 Task: Look for space in Groesbeek, Netherlands from 11th June, 2023 to 15th June, 2023 for 2 adults in price range Rs.7000 to Rs.16000. Place can be private room with 1  bedroom having 2 beds and 1 bathroom. Property type can be house, flat, guest house, hotel. Amenities needed are: washing machine. Booking option can be shelf check-in. Required host language is English.
Action: Mouse moved to (493, 128)
Screenshot: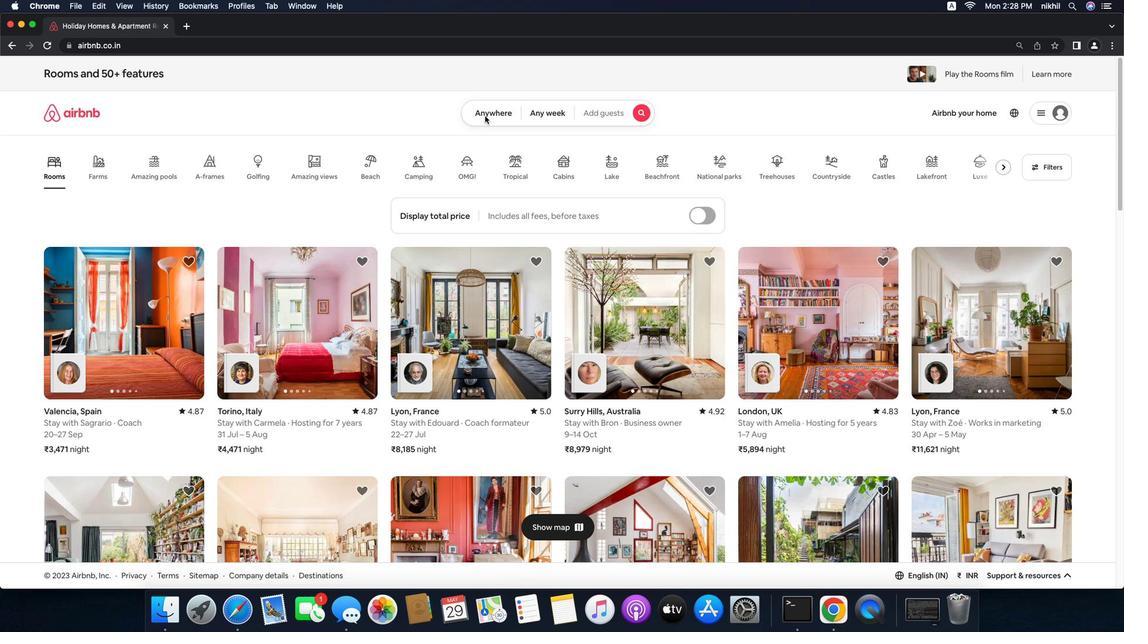 
Action: Mouse pressed left at (493, 128)
Screenshot: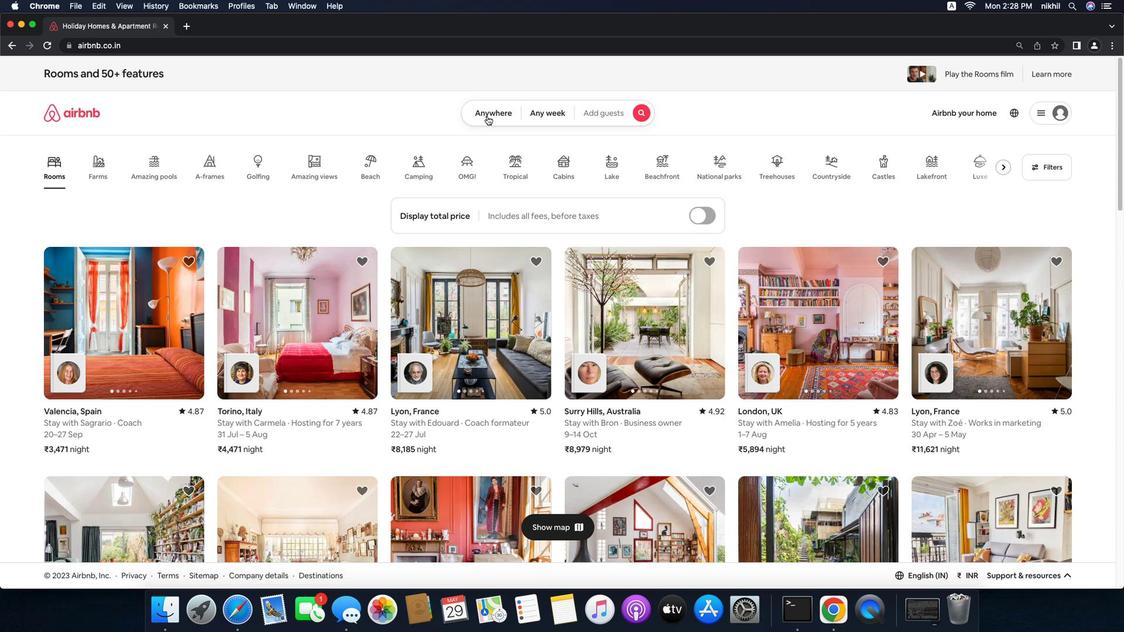 
Action: Mouse moved to (498, 127)
Screenshot: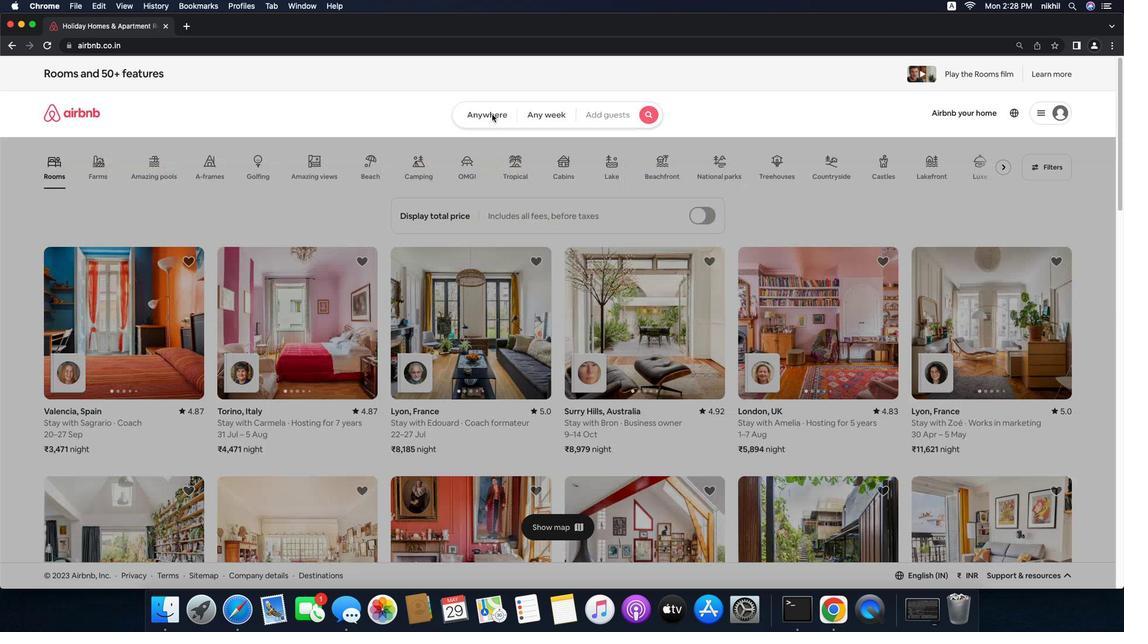 
Action: Mouse pressed left at (498, 127)
Screenshot: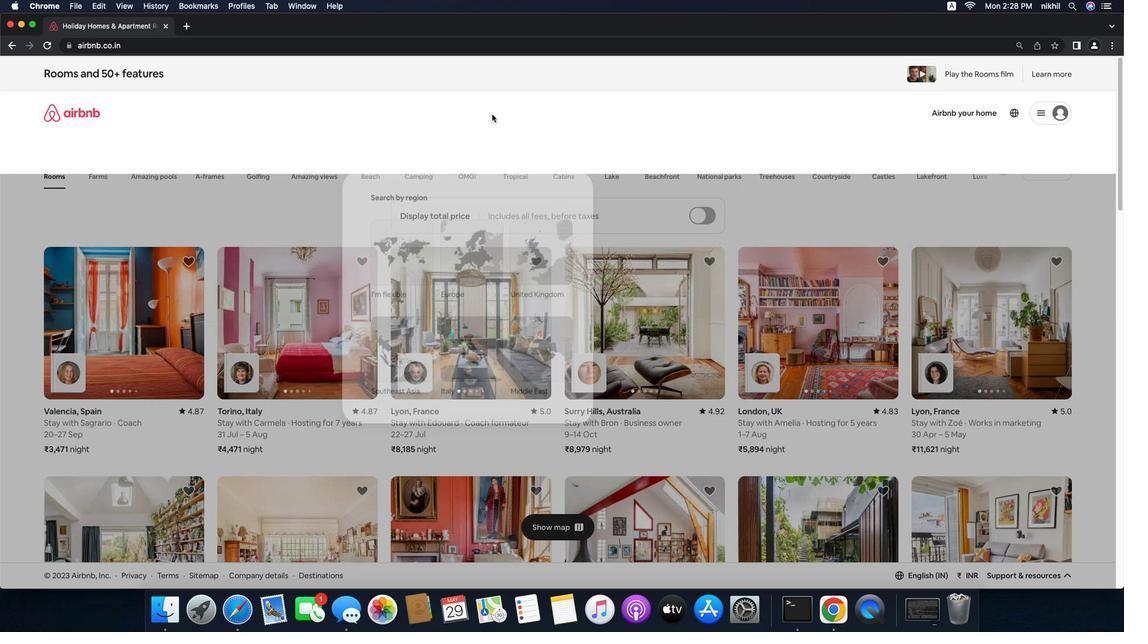 
Action: Mouse moved to (450, 166)
Screenshot: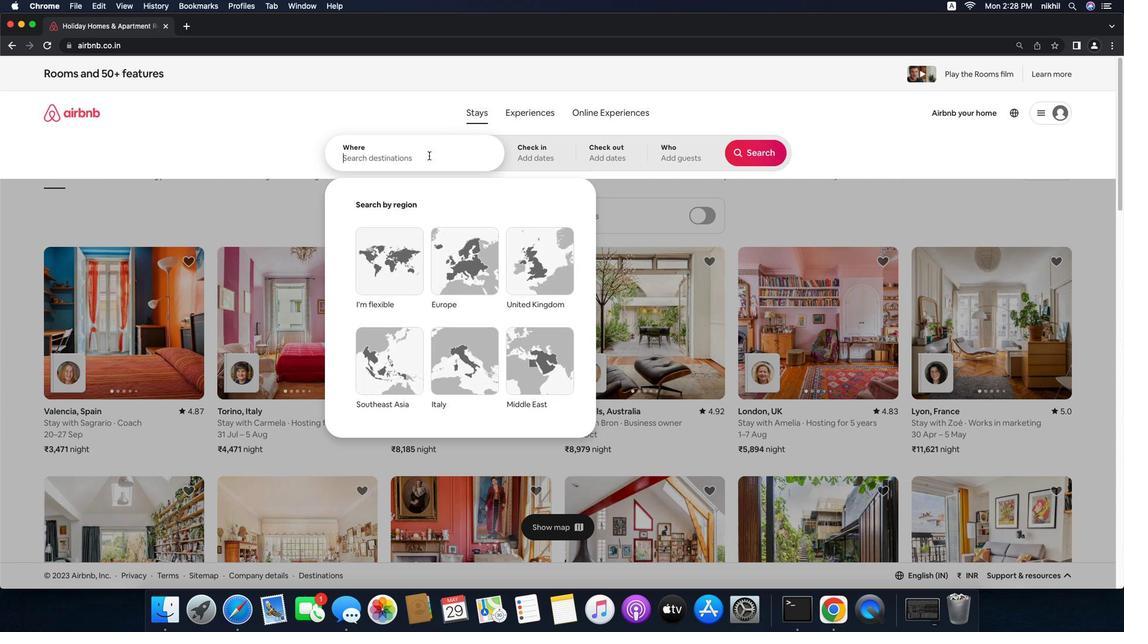 
Action: Mouse pressed left at (450, 166)
Screenshot: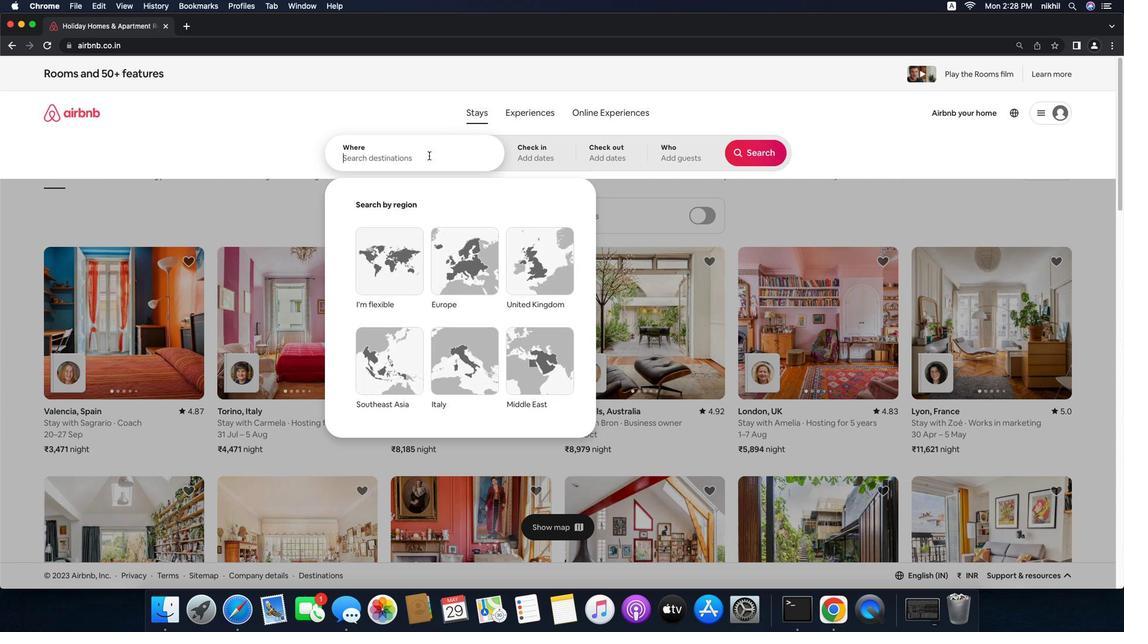 
Action: Key pressed 'G'Key.caps_lock'r''o''e''s''b''e''e''k'','Key.spaceKey.caps_lock'N'Key.caps_lock'e''t''h''e''r''l''a''n''d''s'
Screenshot: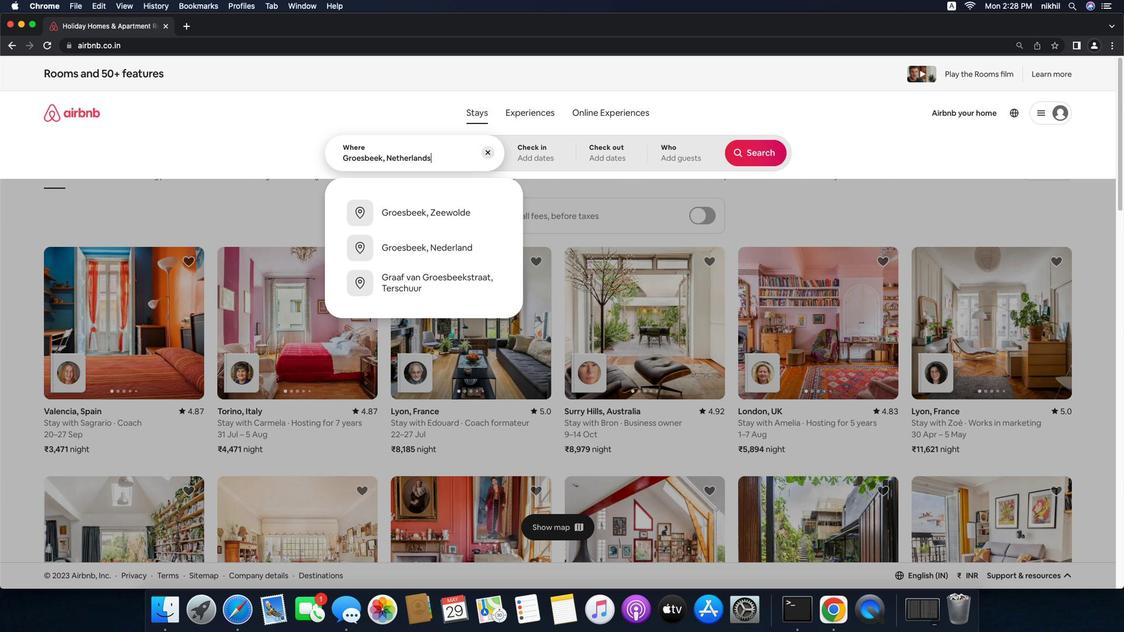 
Action: Mouse moved to (469, 218)
Screenshot: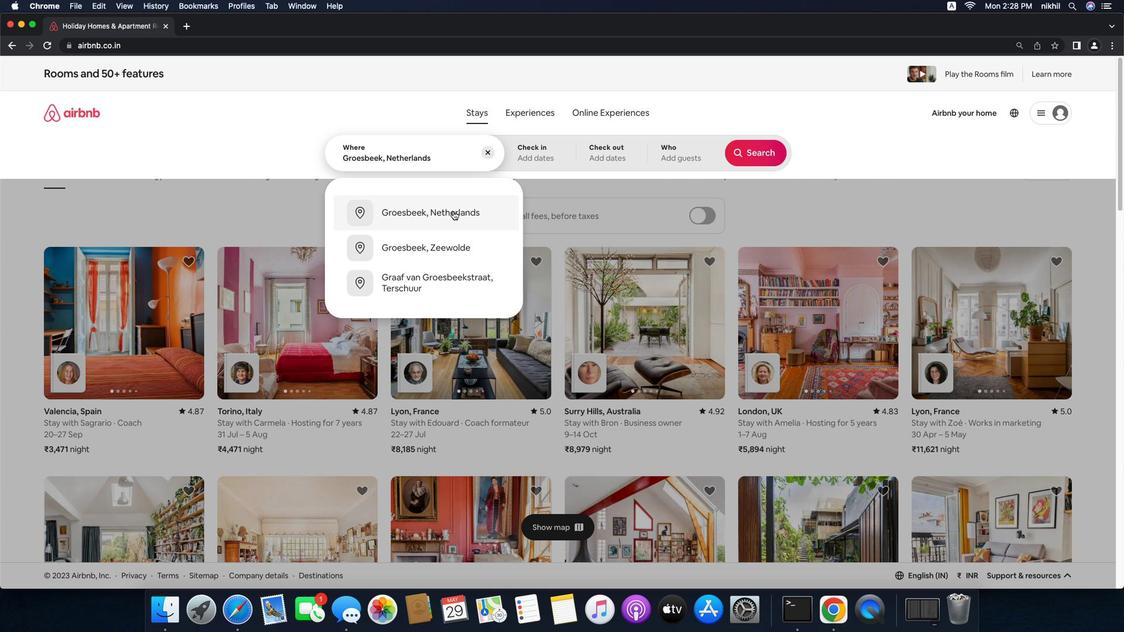 
Action: Mouse pressed left at (469, 218)
Screenshot: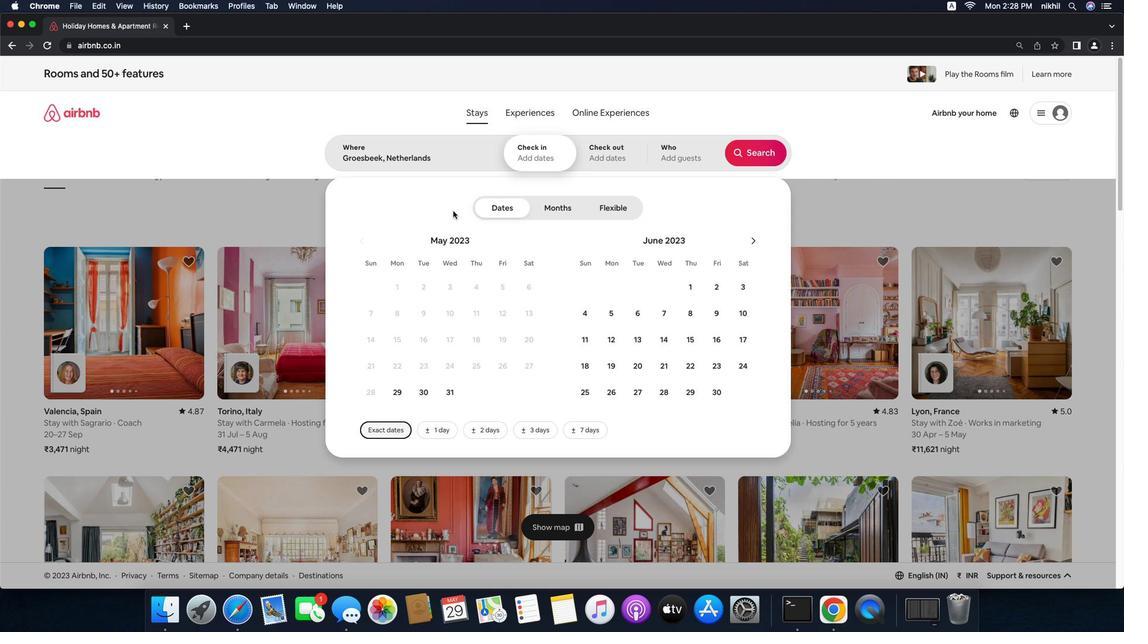 
Action: Mouse moved to (572, 339)
Screenshot: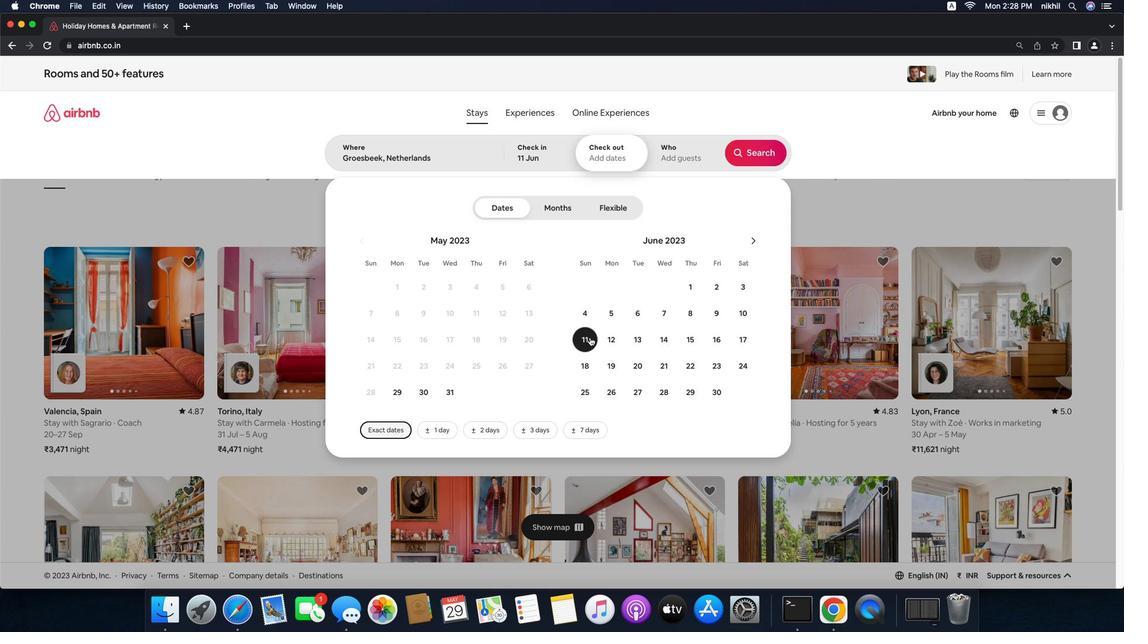 
Action: Mouse pressed left at (572, 339)
Screenshot: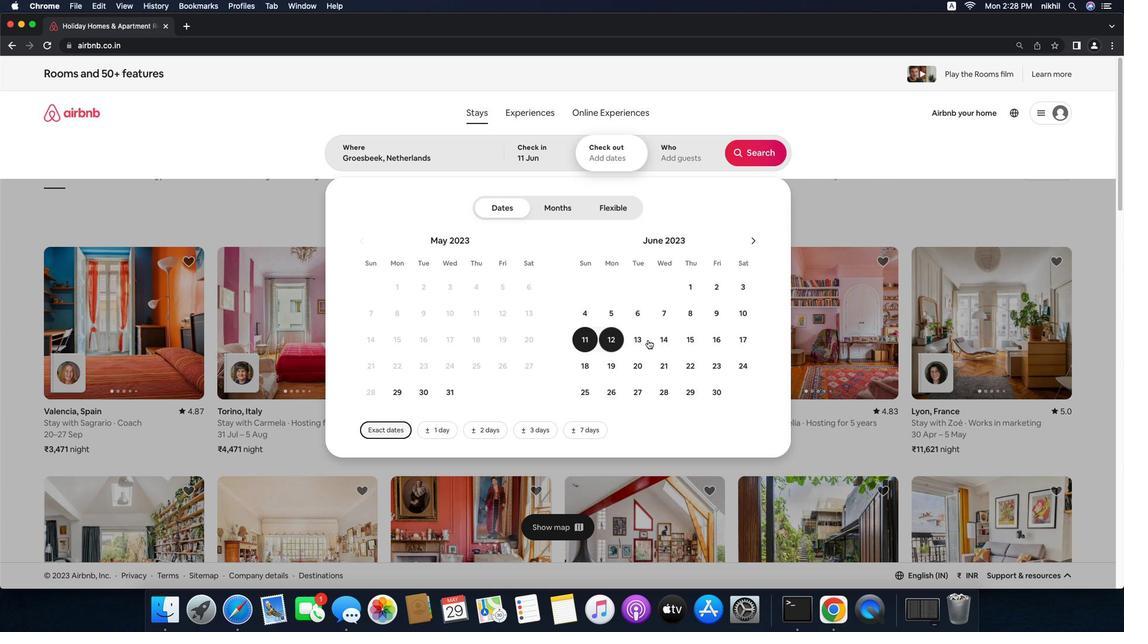 
Action: Mouse moved to (647, 341)
Screenshot: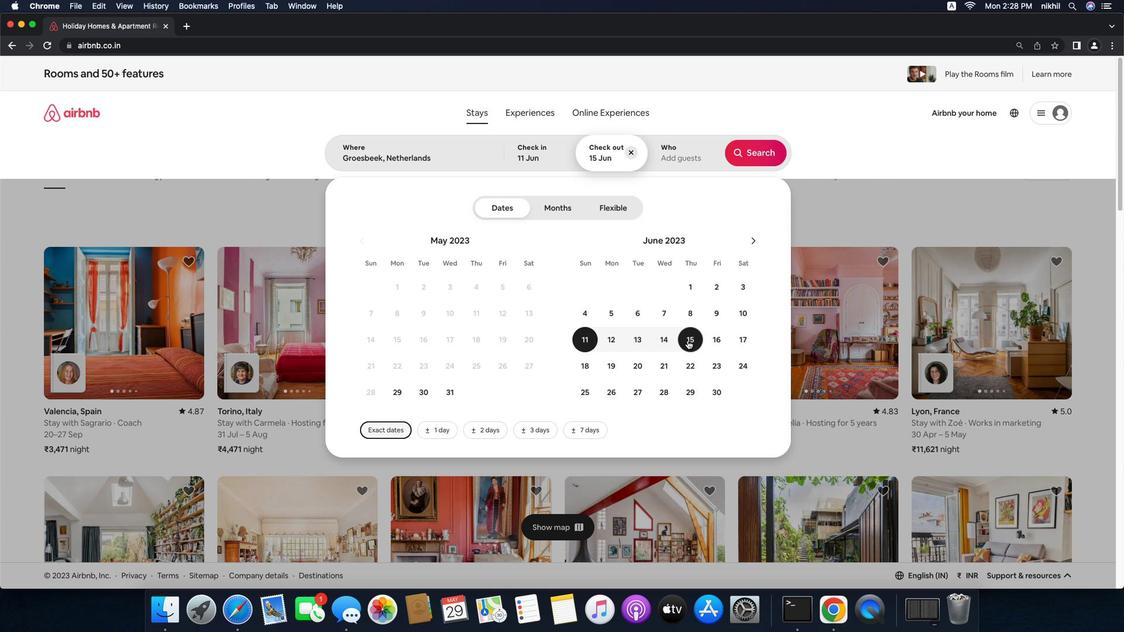 
Action: Mouse pressed left at (647, 341)
Screenshot: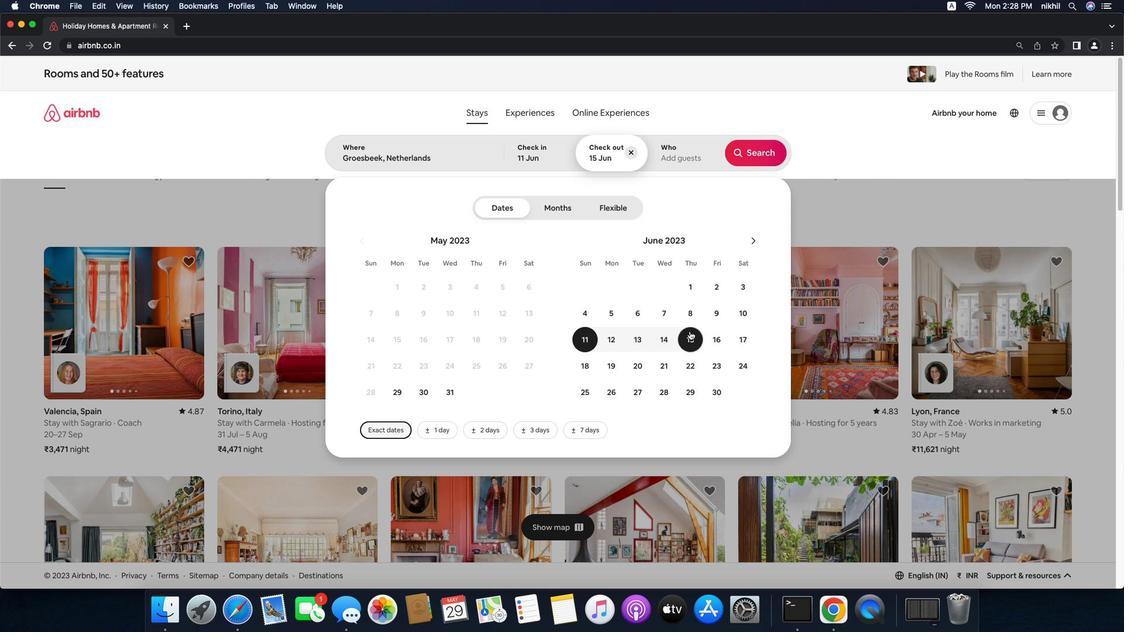 
Action: Mouse moved to (643, 168)
Screenshot: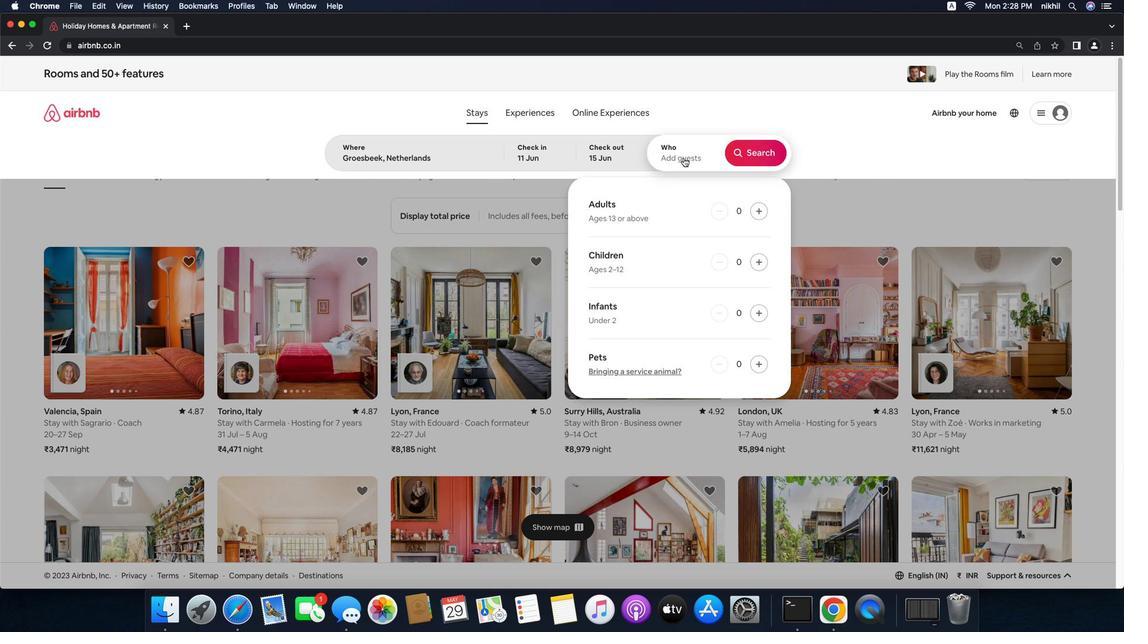 
Action: Mouse pressed left at (643, 168)
Screenshot: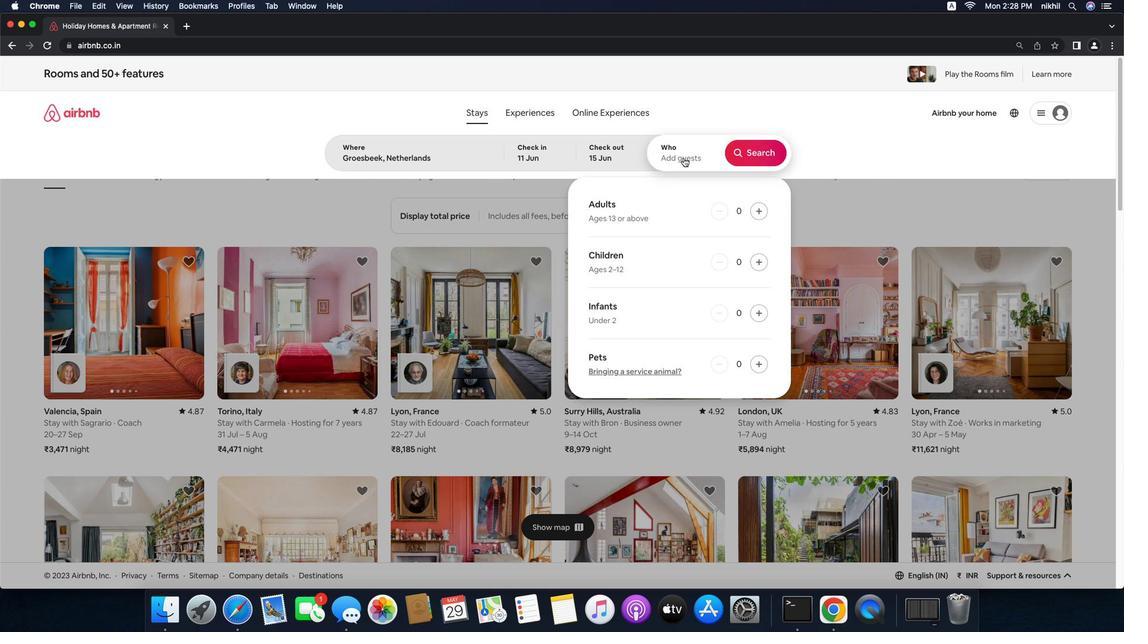 
Action: Mouse moved to (700, 220)
Screenshot: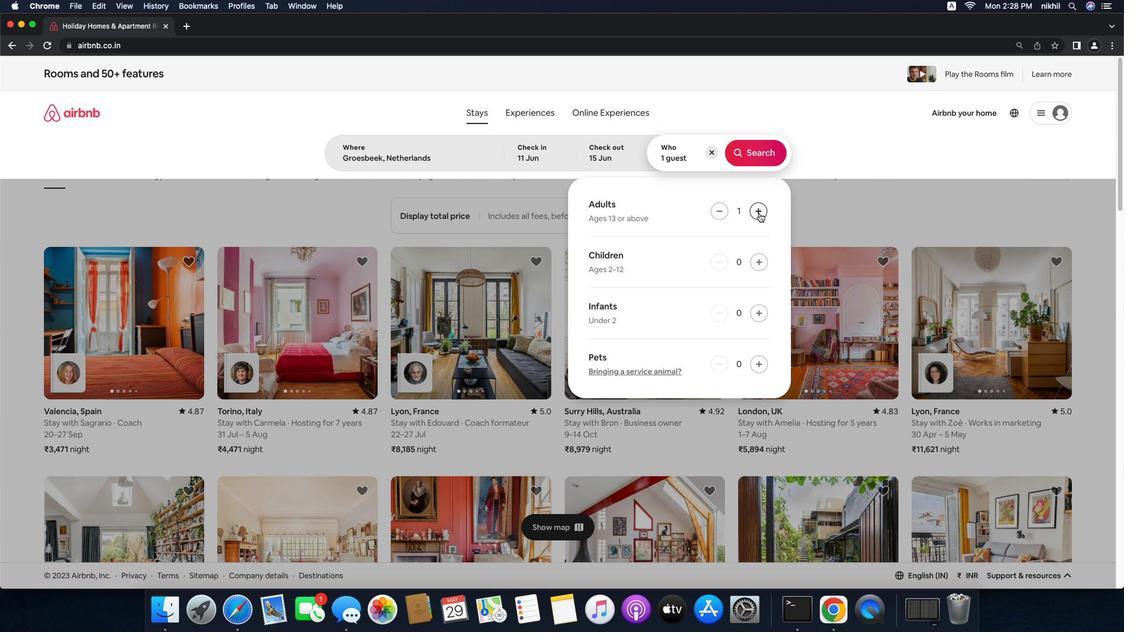 
Action: Mouse pressed left at (700, 220)
Screenshot: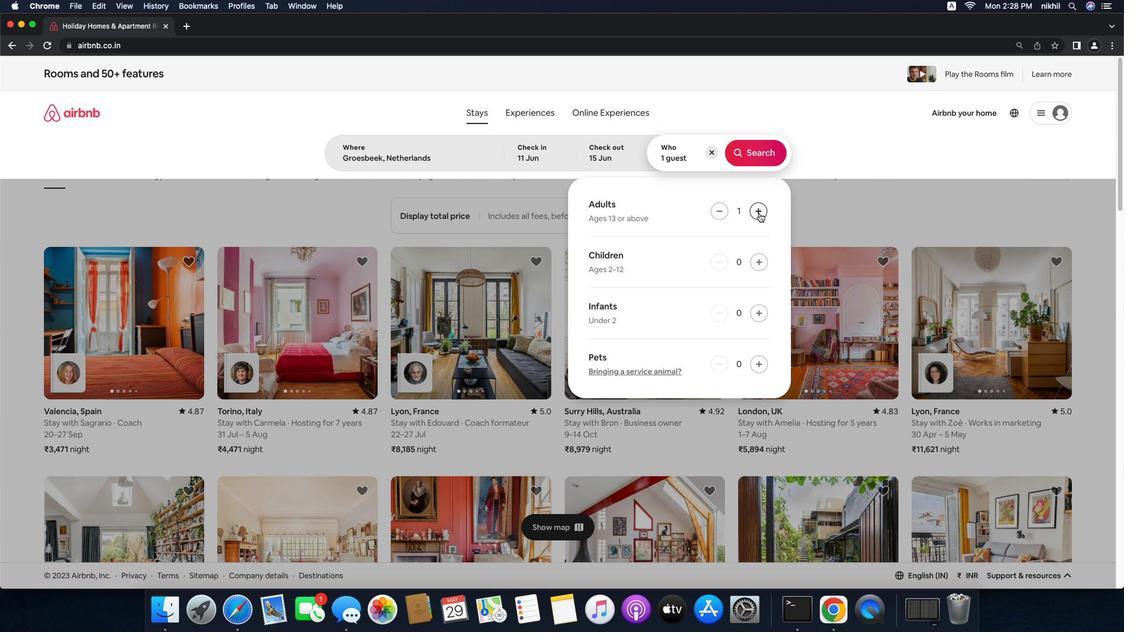 
Action: Mouse pressed left at (700, 220)
Screenshot: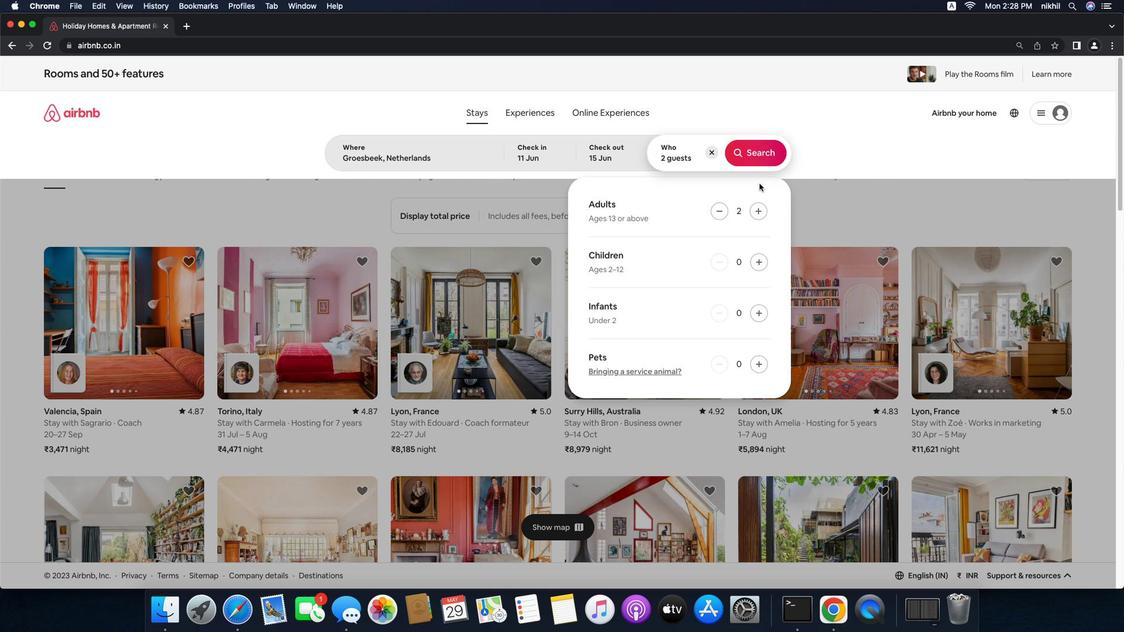 
Action: Mouse moved to (701, 168)
Screenshot: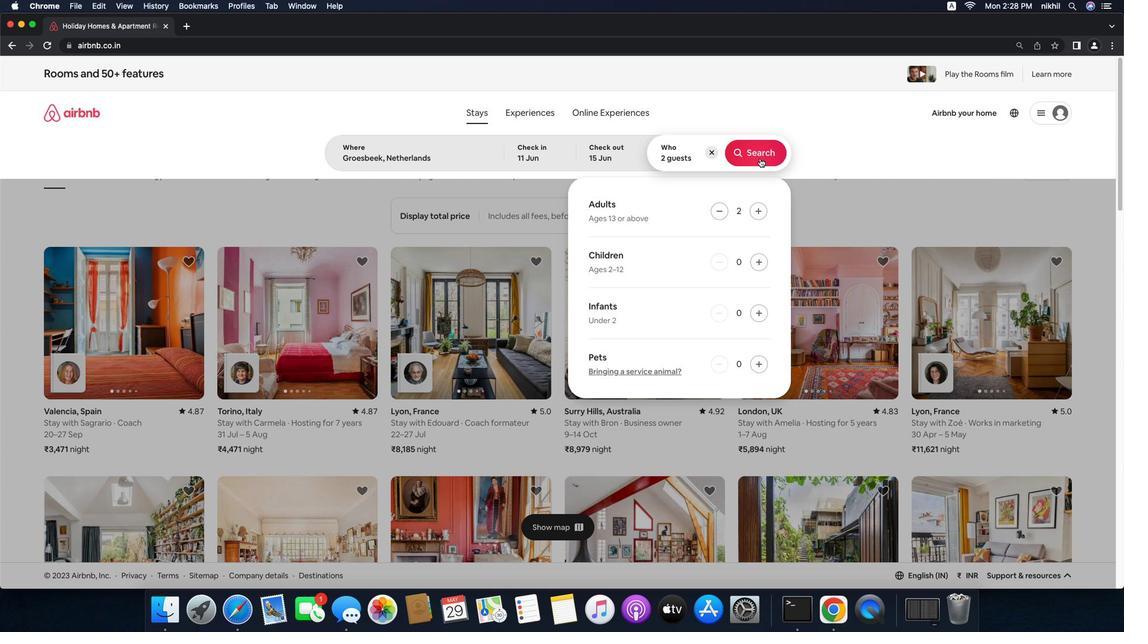 
Action: Mouse pressed left at (701, 168)
Screenshot: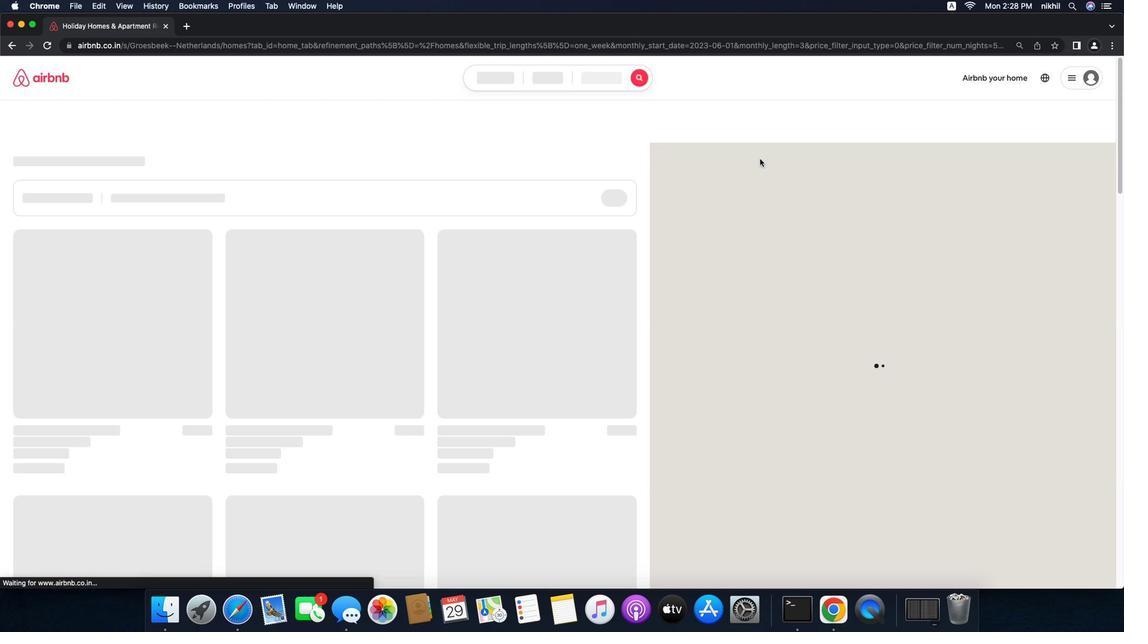 
Action: Mouse moved to (945, 136)
Screenshot: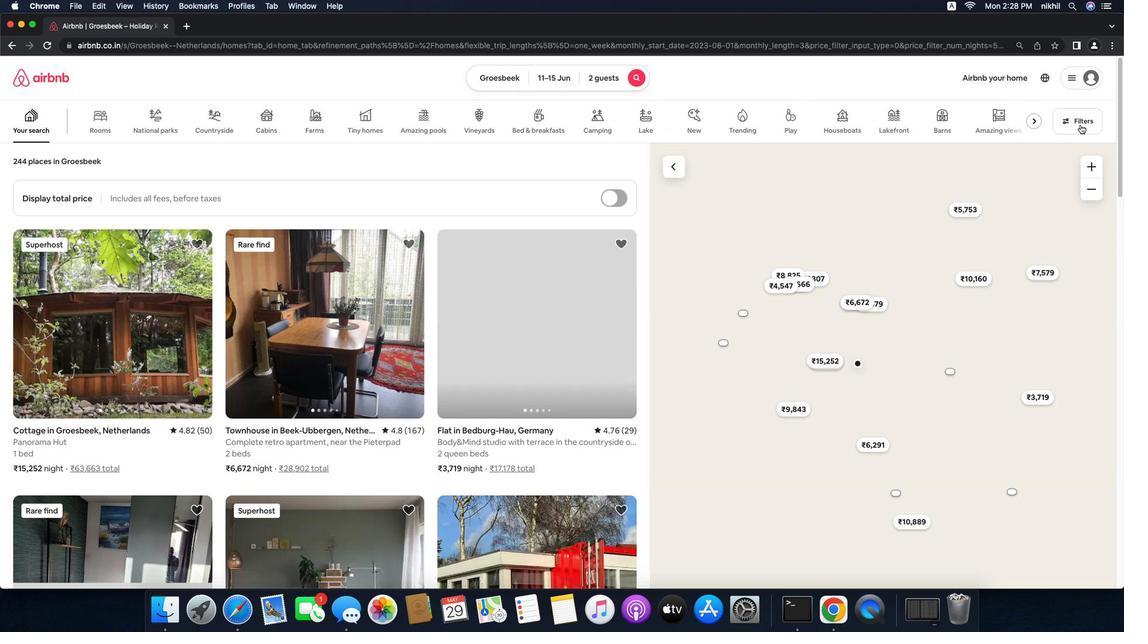 
Action: Mouse pressed left at (945, 136)
Screenshot: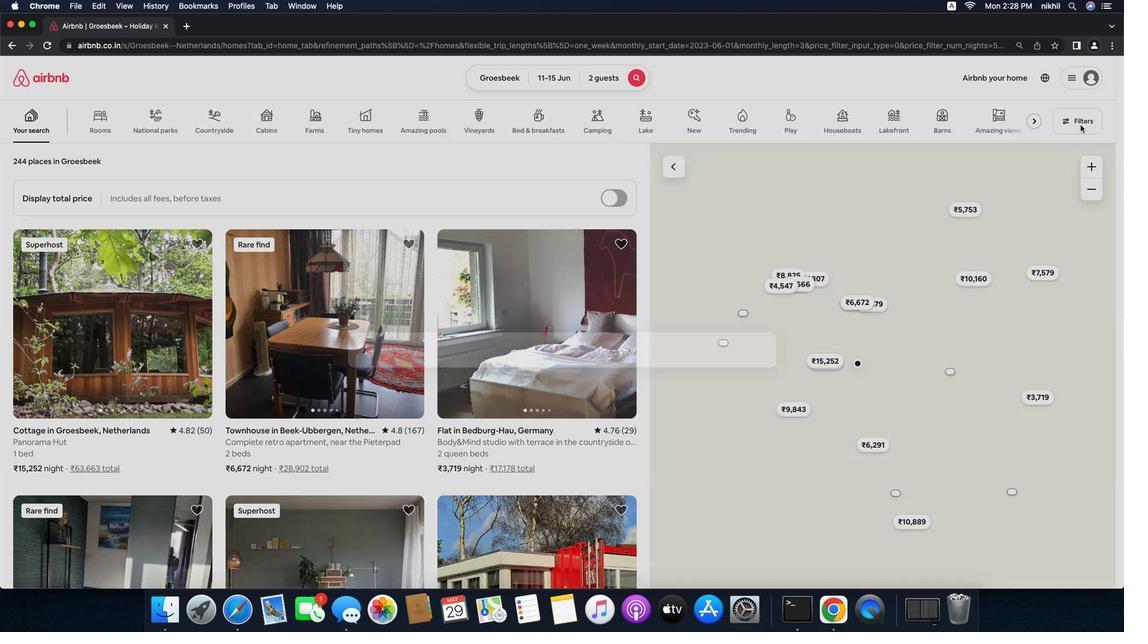 
Action: Mouse moved to (464, 395)
Screenshot: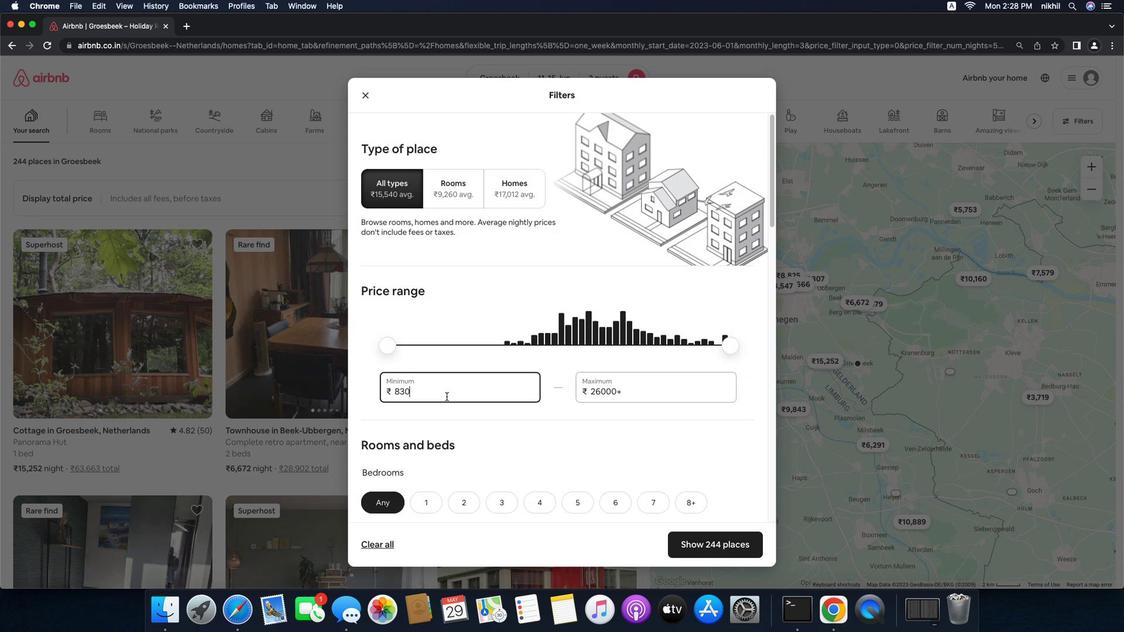 
Action: Mouse pressed left at (464, 395)
Screenshot: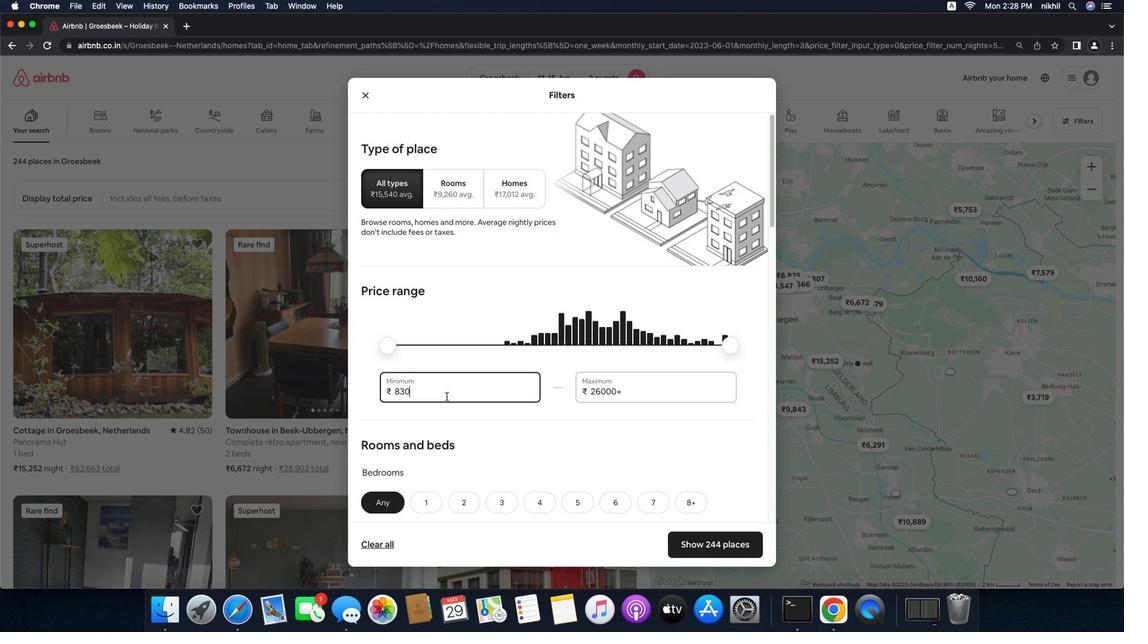 
Action: Key pressed Key.backspaceKey.backspaceKey.backspaceKey.backspace'7''0''0''0'
Screenshot: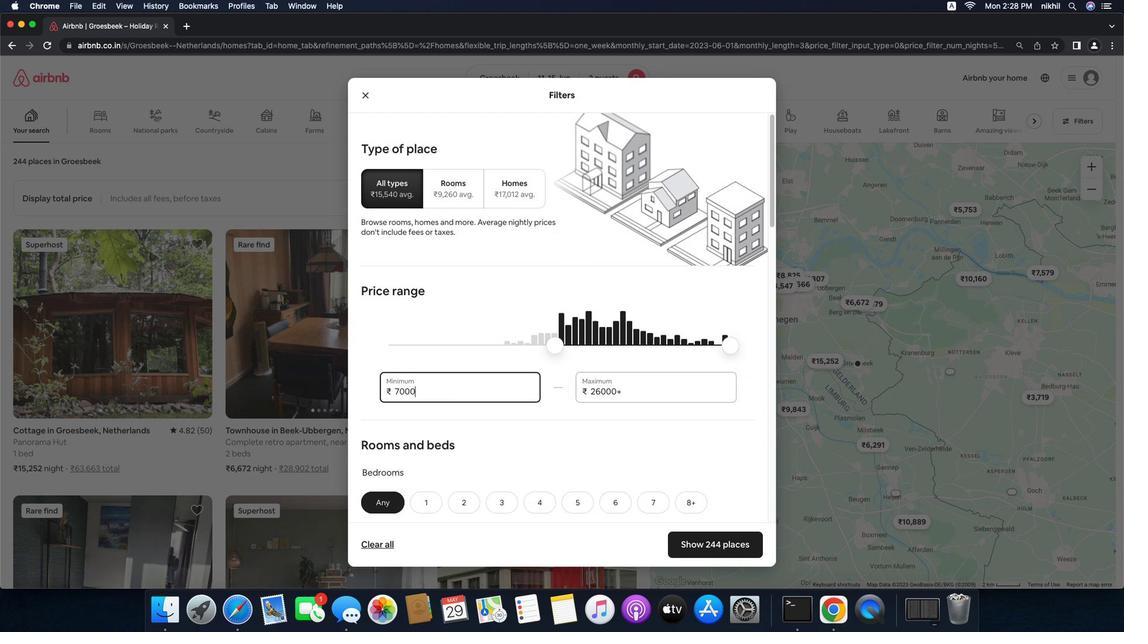 
Action: Mouse moved to (615, 396)
Screenshot: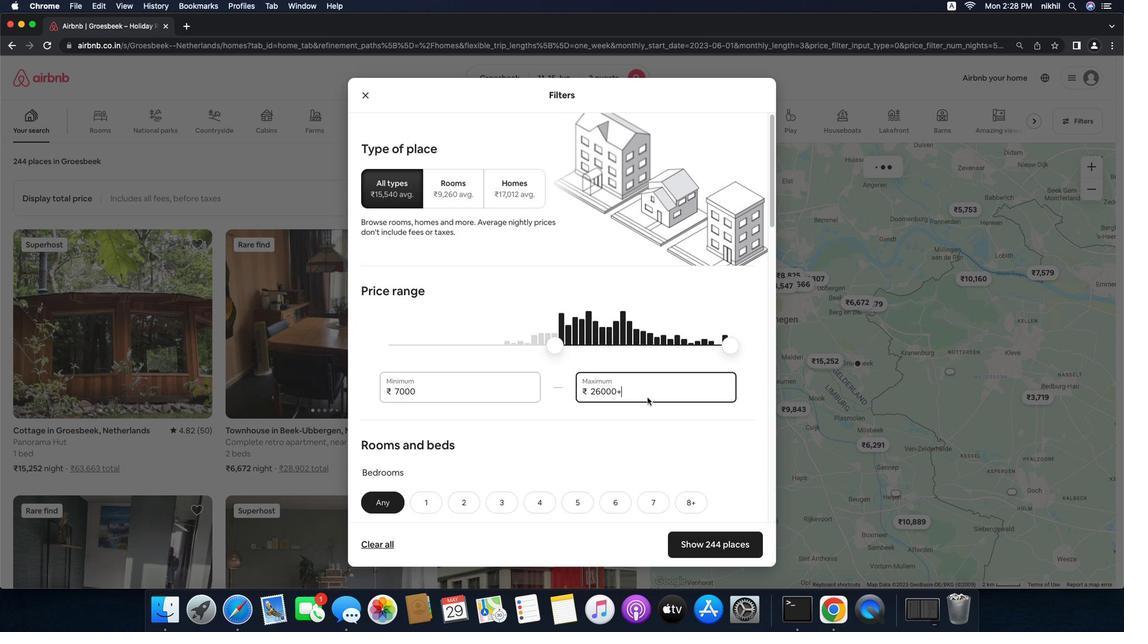 
Action: Mouse pressed left at (615, 396)
Screenshot: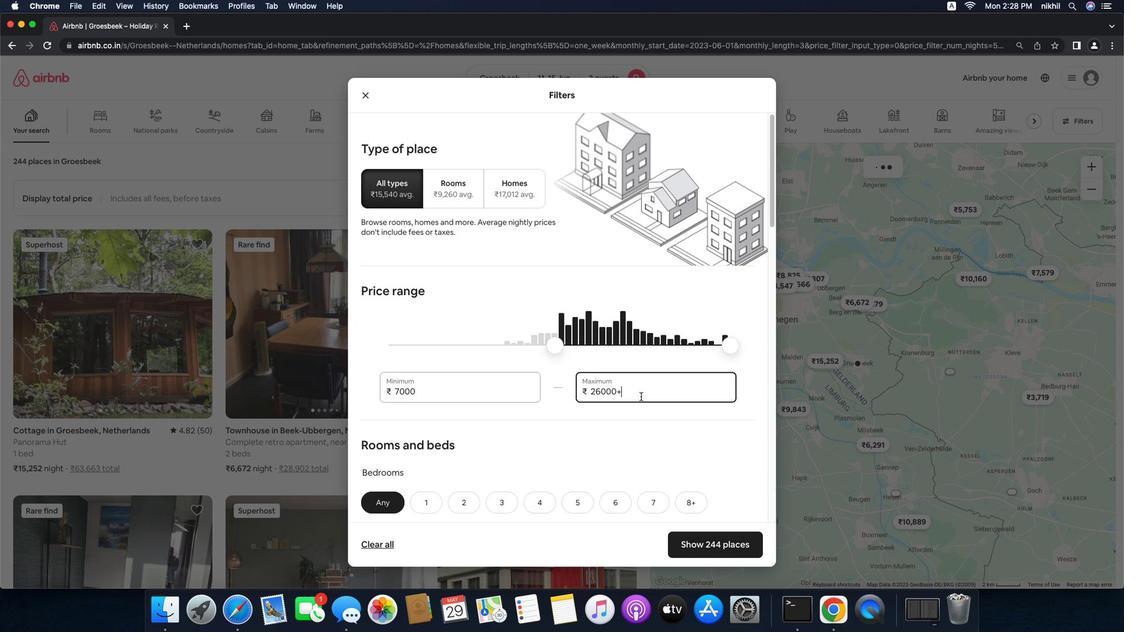 
Action: Mouse moved to (611, 395)
Screenshot: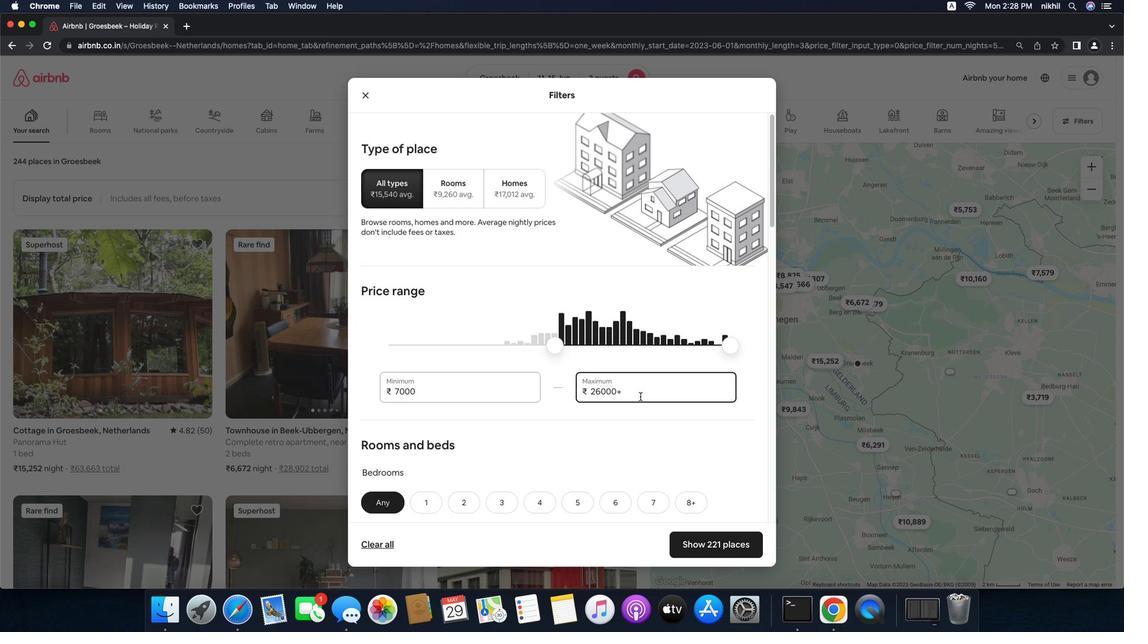 
Action: Key pressed Key.backspaceKey.backspaceKey.backspaceKey.backspaceKey.backspaceKey.backspace'1''6''0''0''0'
Screenshot: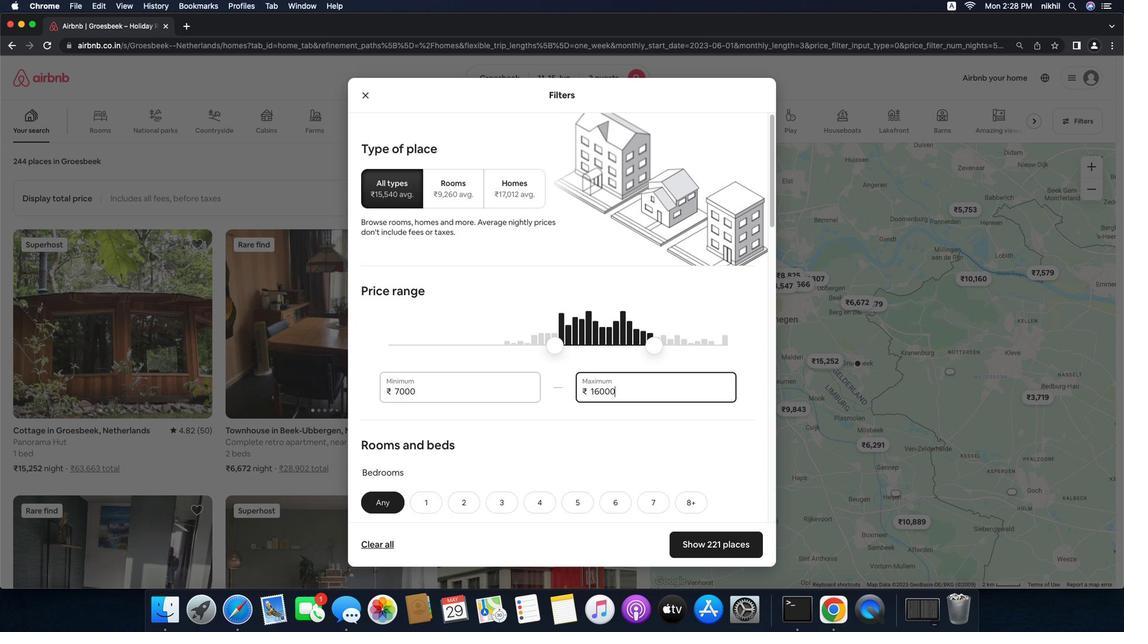 
Action: Mouse moved to (560, 433)
Screenshot: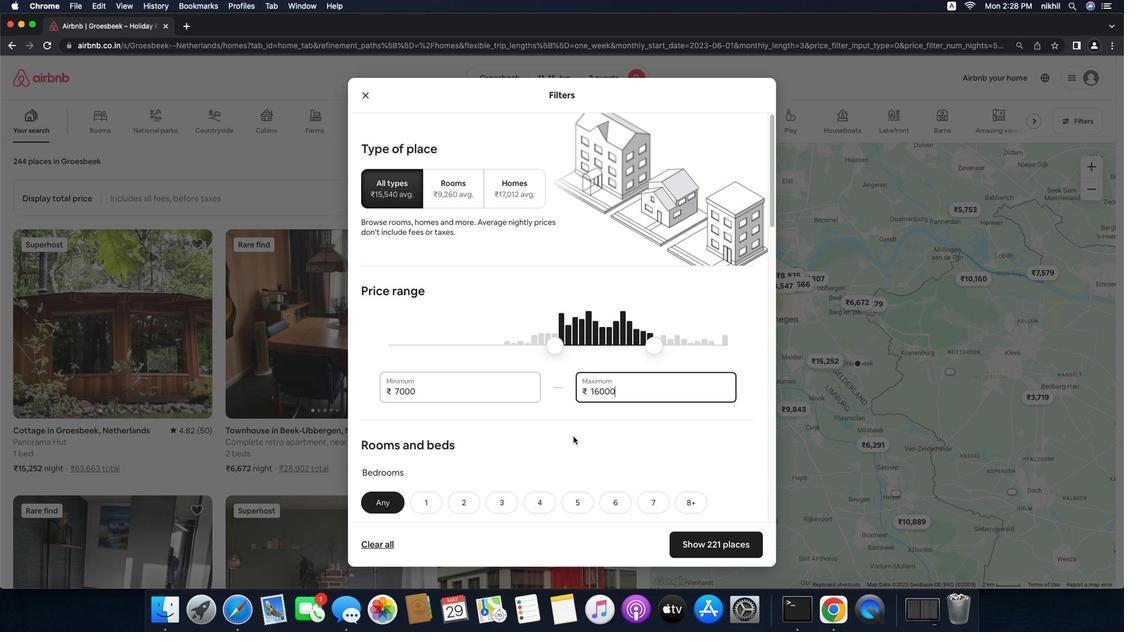 
Action: Mouse scrolled (560, 433) with delta (125, 16)
Screenshot: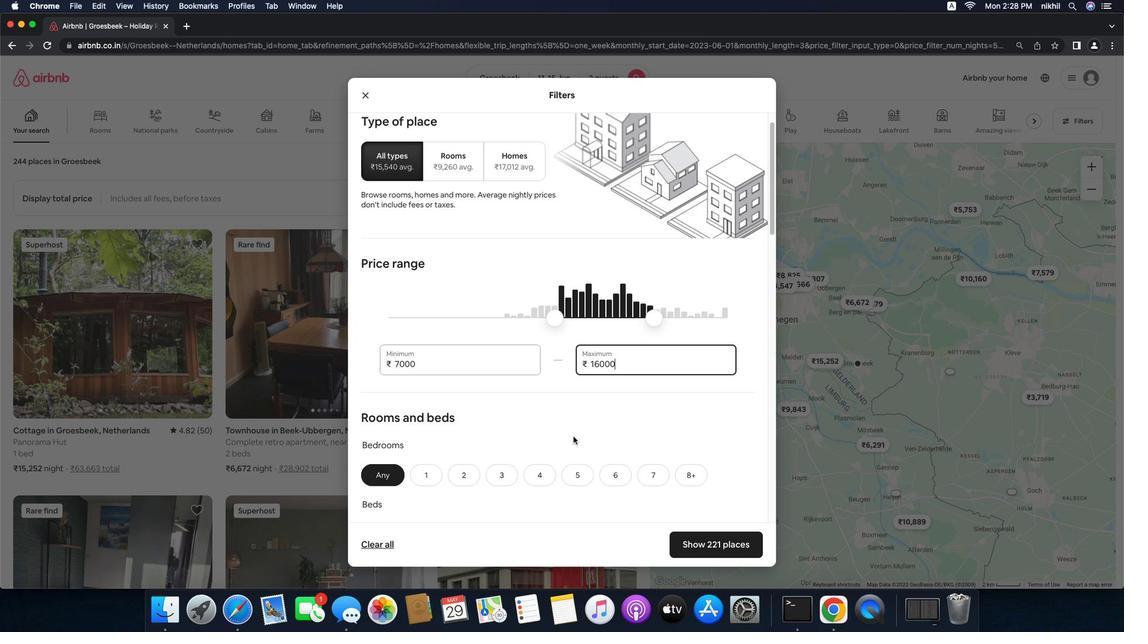 
Action: Mouse scrolled (560, 433) with delta (125, 16)
Screenshot: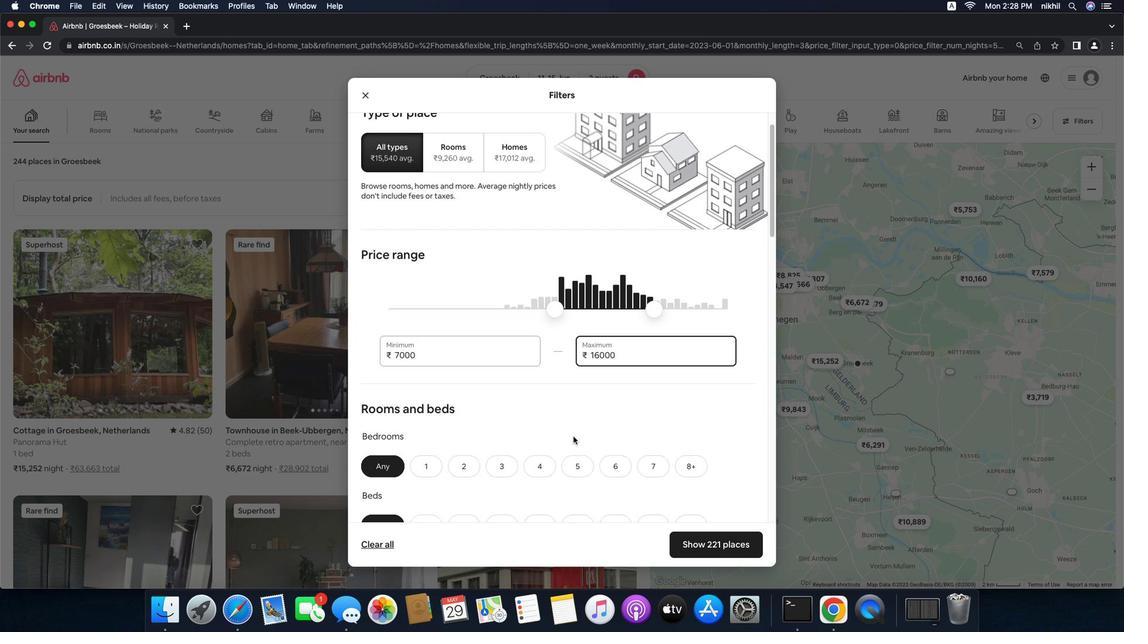 
Action: Mouse scrolled (560, 433) with delta (125, 16)
Screenshot: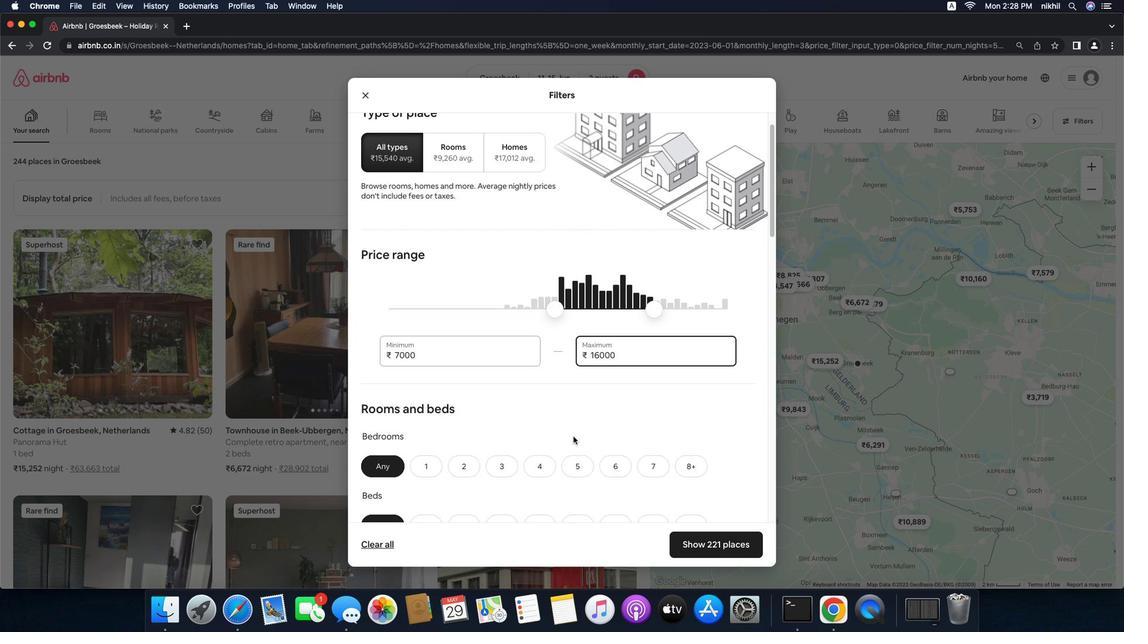 
Action: Mouse scrolled (560, 433) with delta (125, 16)
Screenshot: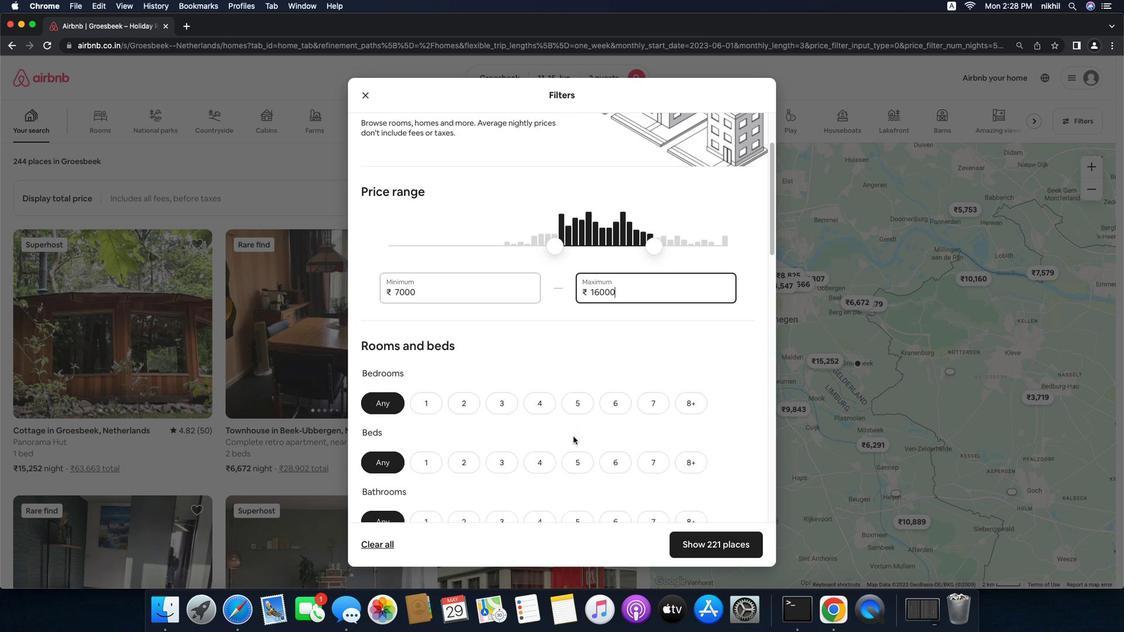 
Action: Mouse scrolled (560, 433) with delta (125, 16)
Screenshot: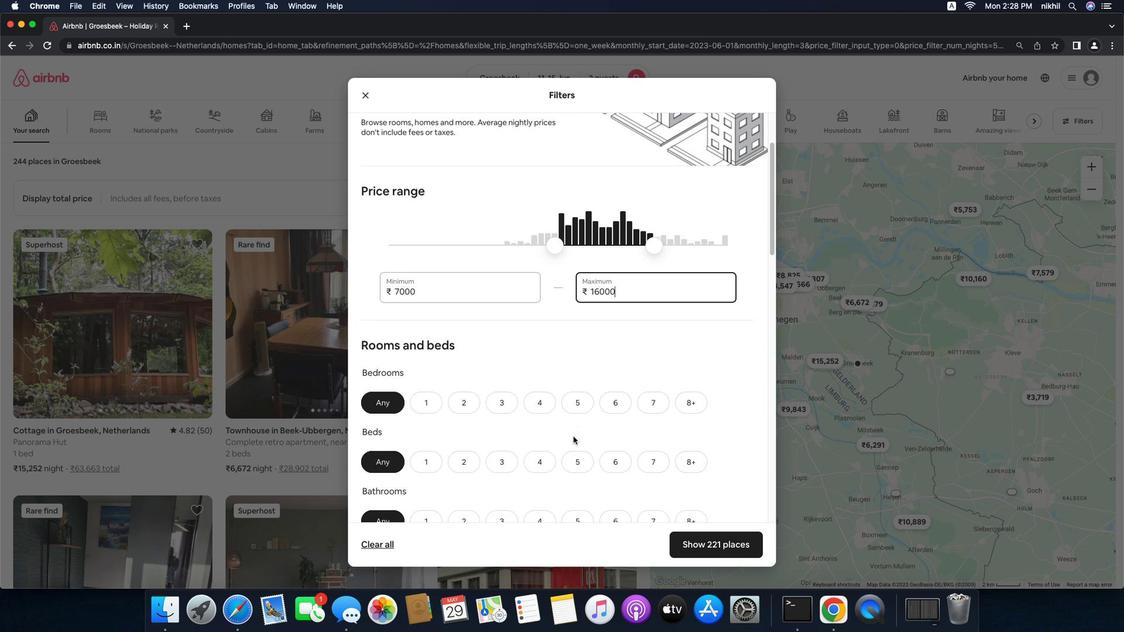 
Action: Mouse scrolled (560, 433) with delta (125, 16)
Screenshot: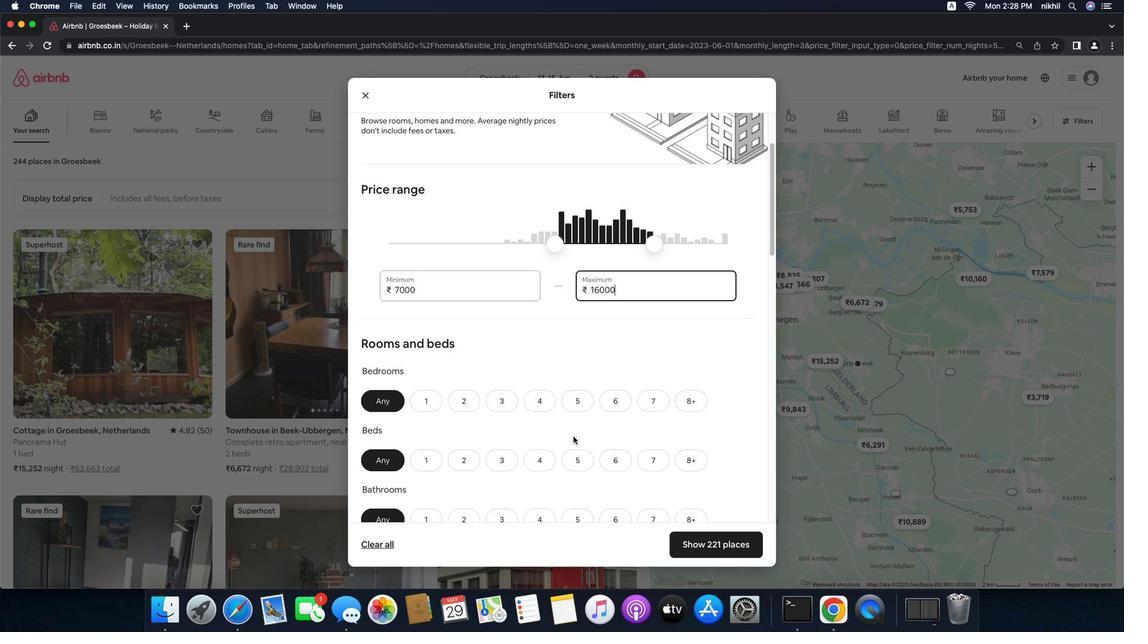 
Action: Mouse scrolled (560, 433) with delta (125, 16)
Screenshot: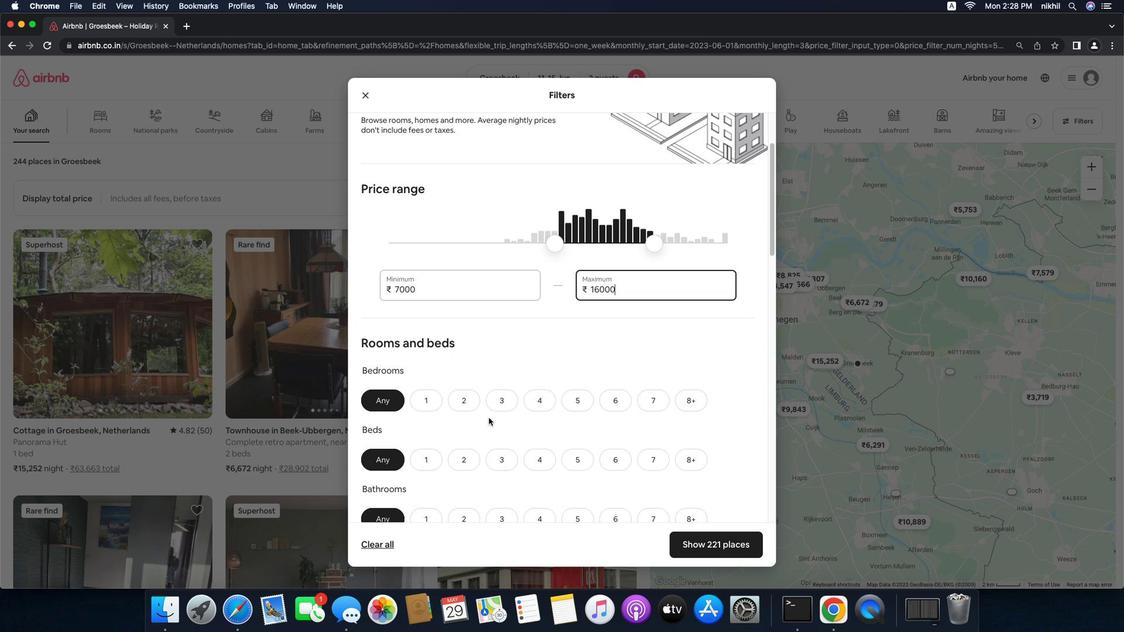 
Action: Mouse moved to (484, 419)
Screenshot: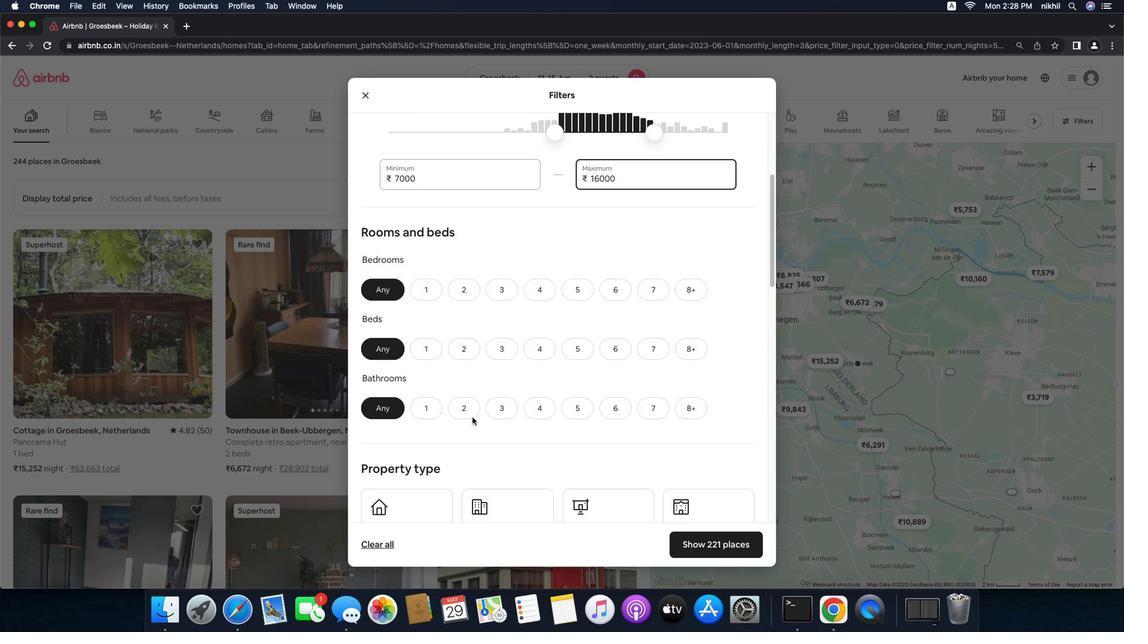 
Action: Mouse scrolled (484, 419) with delta (125, 16)
Screenshot: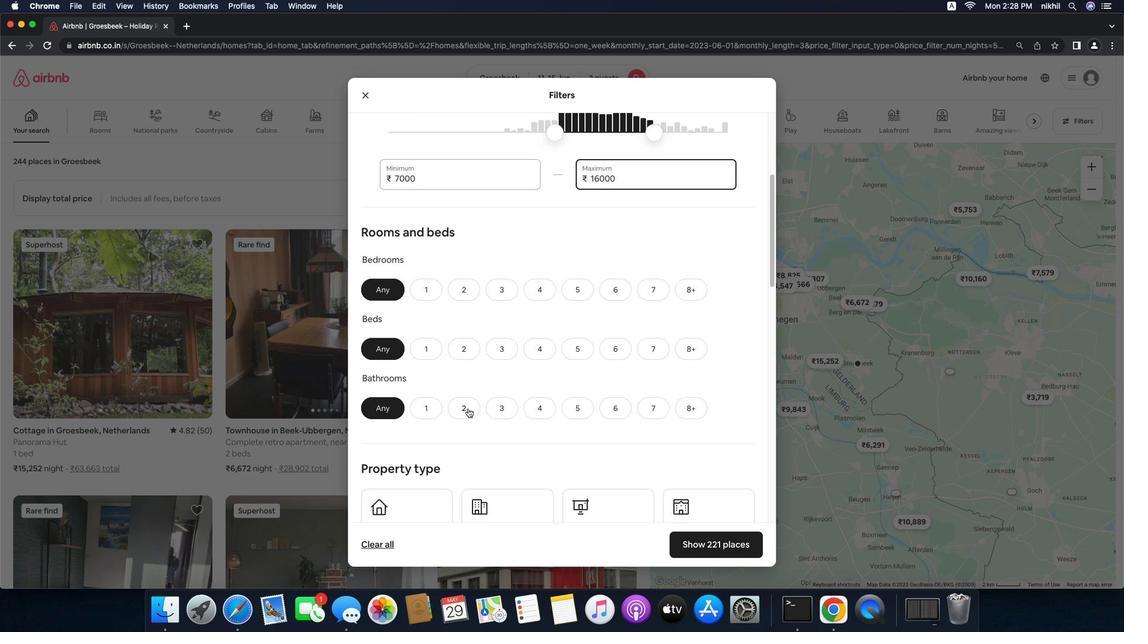 
Action: Mouse scrolled (484, 419) with delta (125, 16)
Screenshot: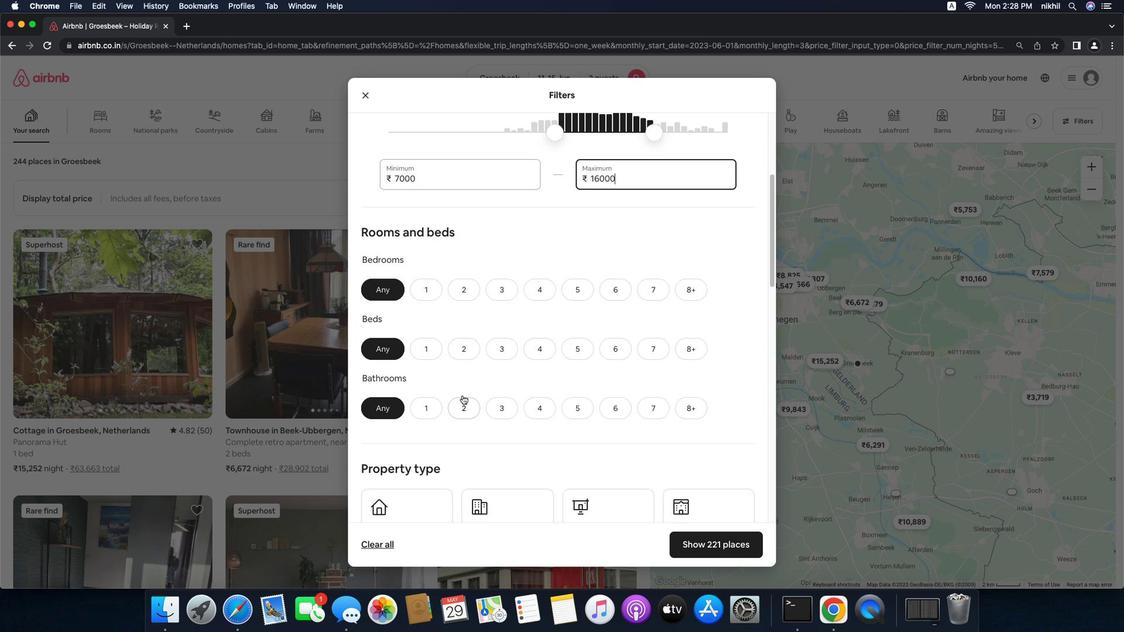 
Action: Mouse scrolled (484, 419) with delta (125, 15)
Screenshot: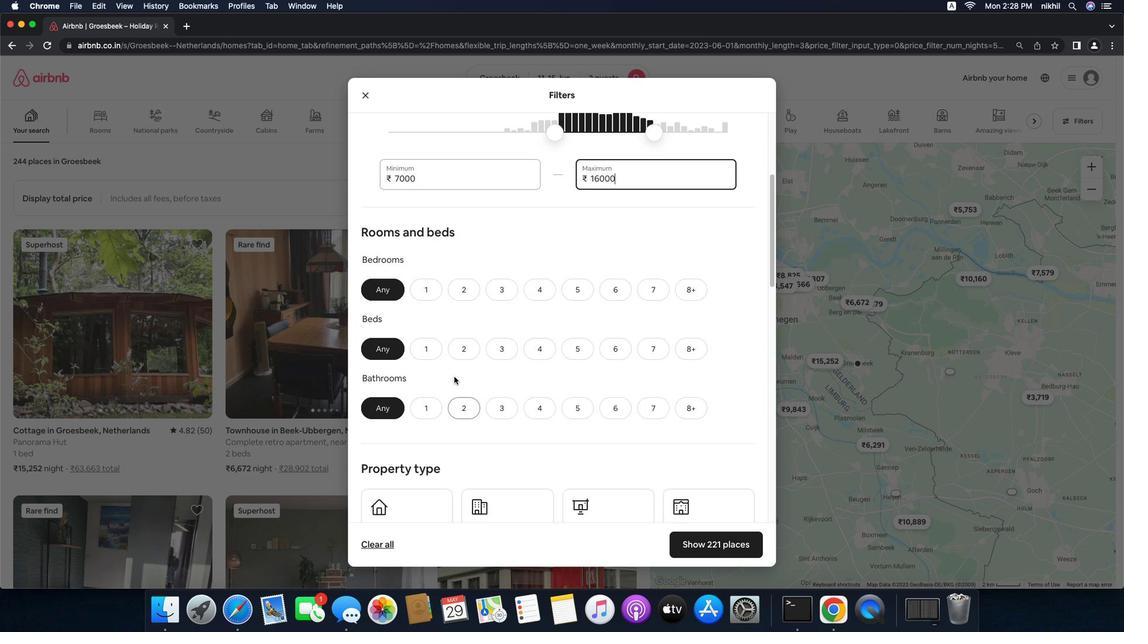 
Action: Mouse moved to (445, 289)
Screenshot: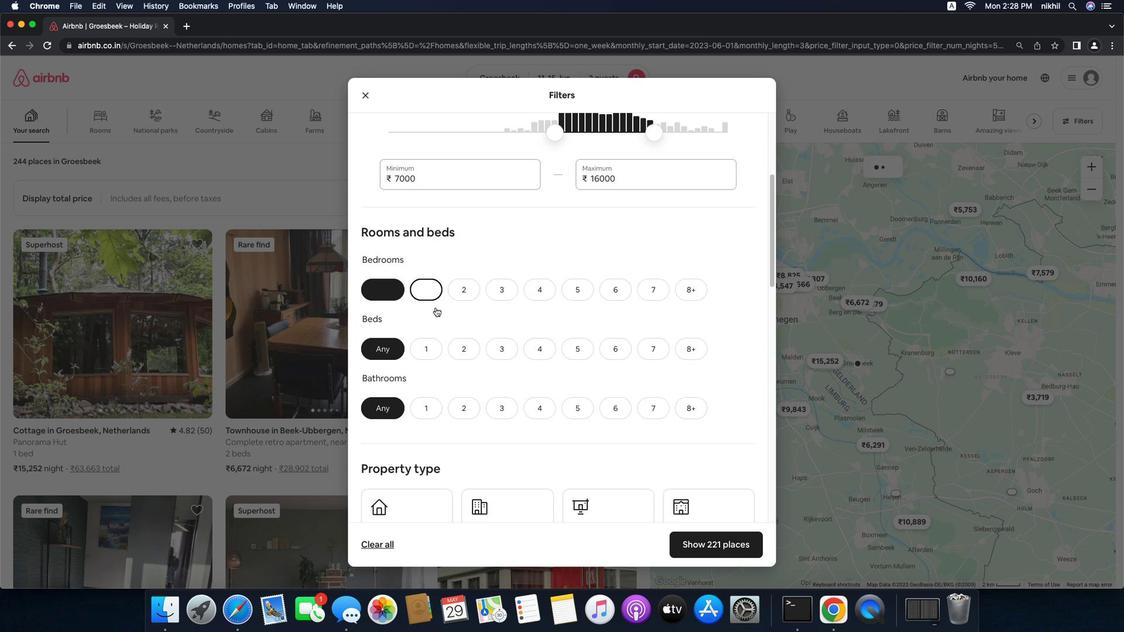 
Action: Mouse pressed left at (445, 289)
Screenshot: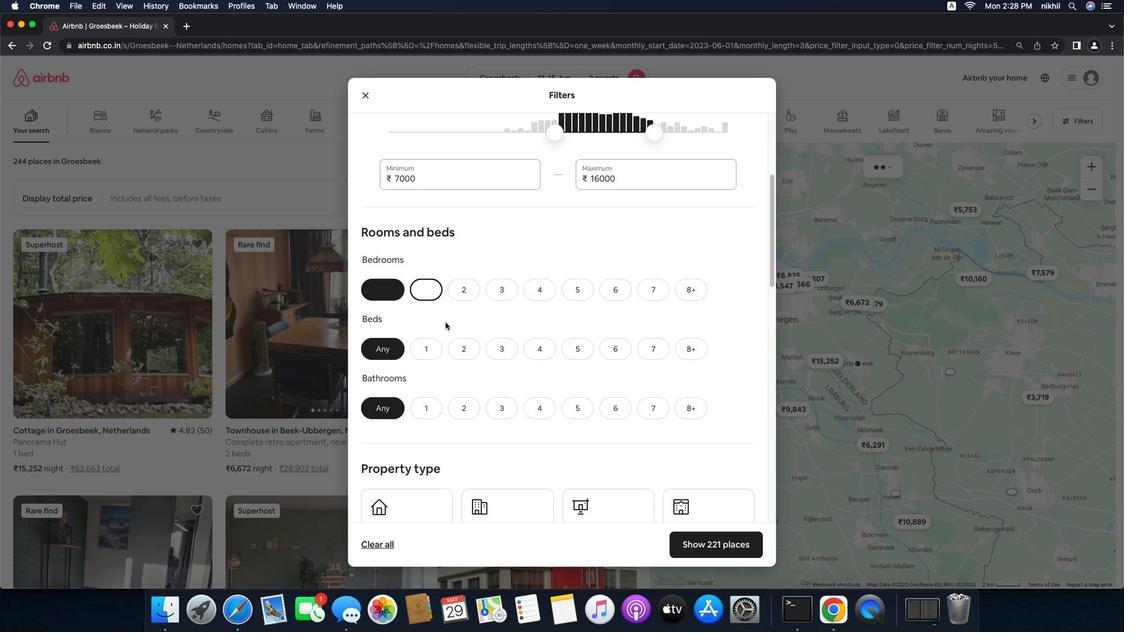 
Action: Mouse moved to (482, 357)
Screenshot: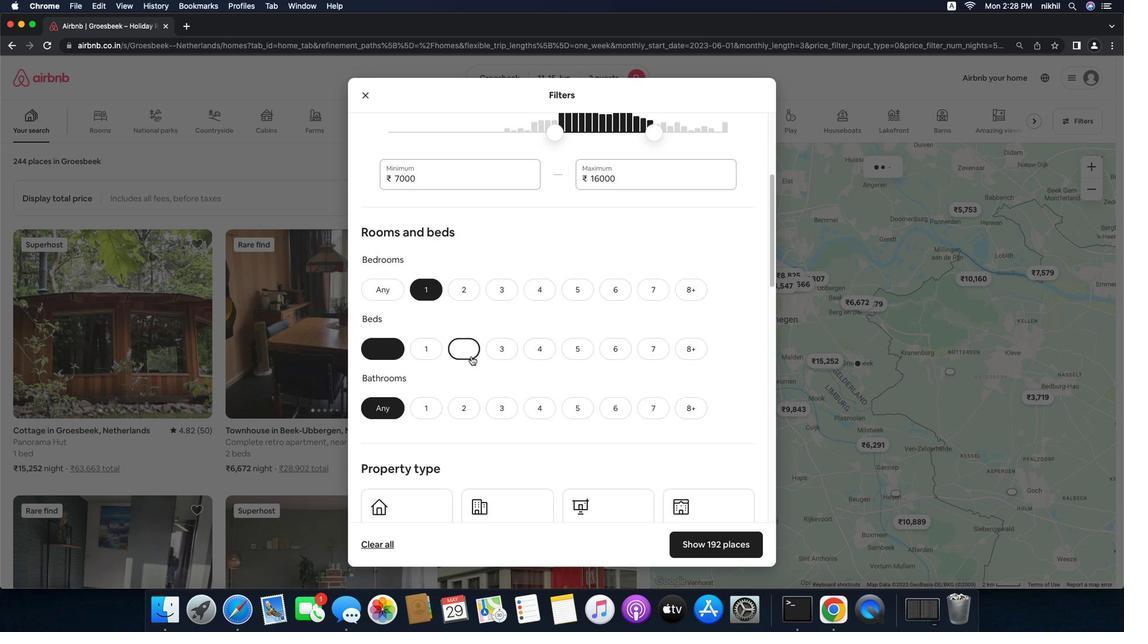 
Action: Mouse pressed left at (482, 357)
Screenshot: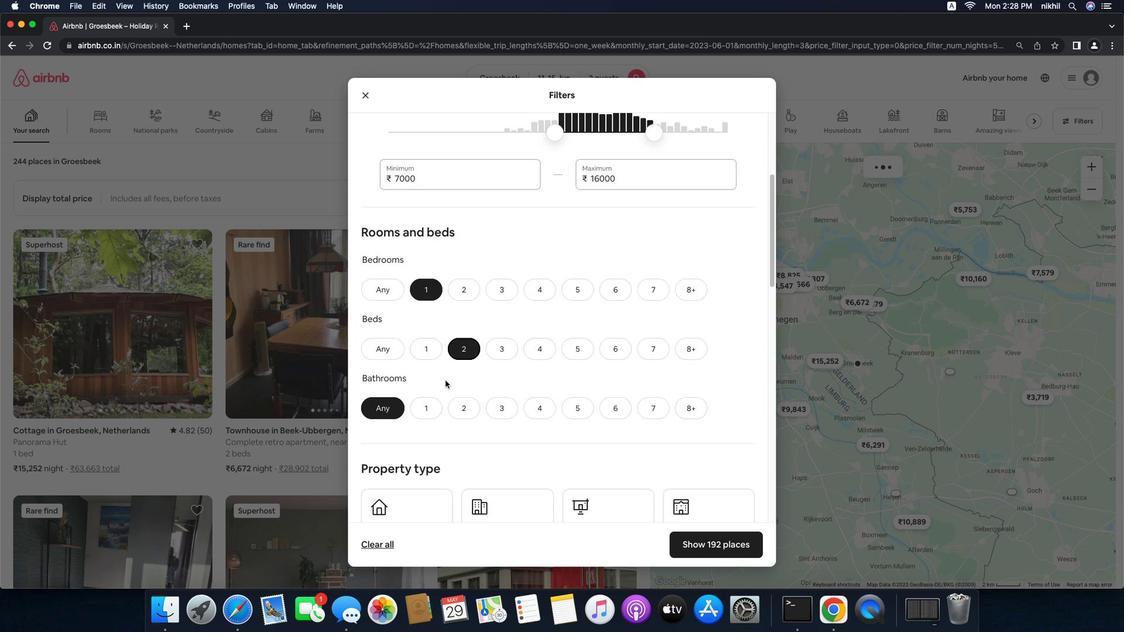 
Action: Mouse moved to (446, 411)
Screenshot: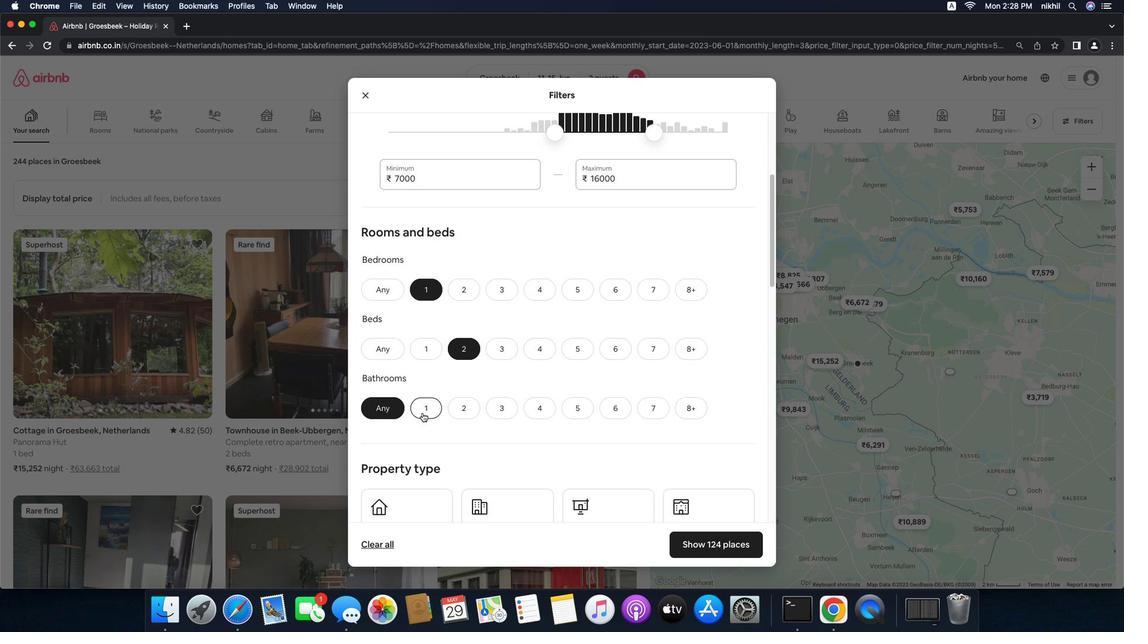 
Action: Mouse pressed left at (446, 411)
Screenshot: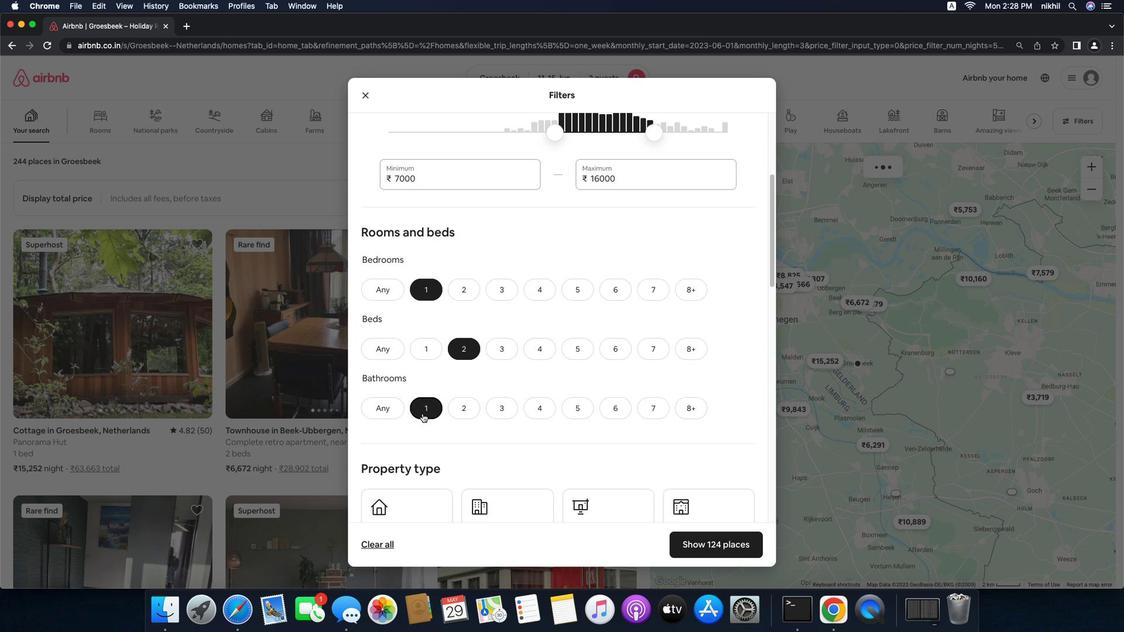 
Action: Mouse moved to (491, 410)
Screenshot: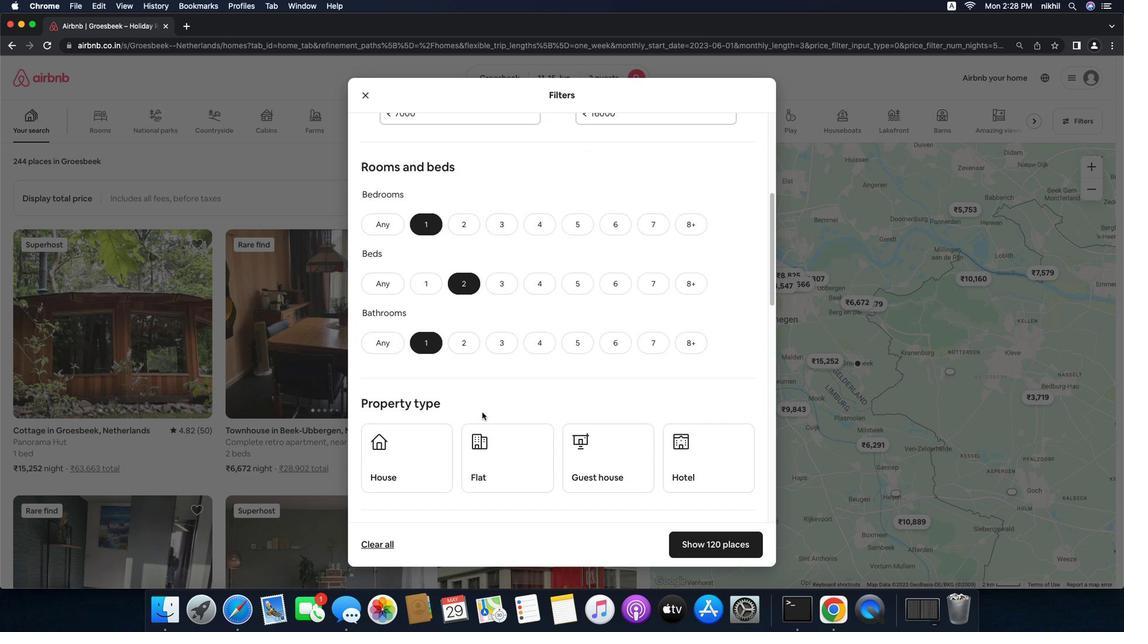 
Action: Mouse scrolled (491, 410) with delta (125, 16)
Screenshot: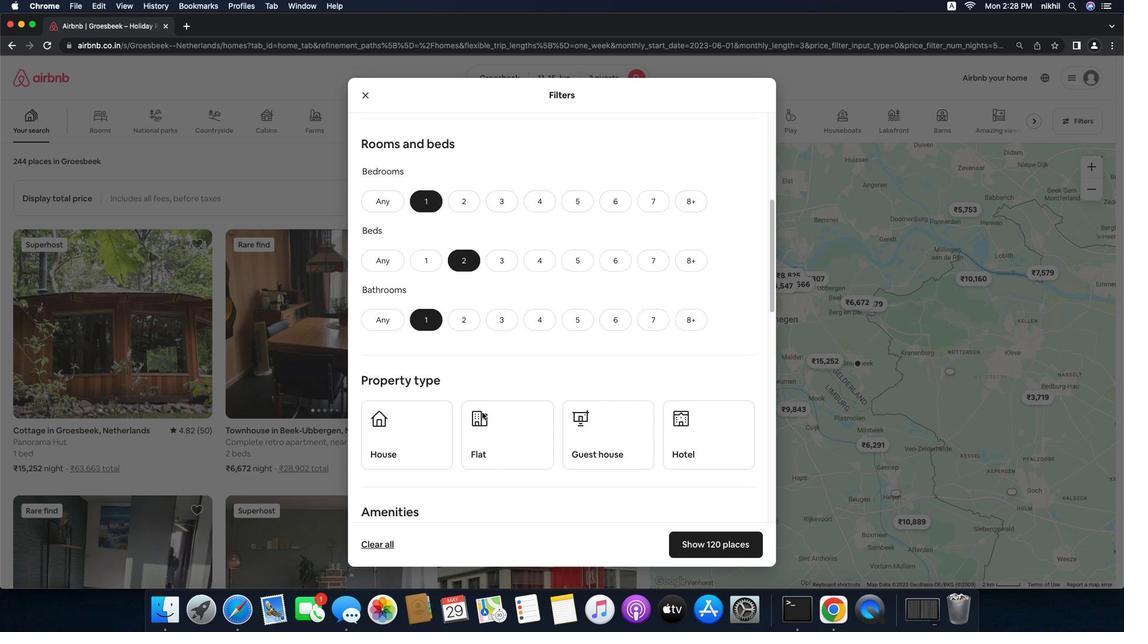 
Action: Mouse scrolled (491, 410) with delta (125, 16)
Screenshot: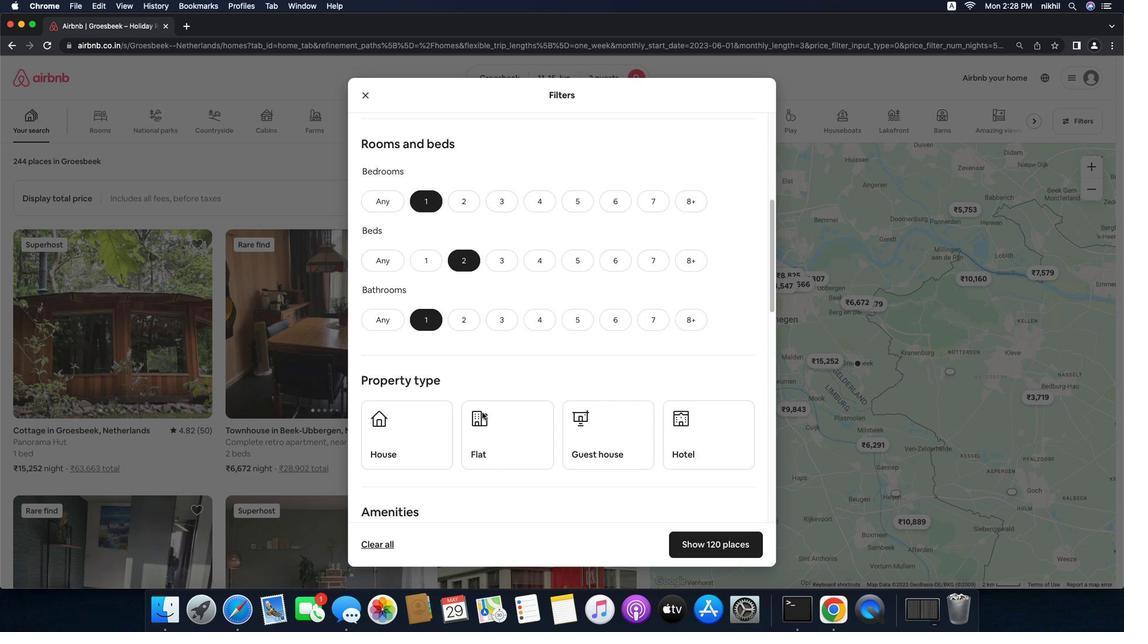 
Action: Mouse scrolled (491, 410) with delta (125, 15)
Screenshot: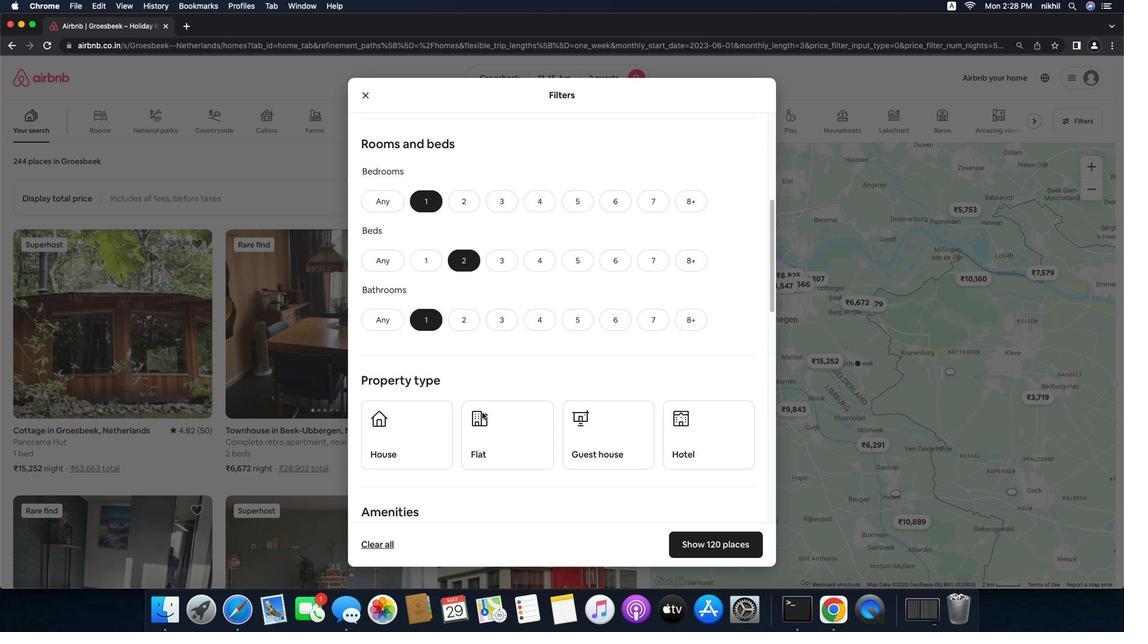 
Action: Mouse moved to (447, 432)
Screenshot: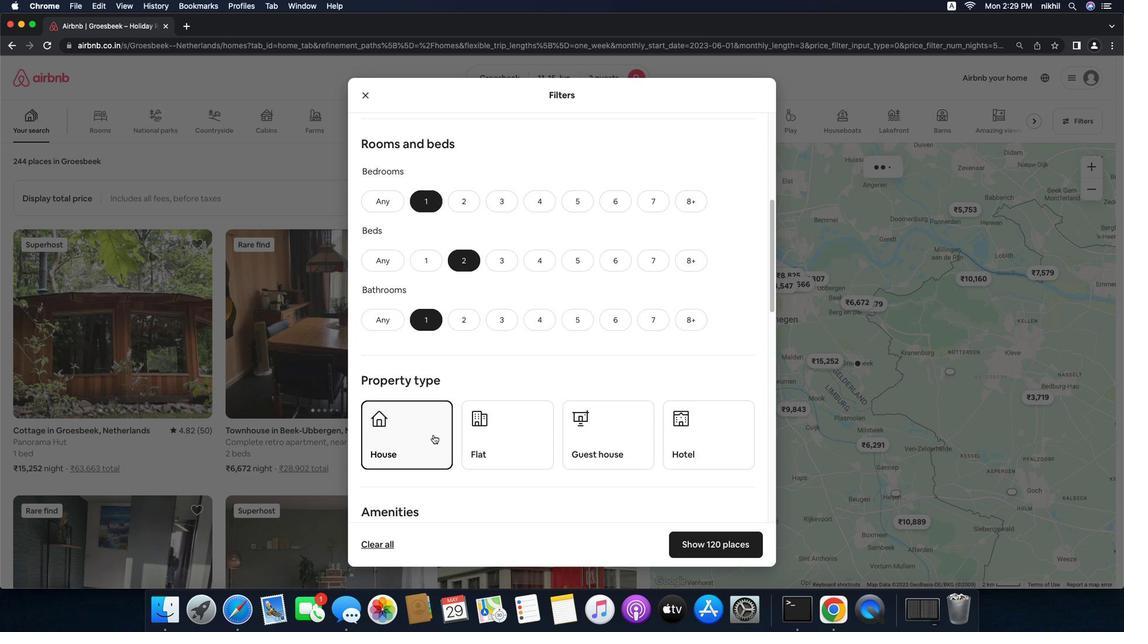 
Action: Mouse pressed left at (447, 432)
Screenshot: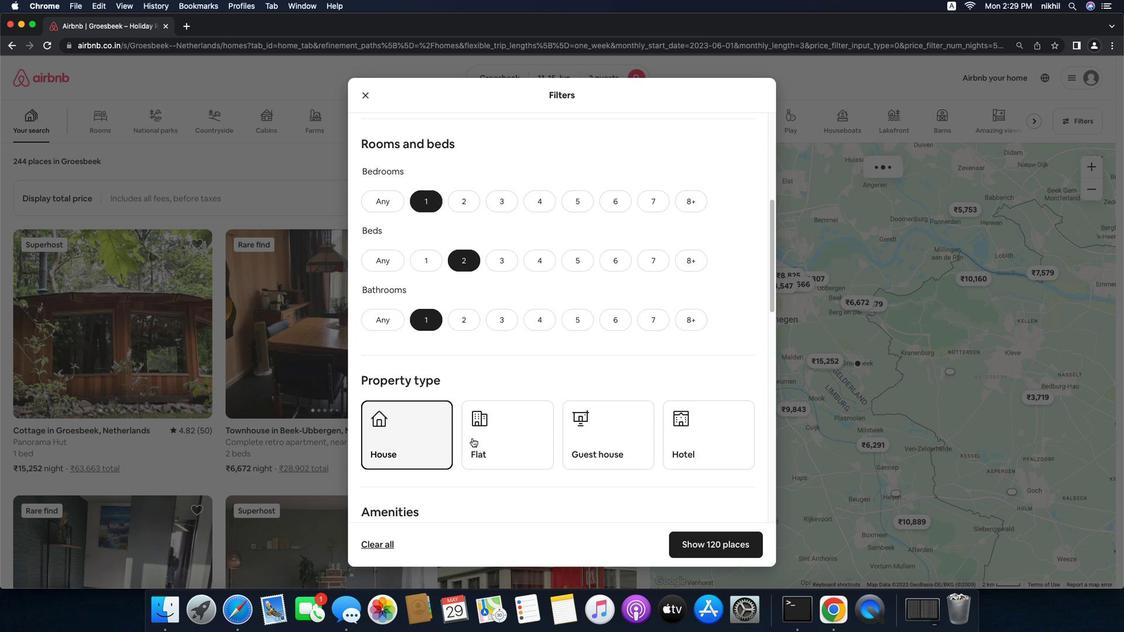 
Action: Mouse moved to (491, 433)
Screenshot: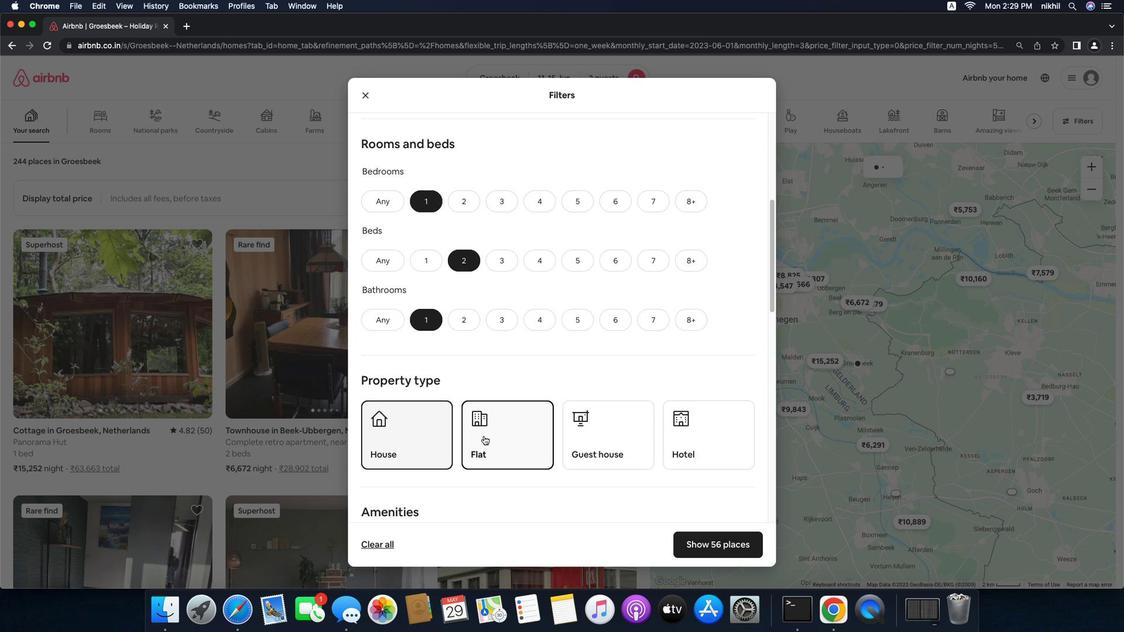 
Action: Mouse pressed left at (491, 433)
Screenshot: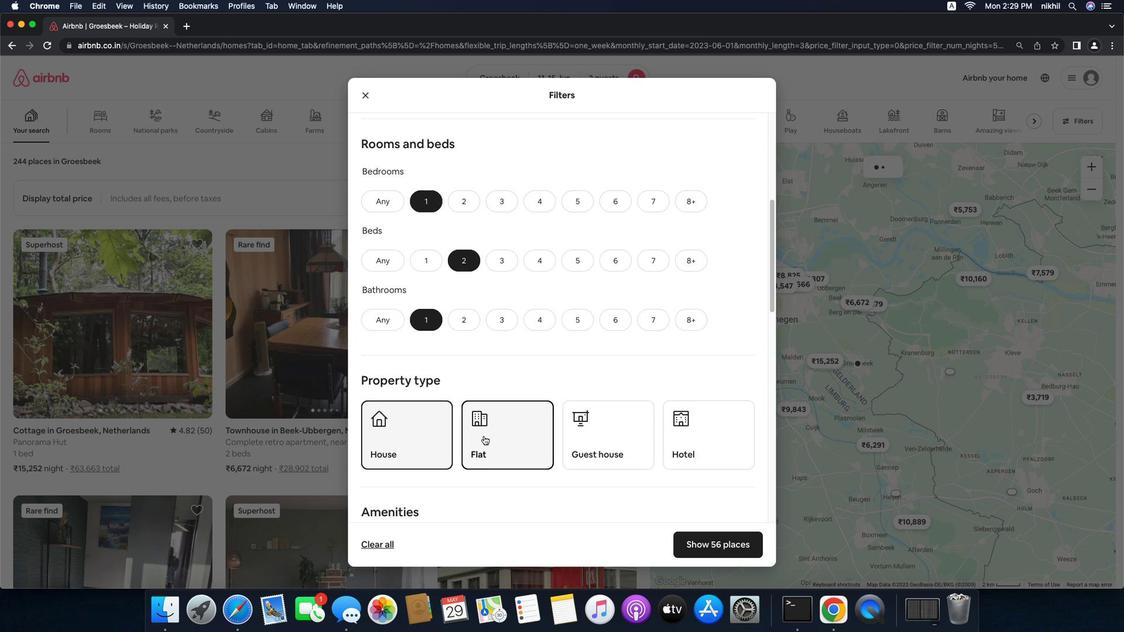 
Action: Mouse moved to (594, 439)
Screenshot: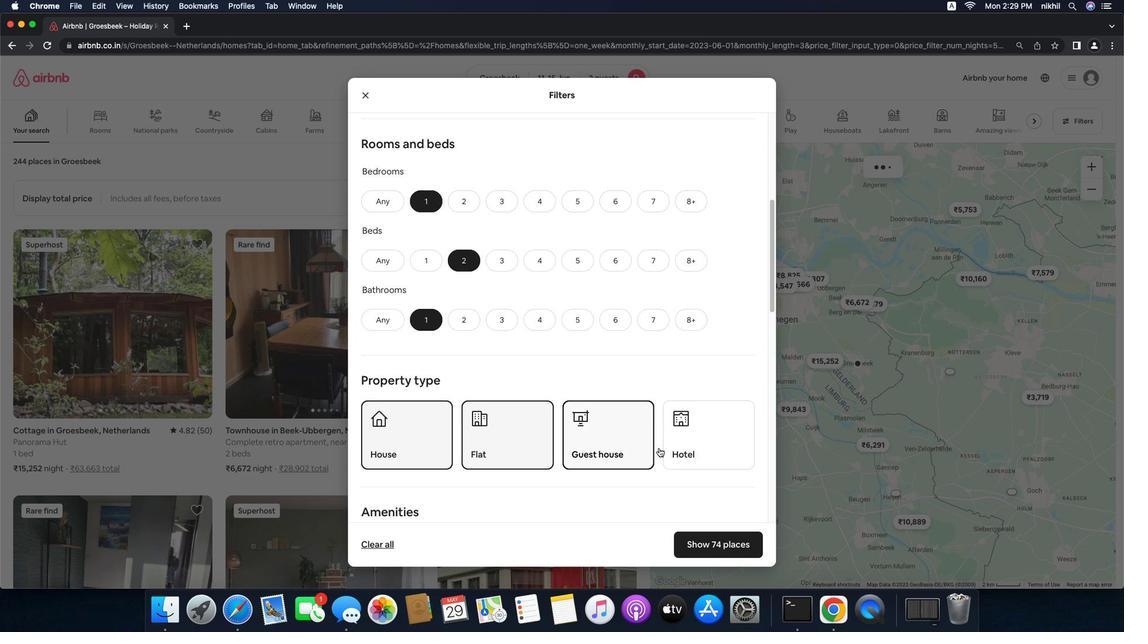 
Action: Mouse pressed left at (594, 439)
Screenshot: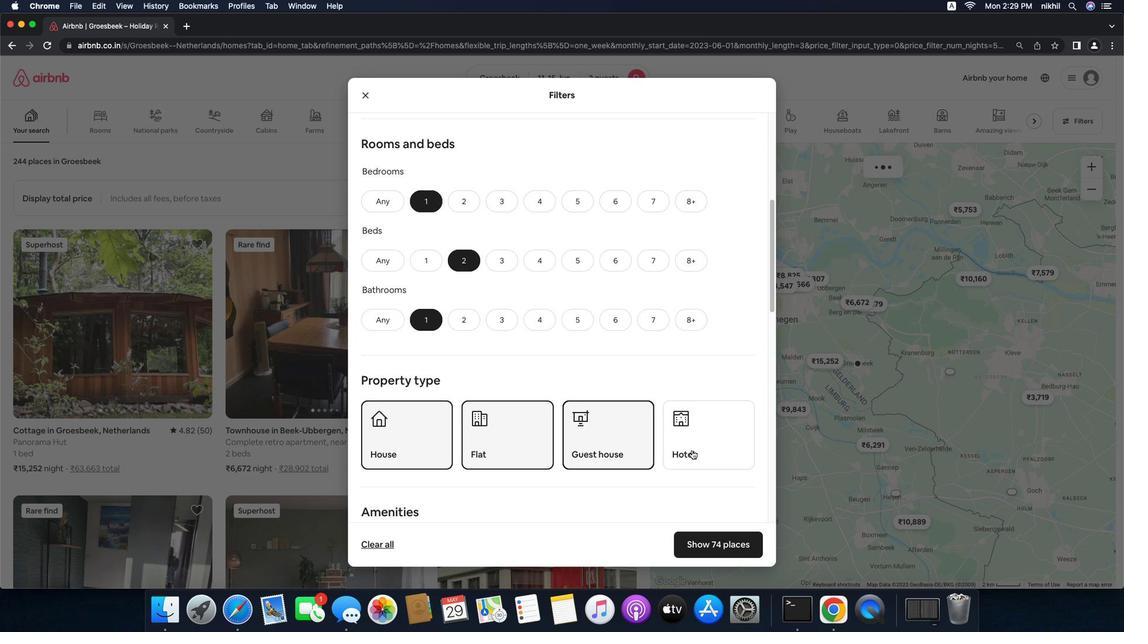 
Action: Mouse moved to (662, 446)
Screenshot: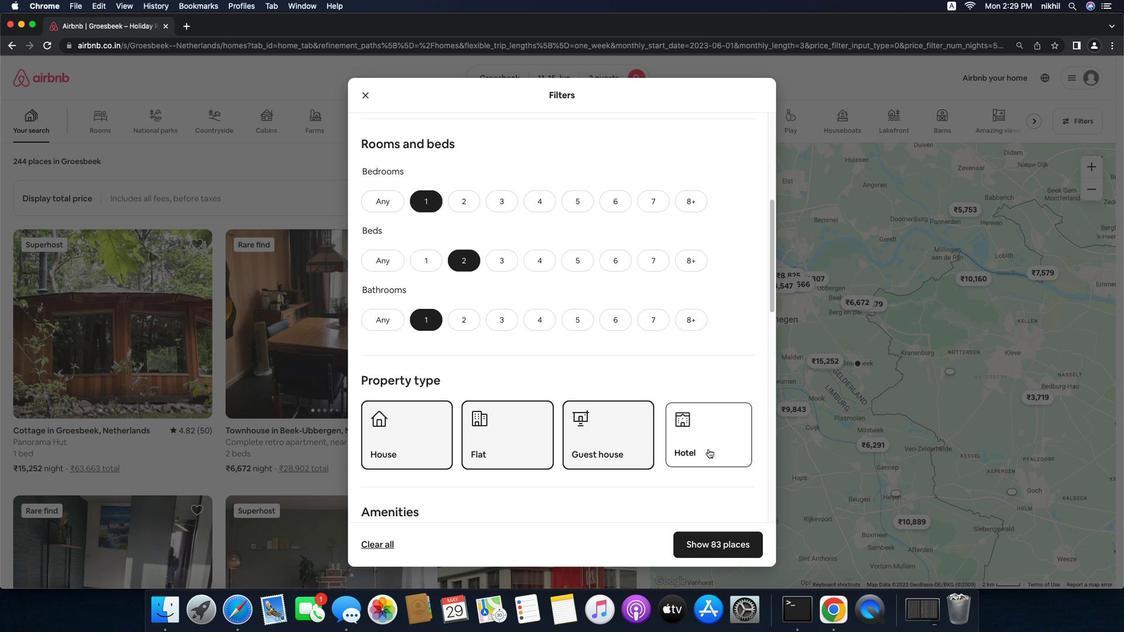 
Action: Mouse pressed left at (662, 446)
Screenshot: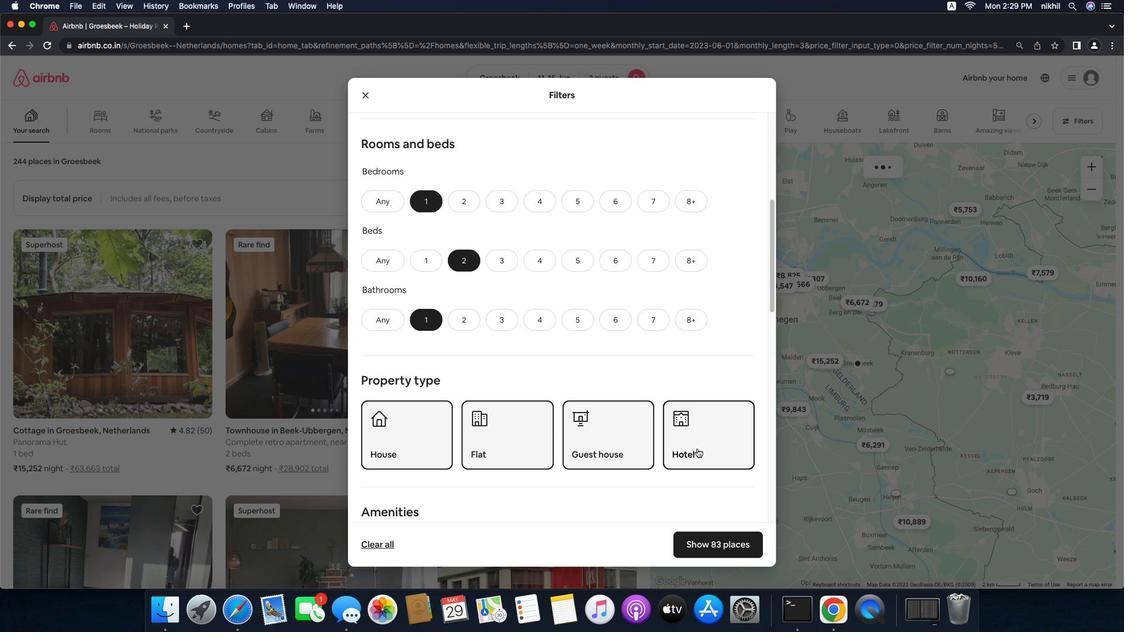 
Action: Mouse moved to (610, 434)
Screenshot: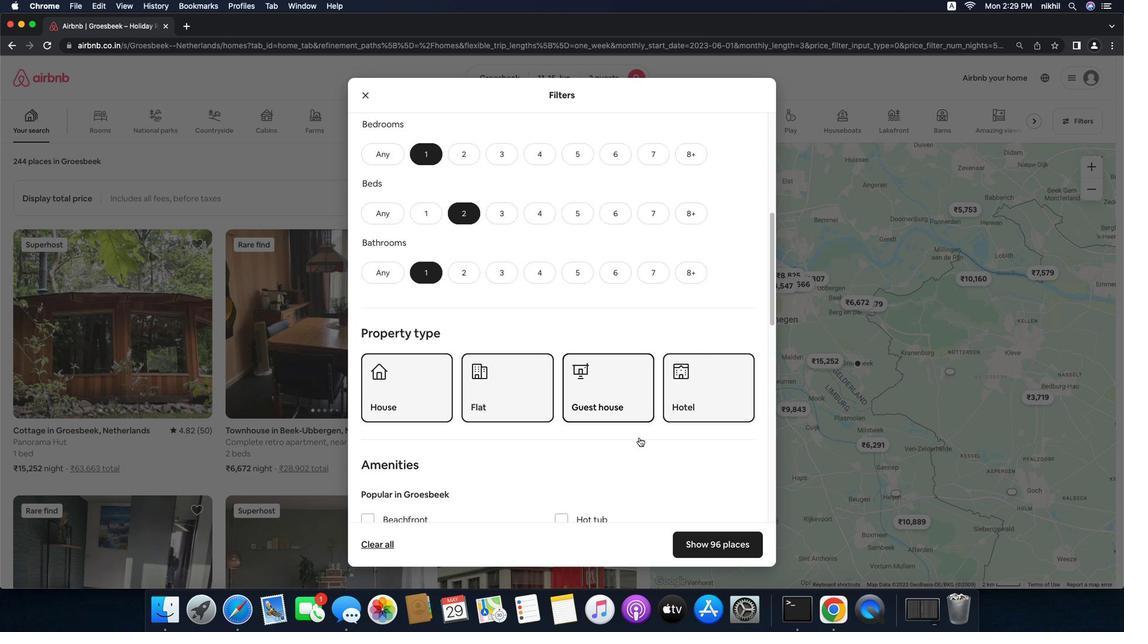 
Action: Mouse scrolled (610, 434) with delta (125, 16)
Screenshot: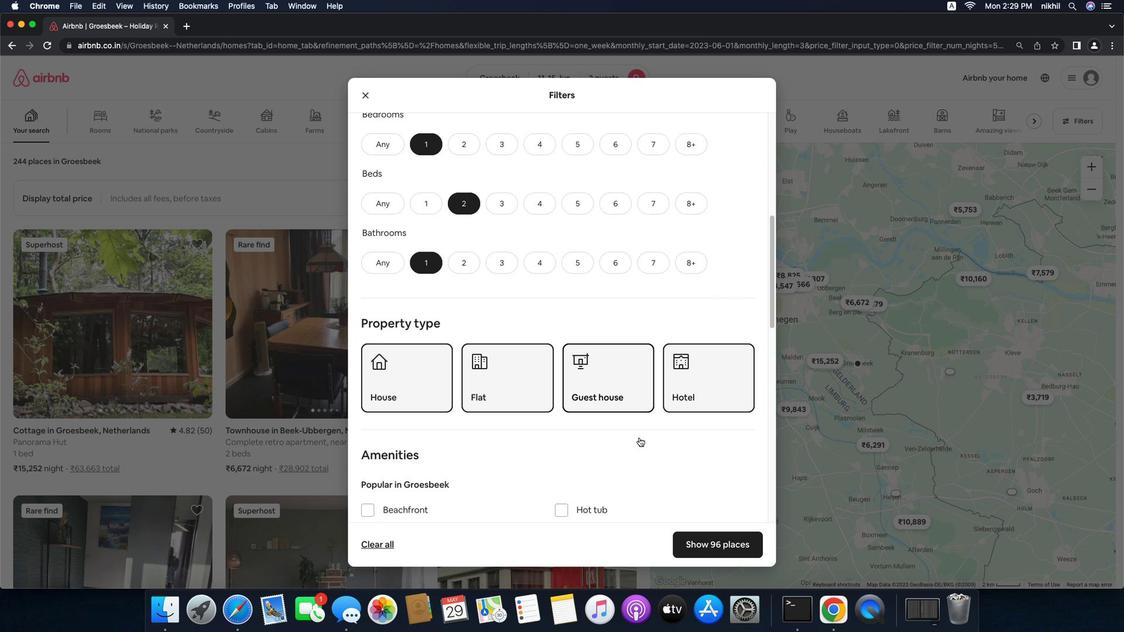 
Action: Mouse scrolled (610, 434) with delta (125, 16)
Screenshot: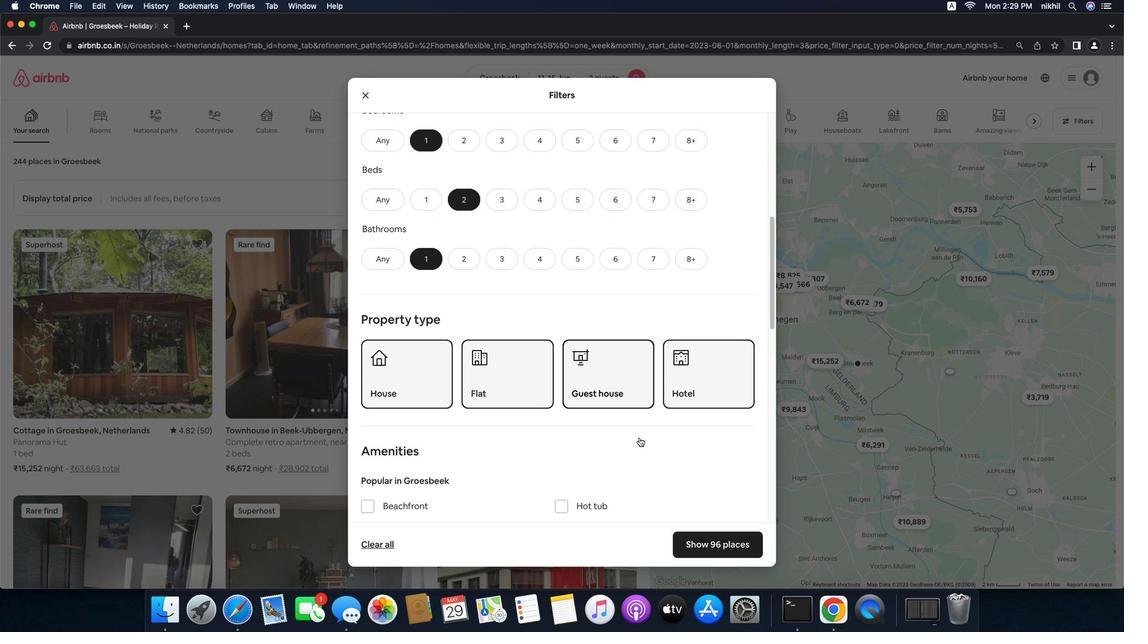
Action: Mouse scrolled (610, 434) with delta (125, 16)
Screenshot: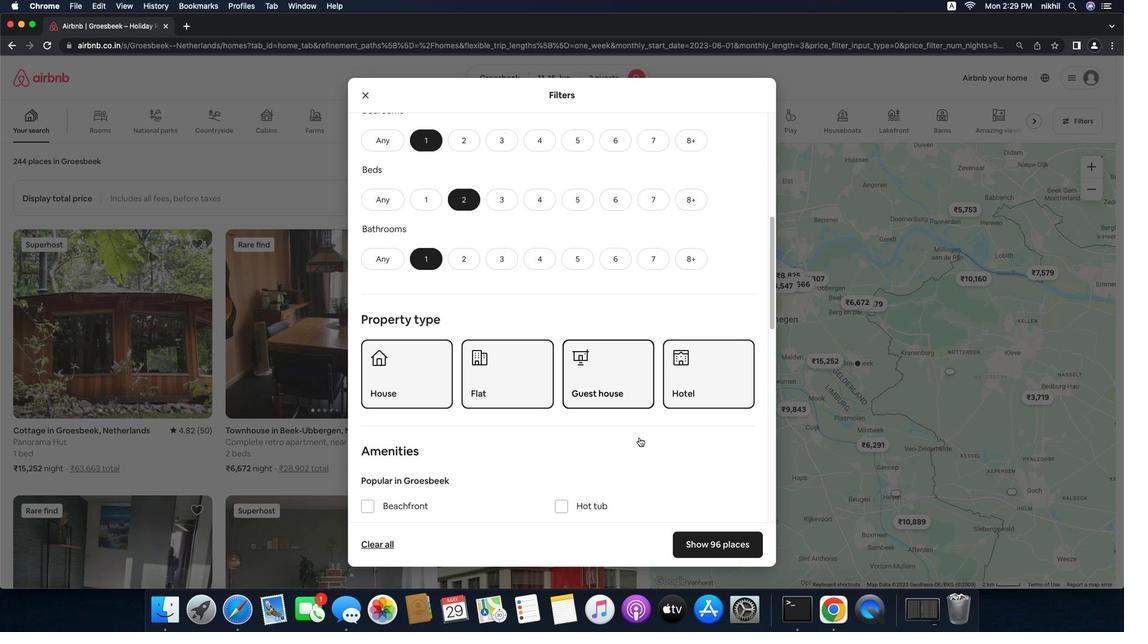 
Action: Mouse scrolled (610, 434) with delta (125, 16)
Screenshot: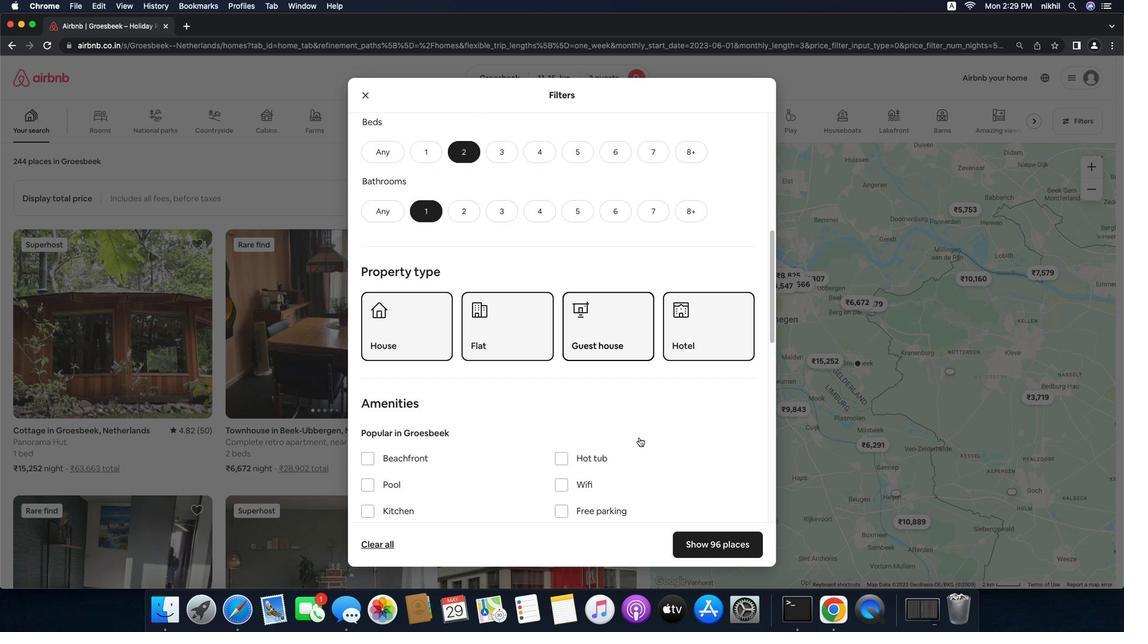
Action: Mouse scrolled (610, 434) with delta (125, 16)
Screenshot: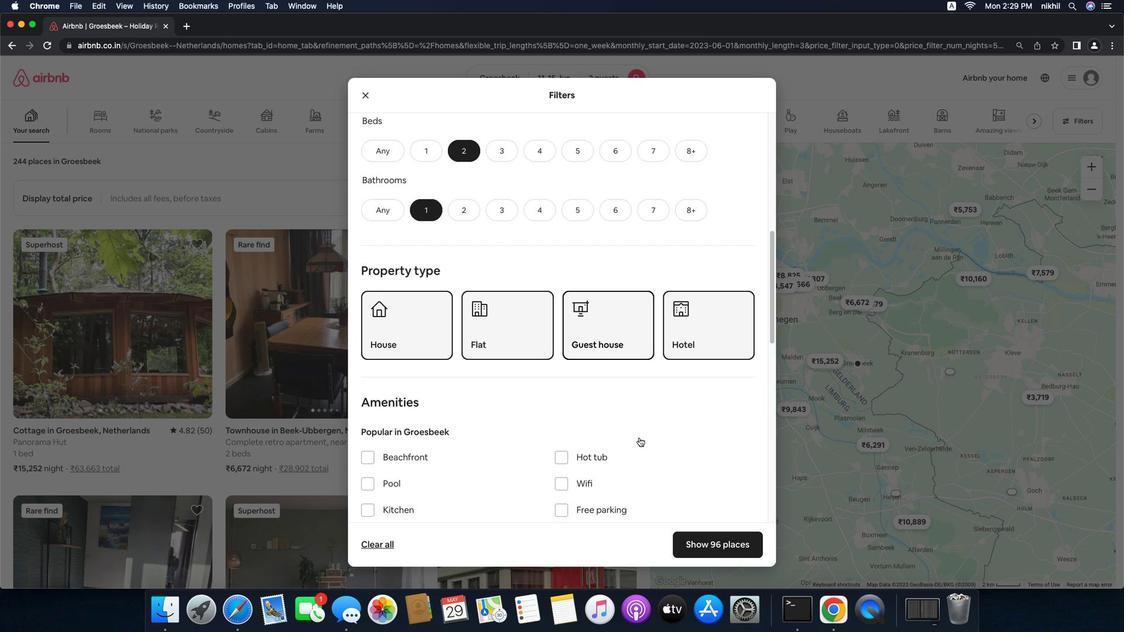 
Action: Mouse scrolled (610, 434) with delta (125, 16)
Screenshot: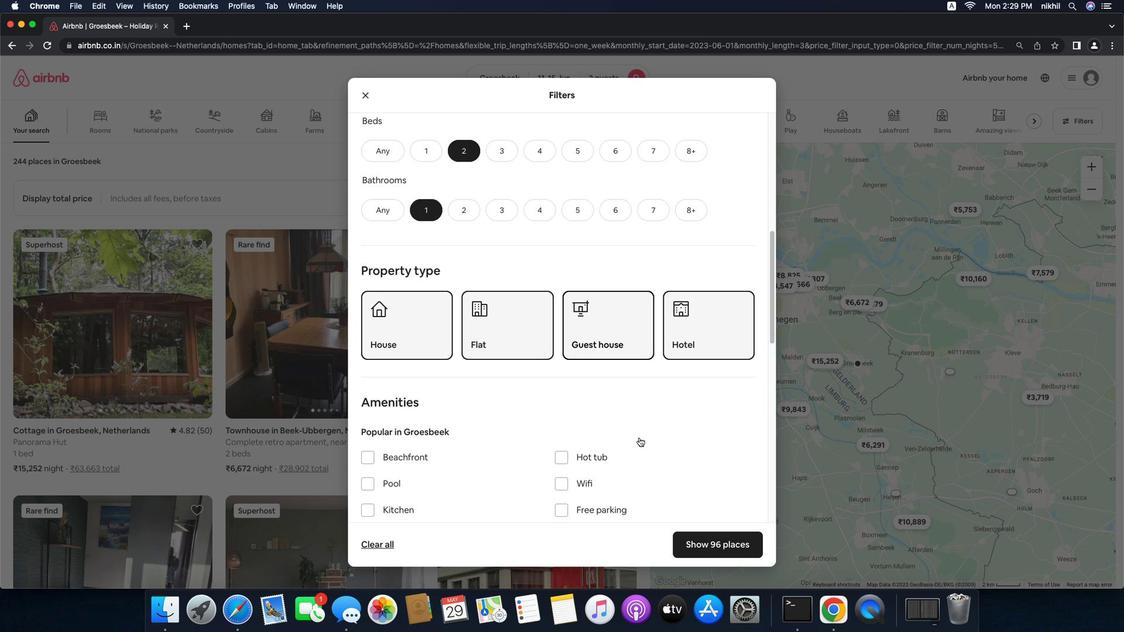 
Action: Mouse scrolled (610, 434) with delta (125, 16)
Screenshot: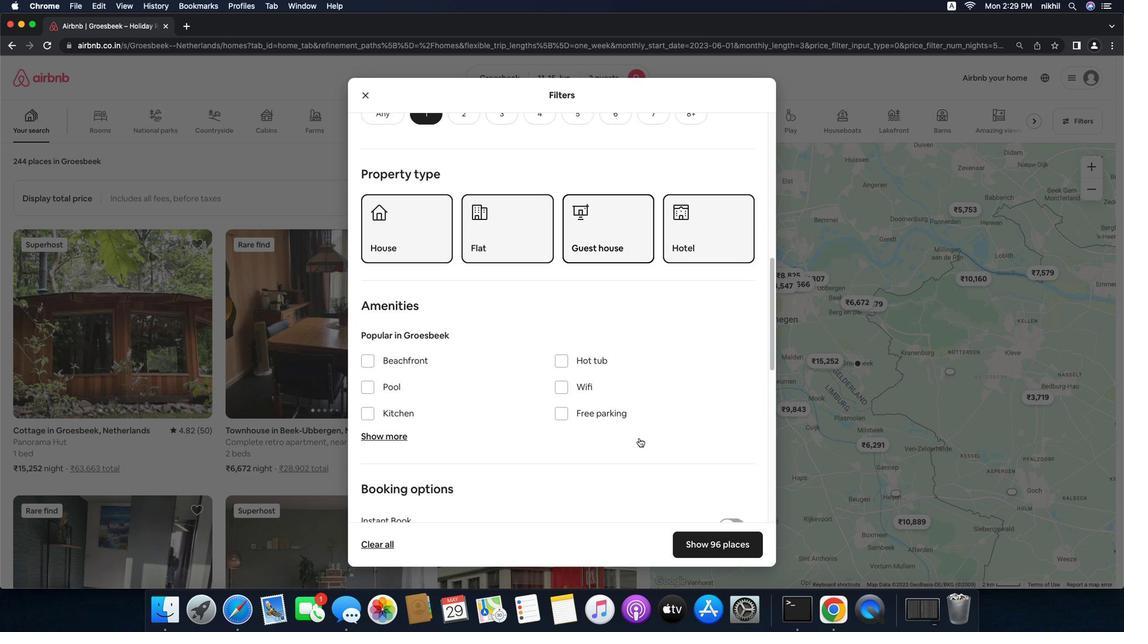 
Action: Mouse scrolled (610, 434) with delta (125, 16)
Screenshot: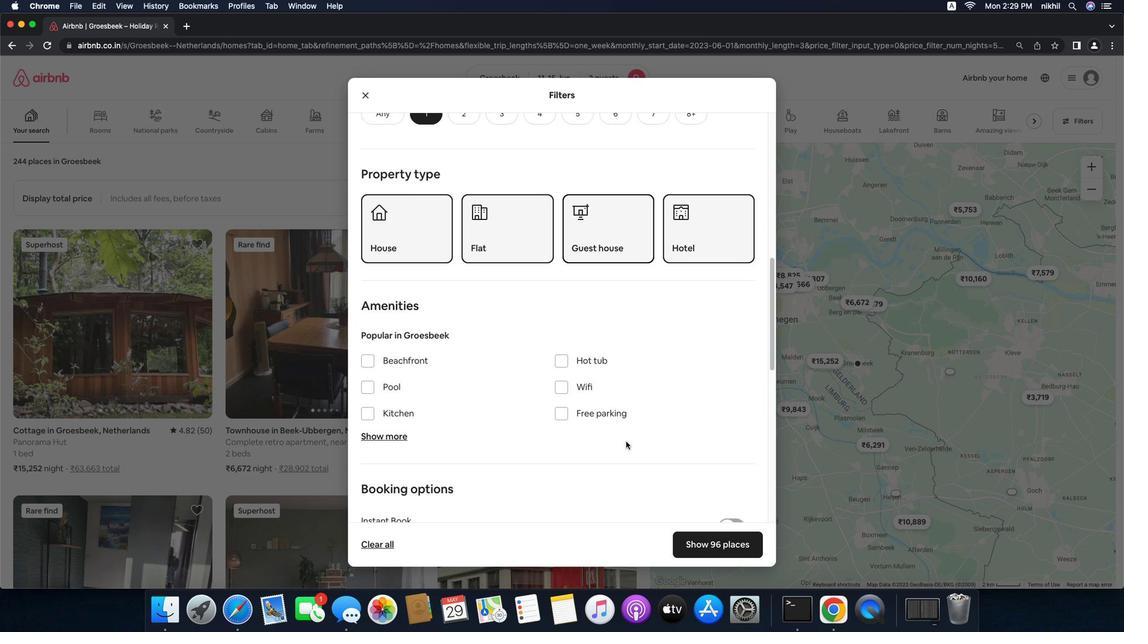 
Action: Mouse scrolled (610, 434) with delta (125, 15)
Screenshot: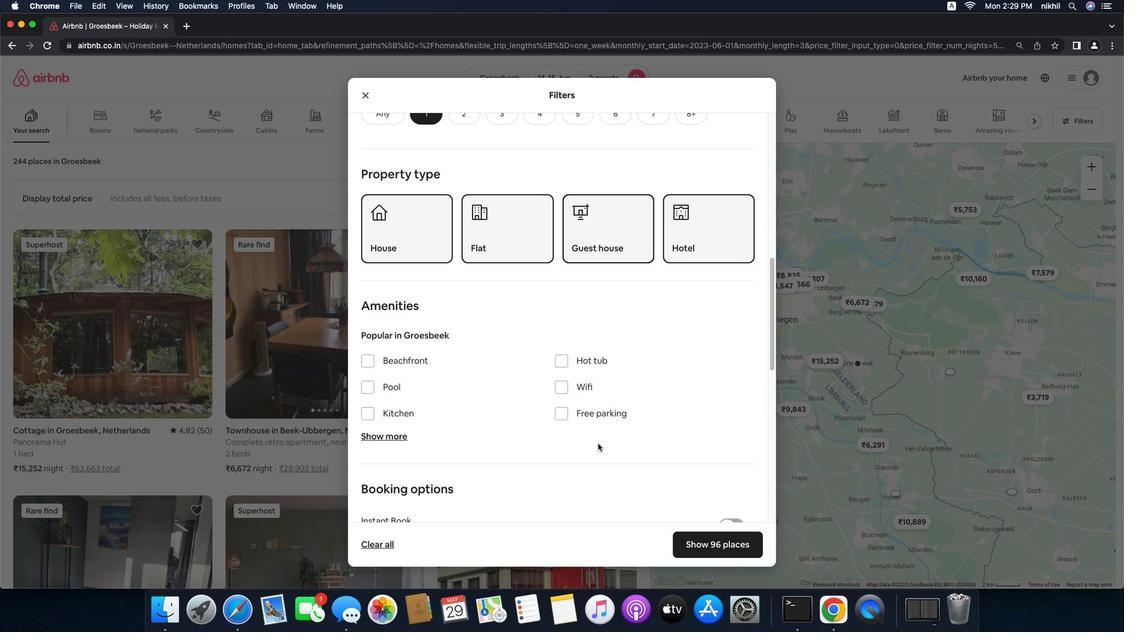 
Action: Mouse moved to (415, 433)
Screenshot: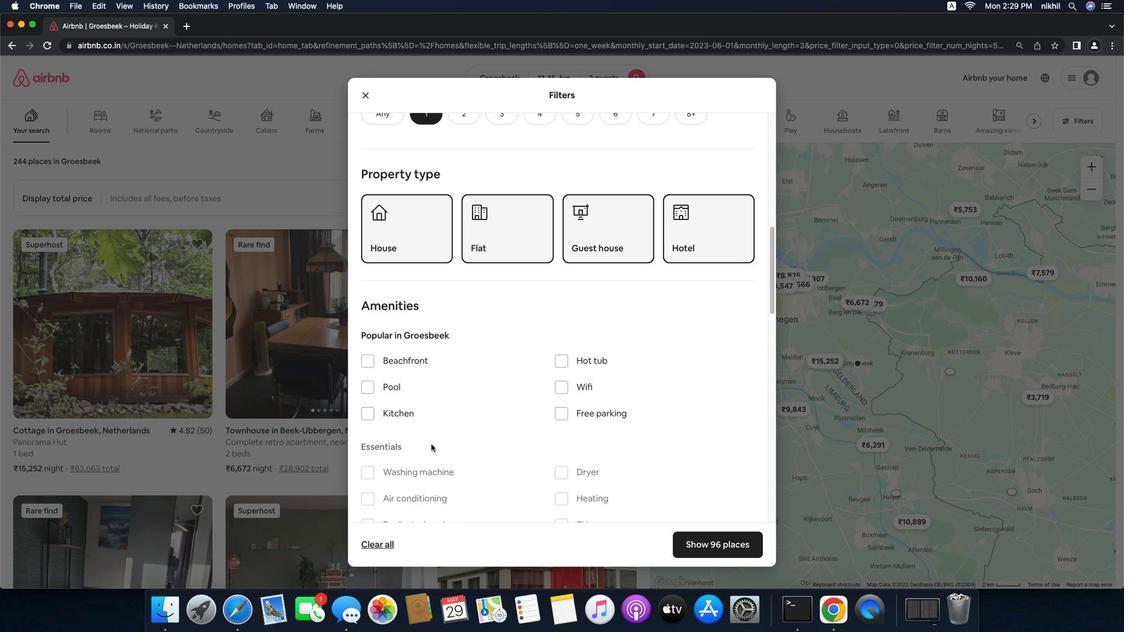 
Action: Mouse pressed left at (415, 433)
Screenshot: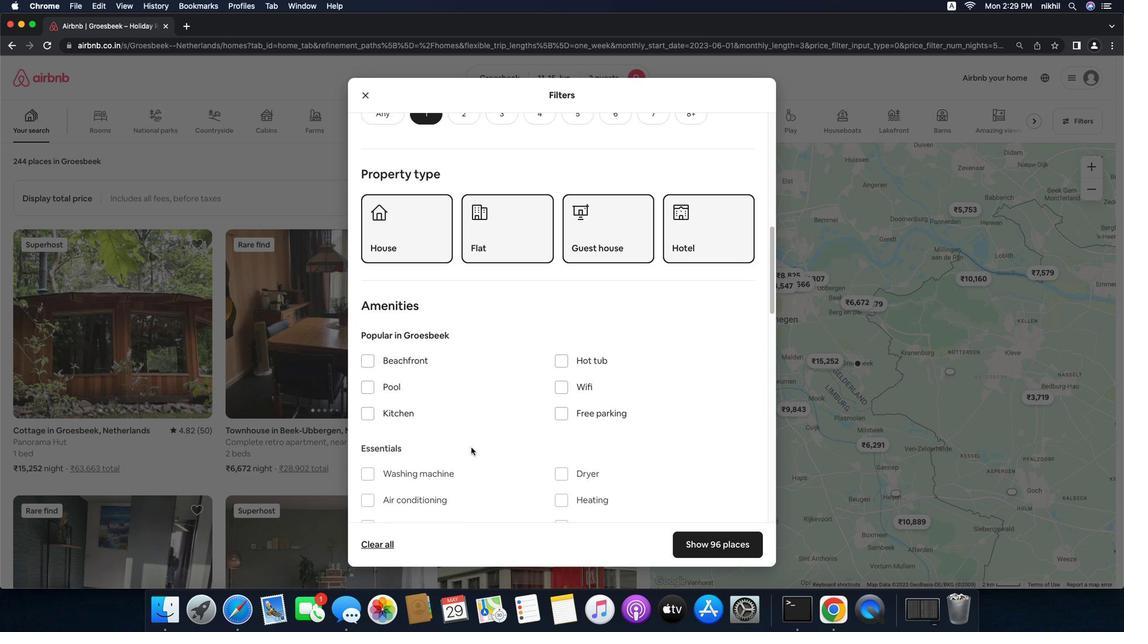 
Action: Mouse moved to (485, 444)
Screenshot: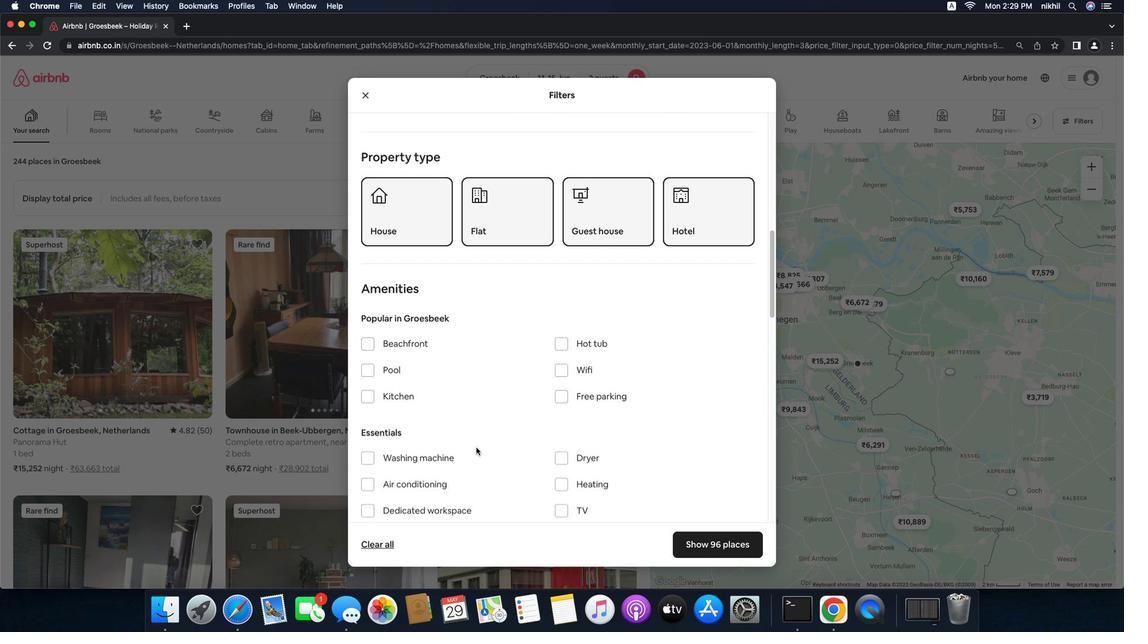 
Action: Mouse scrolled (485, 444) with delta (125, 16)
Screenshot: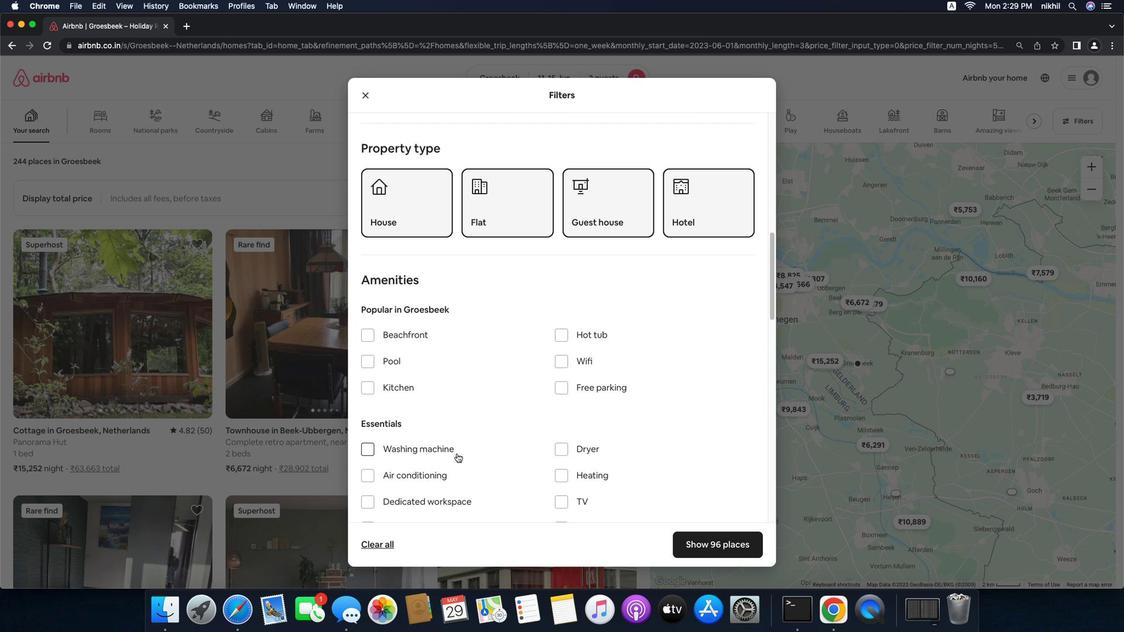 
Action: Mouse scrolled (485, 444) with delta (125, 16)
Screenshot: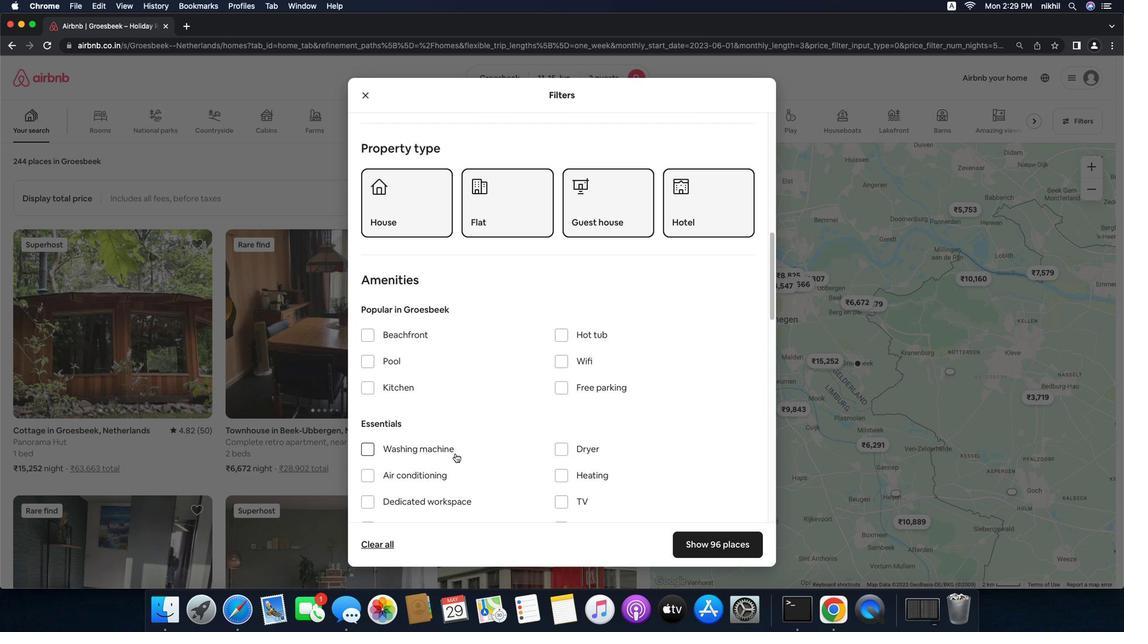 
Action: Mouse moved to (460, 444)
Screenshot: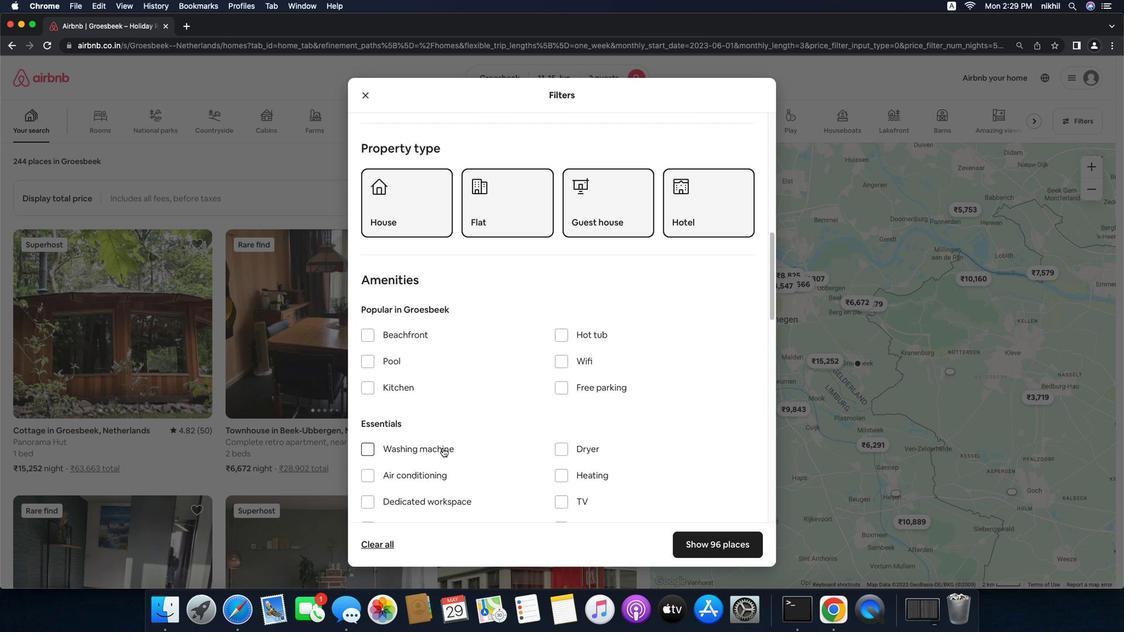 
Action: Mouse pressed left at (460, 444)
Screenshot: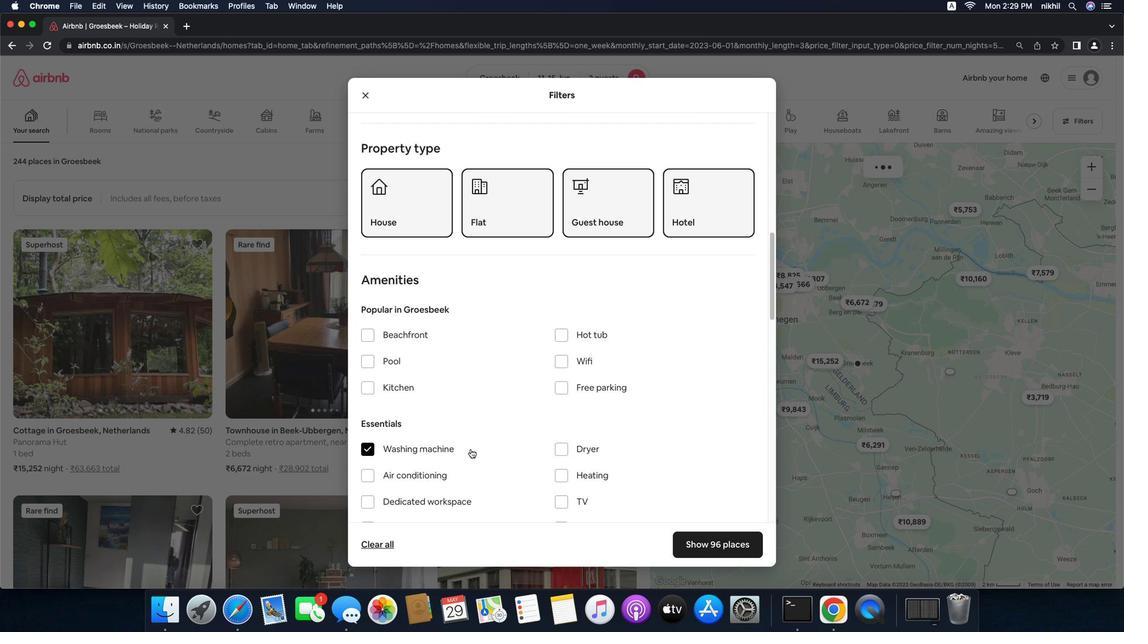 
Action: Mouse moved to (520, 442)
Screenshot: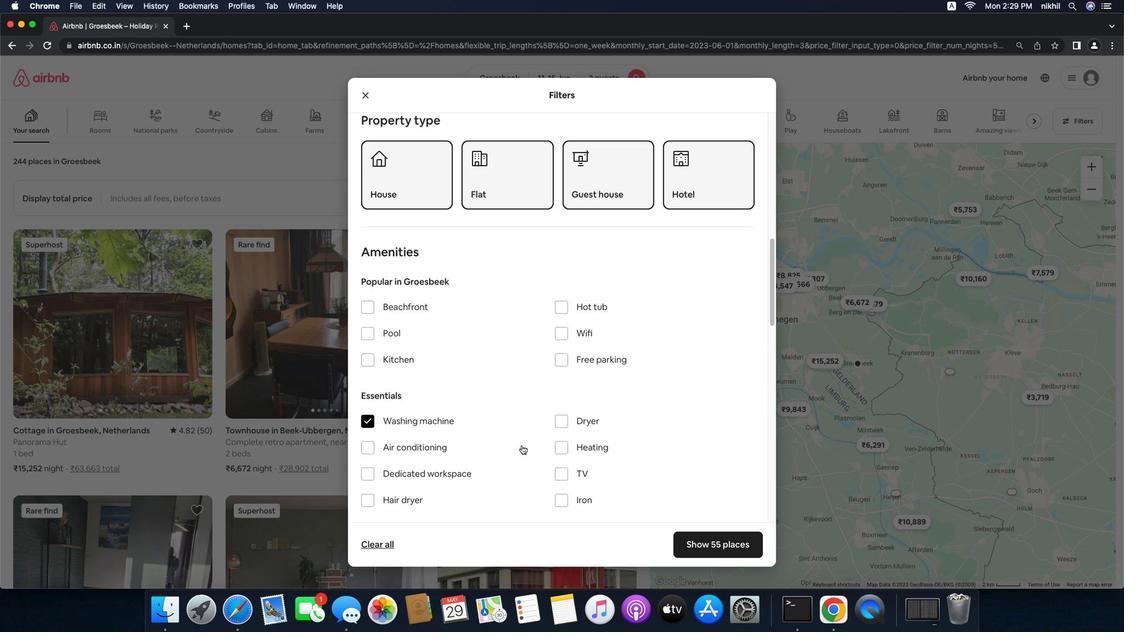 
Action: Mouse scrolled (520, 442) with delta (125, 16)
Screenshot: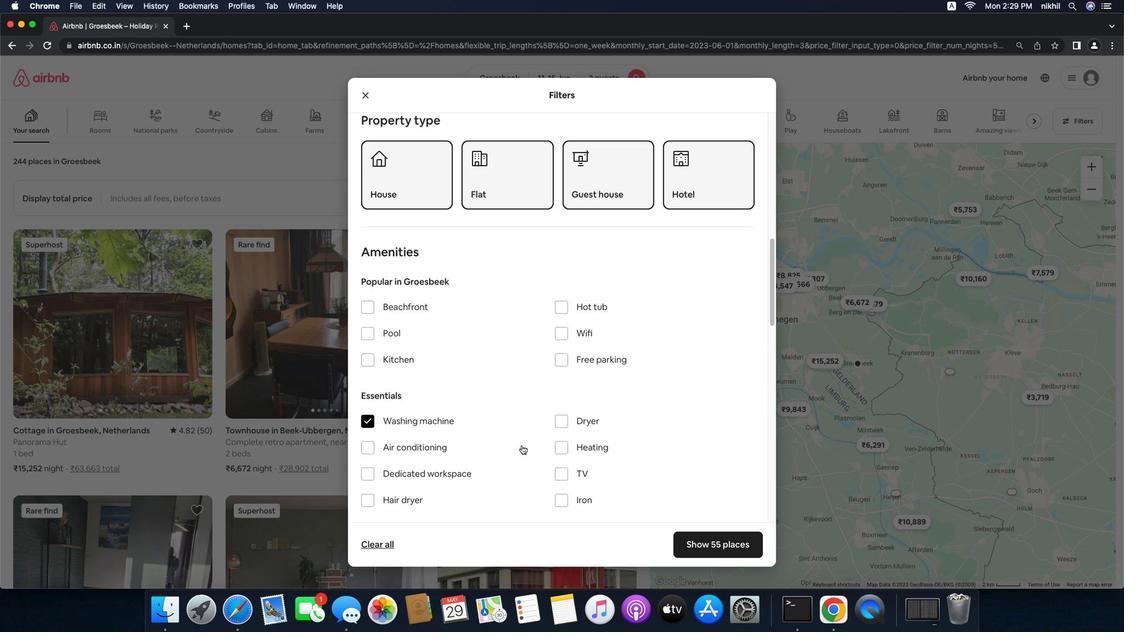 
Action: Mouse moved to (520, 442)
Screenshot: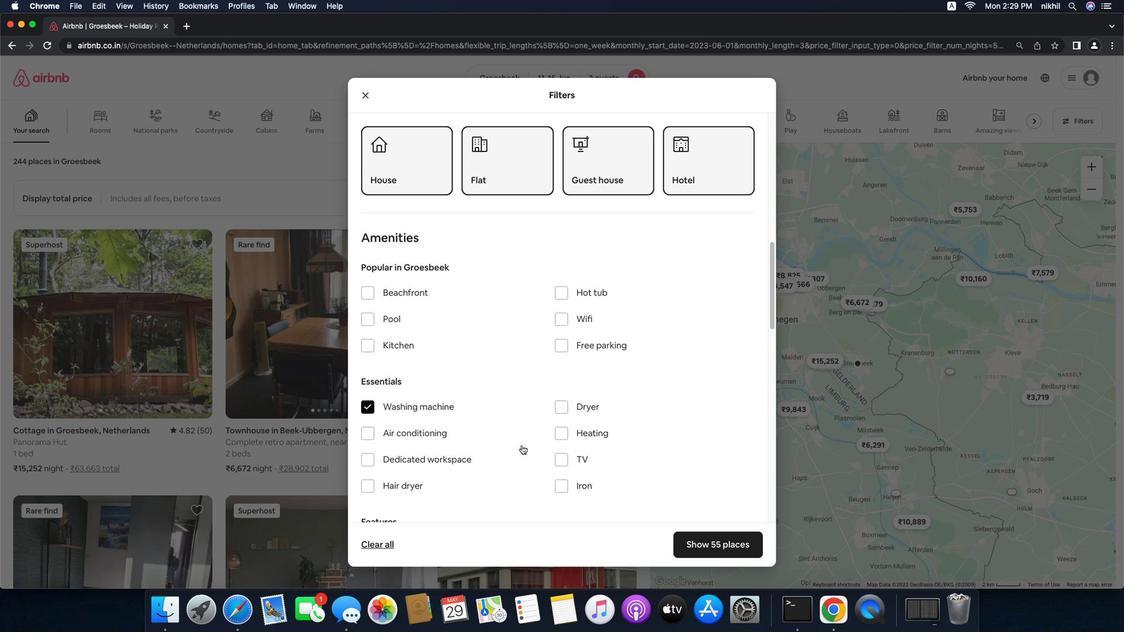 
Action: Mouse scrolled (520, 442) with delta (125, 16)
Screenshot: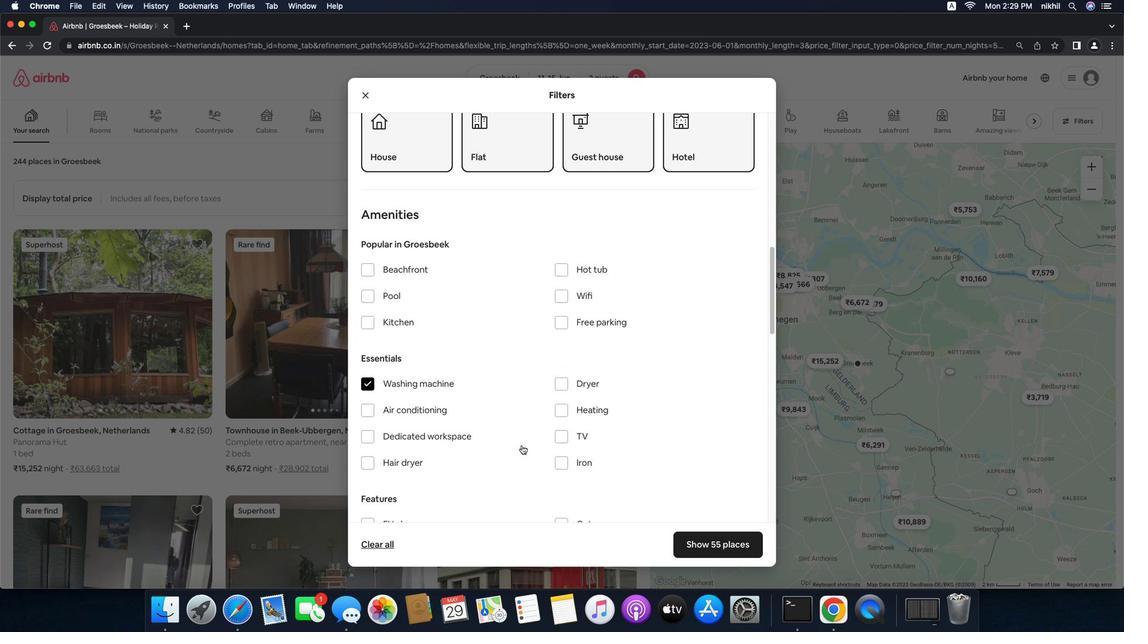 
Action: Mouse scrolled (520, 442) with delta (125, 16)
Screenshot: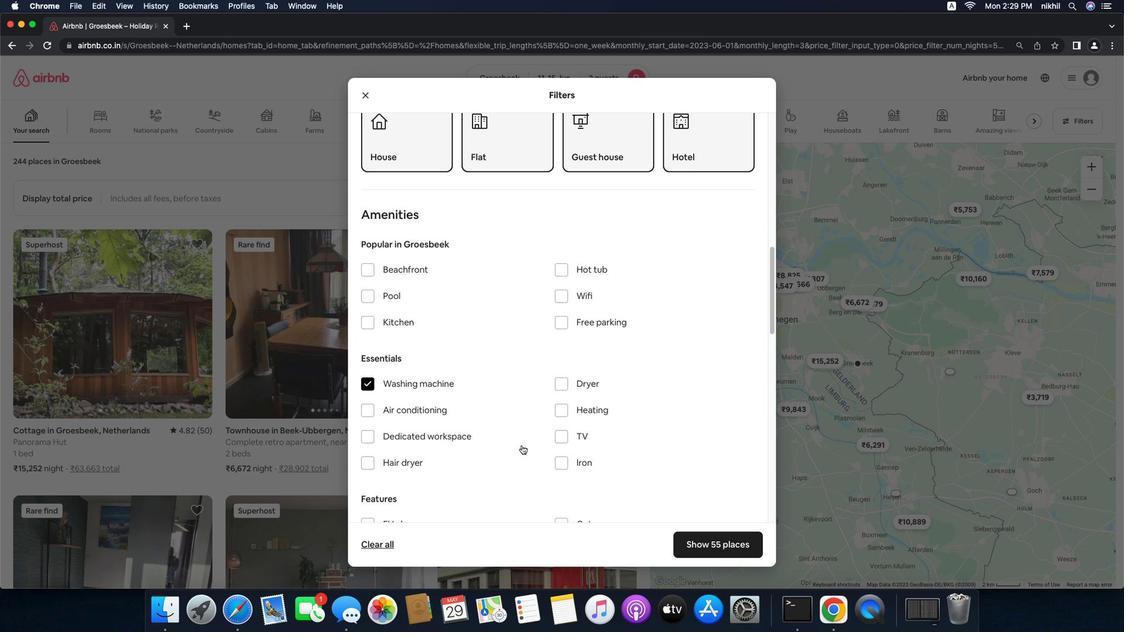 
Action: Mouse scrolled (520, 442) with delta (125, 16)
Screenshot: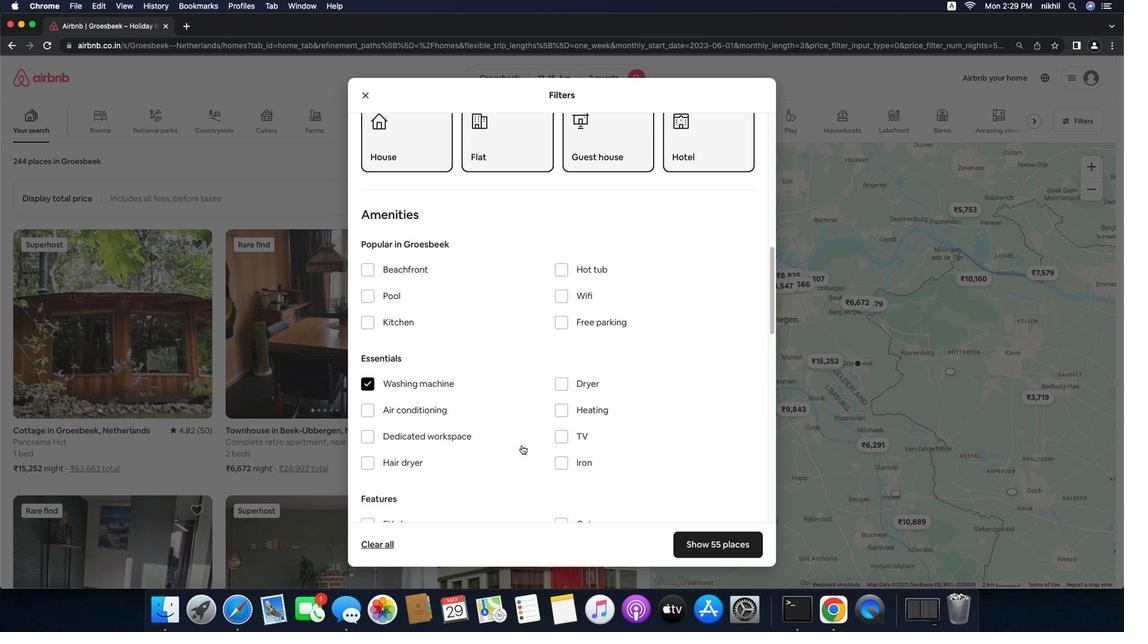 
Action: Mouse scrolled (520, 442) with delta (125, 16)
Screenshot: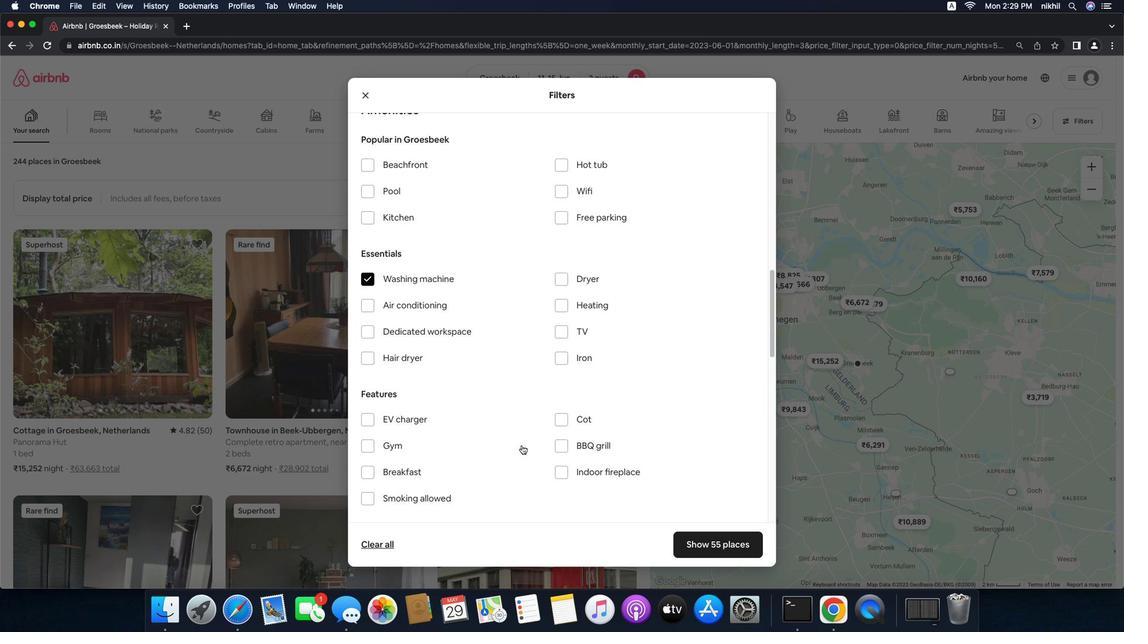 
Action: Mouse scrolled (520, 442) with delta (125, 16)
Screenshot: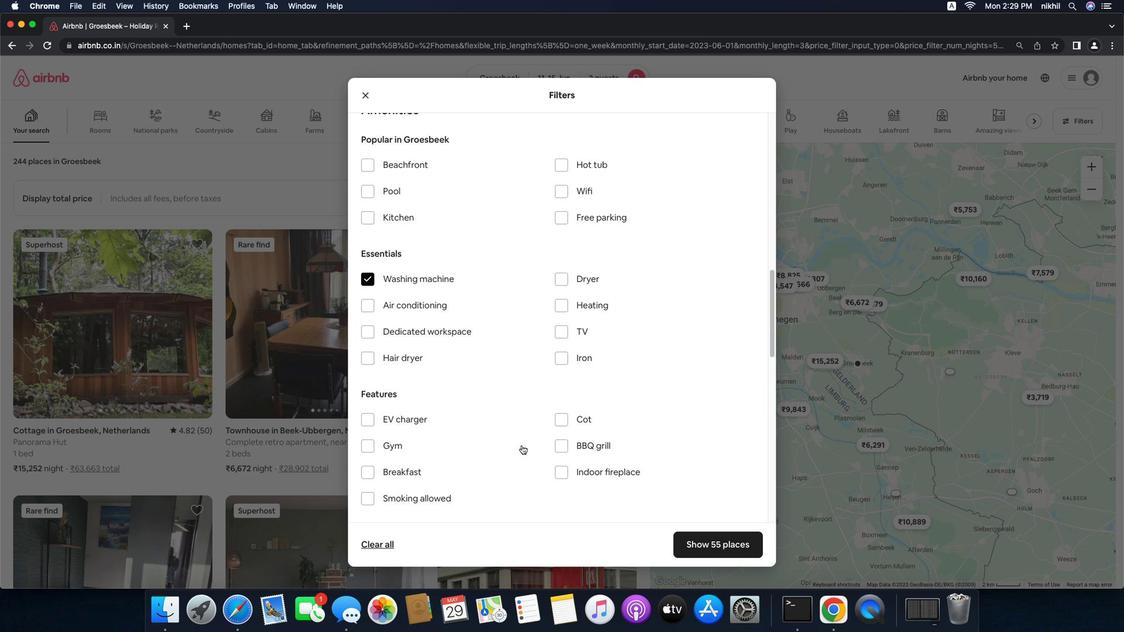 
Action: Mouse scrolled (520, 442) with delta (125, 15)
Screenshot: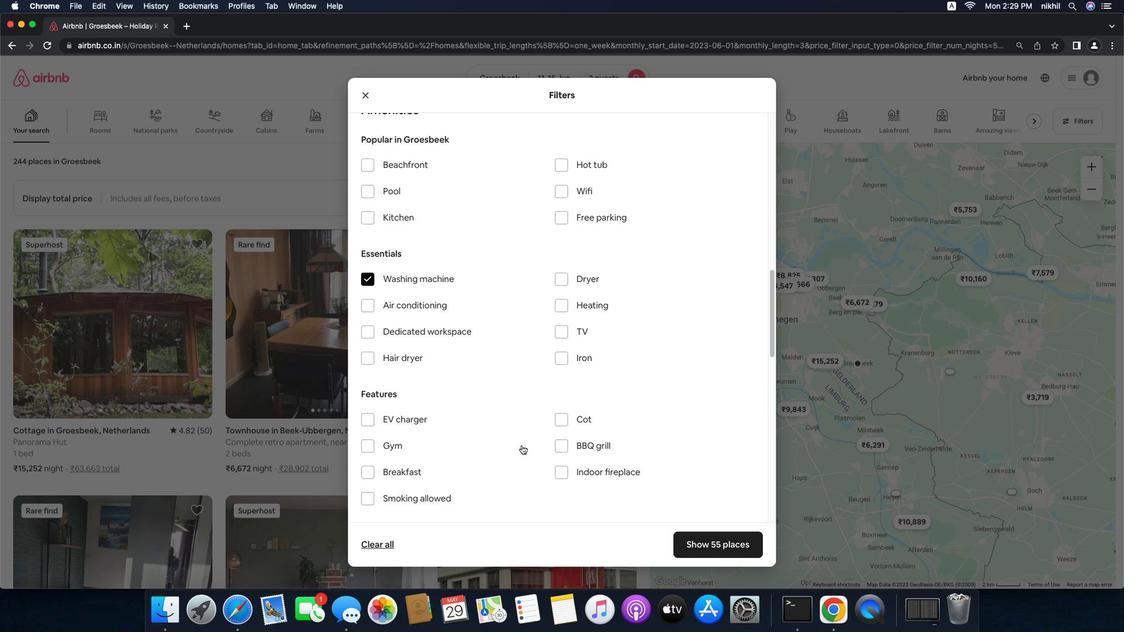 
Action: Mouse scrolled (520, 442) with delta (125, 16)
Screenshot: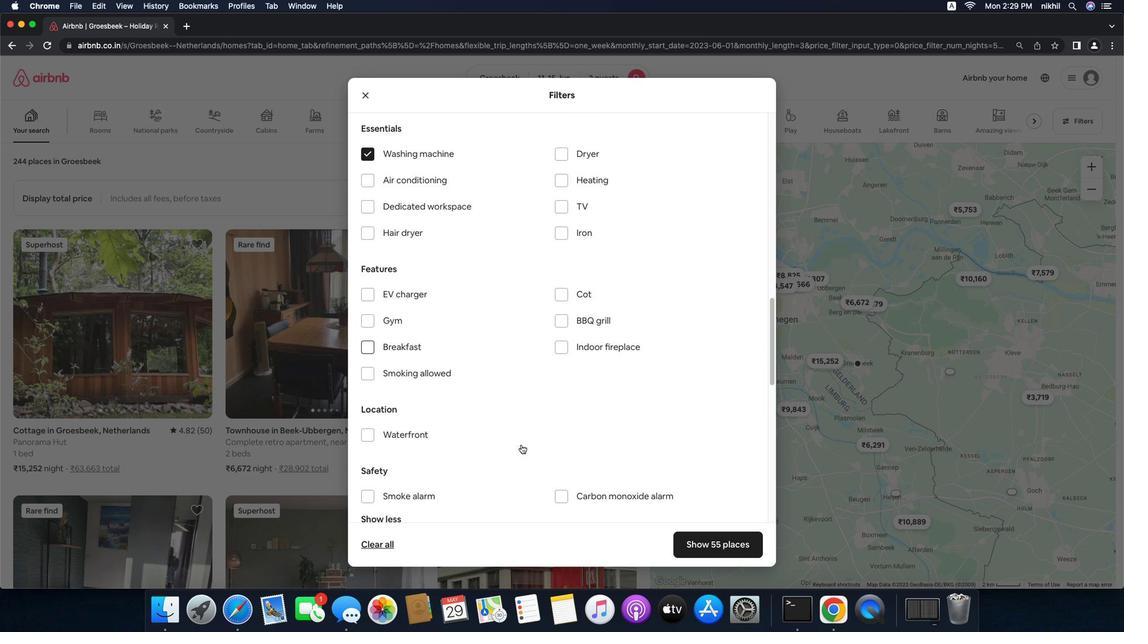 
Action: Mouse scrolled (520, 442) with delta (125, 16)
Screenshot: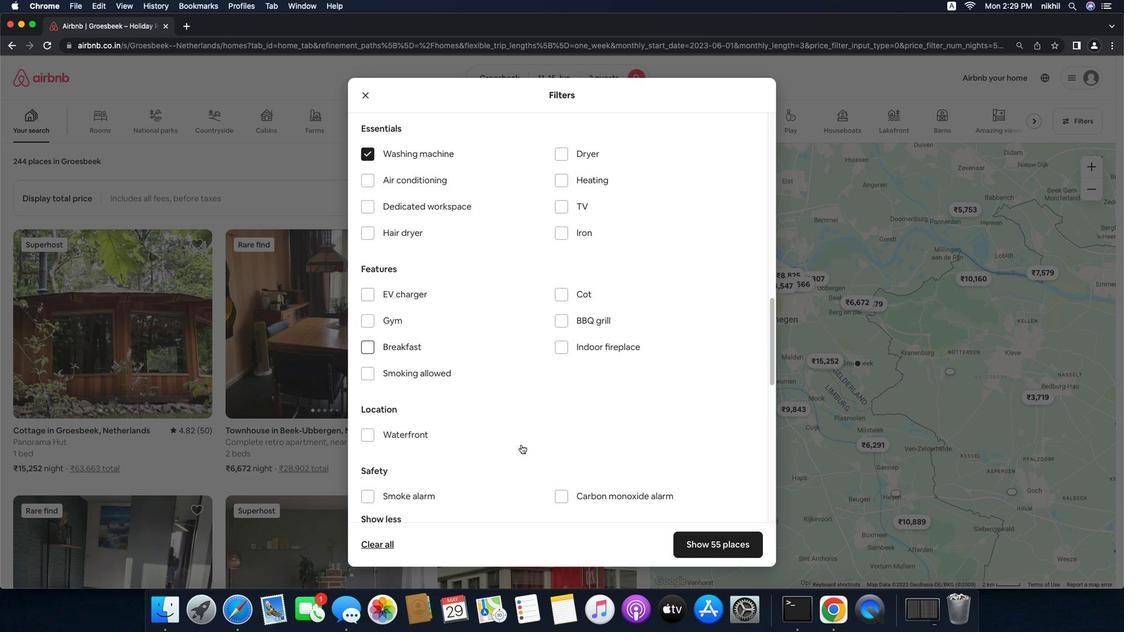 
Action: Mouse scrolled (520, 442) with delta (125, 15)
Screenshot: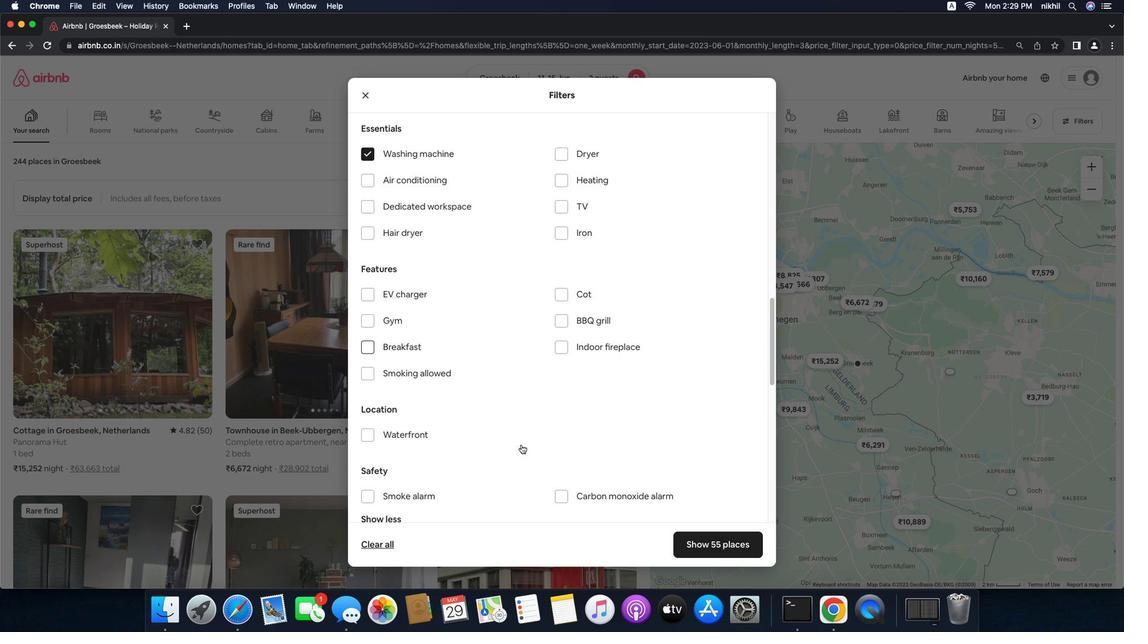 
Action: Mouse moved to (520, 441)
Screenshot: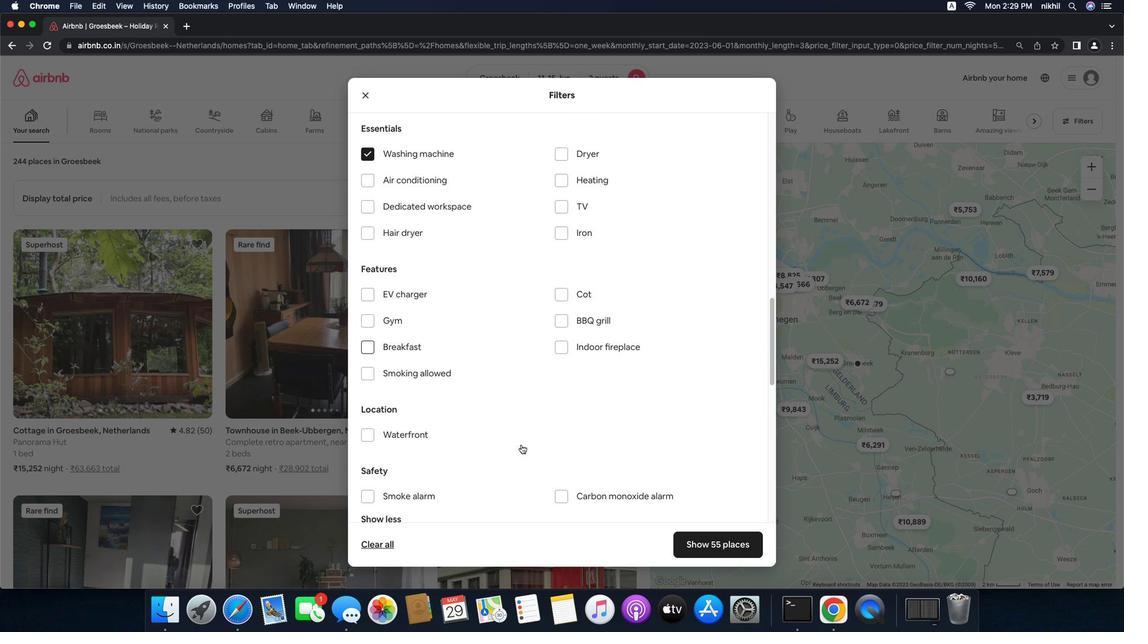 
Action: Mouse scrolled (520, 441) with delta (125, 16)
Screenshot: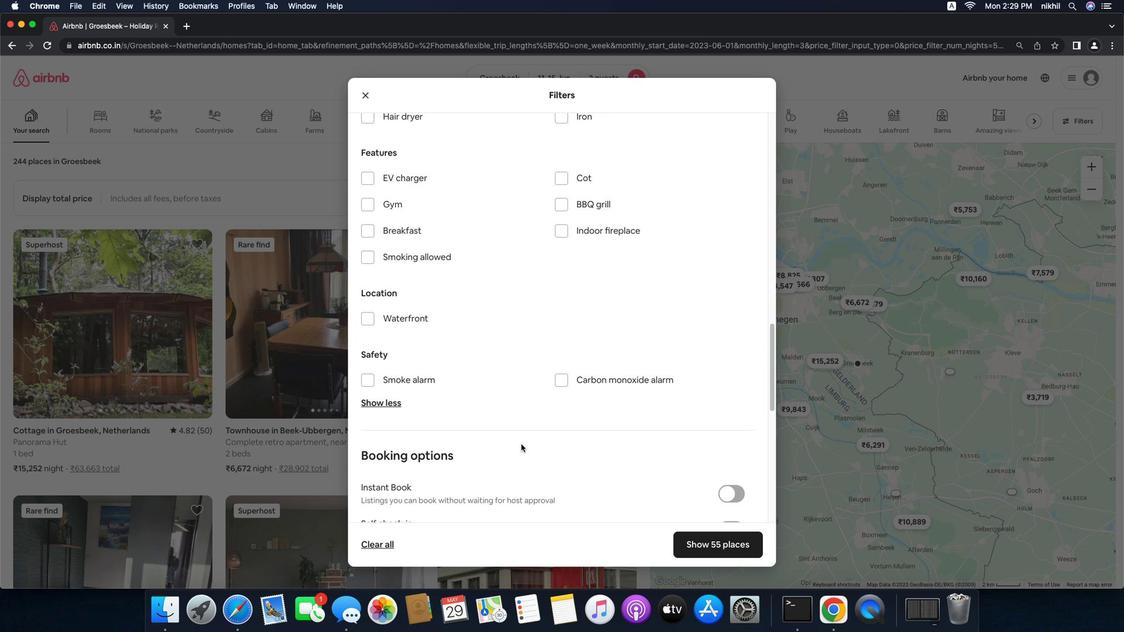 
Action: Mouse scrolled (520, 441) with delta (125, 16)
Screenshot: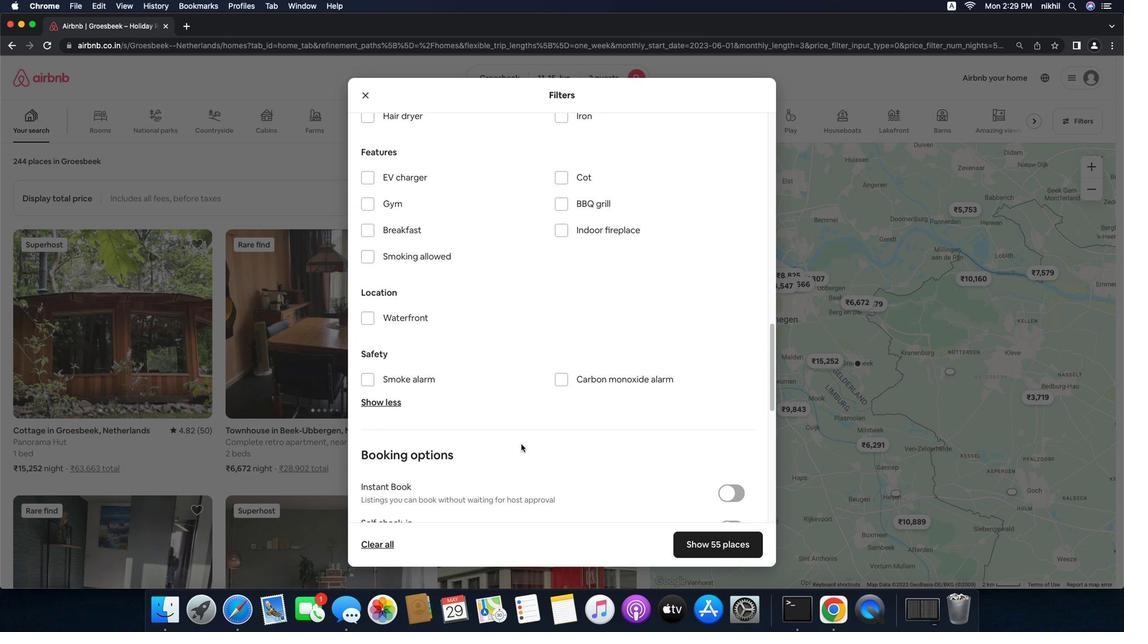 
Action: Mouse scrolled (520, 441) with delta (125, 15)
Screenshot: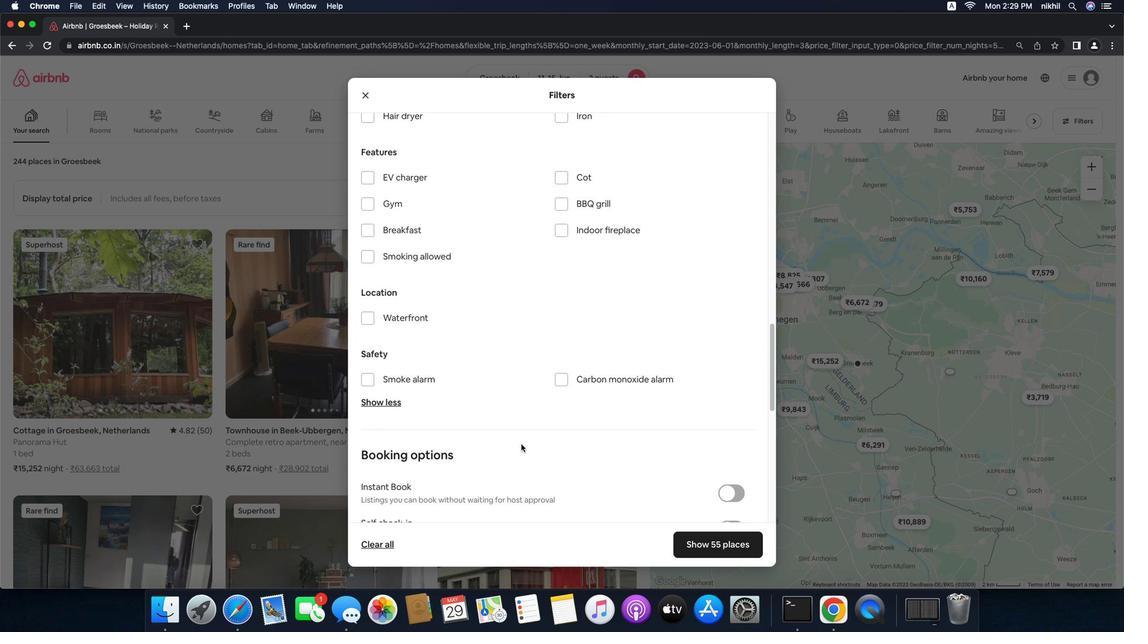 
Action: Mouse moved to (520, 441)
Screenshot: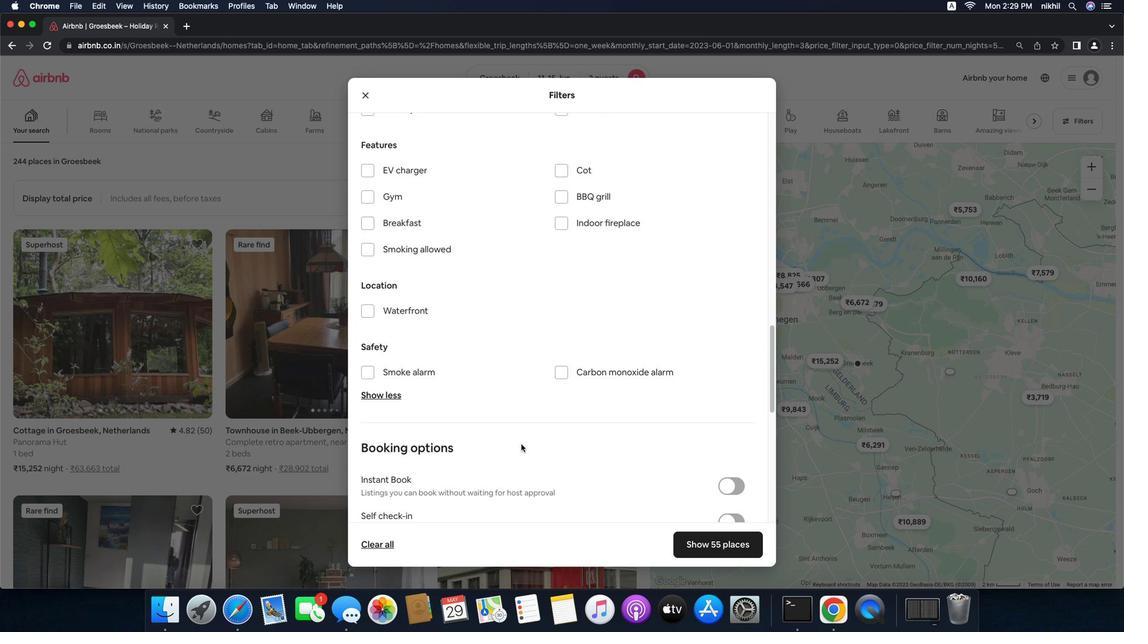 
Action: Mouse scrolled (520, 441) with delta (125, 16)
Screenshot: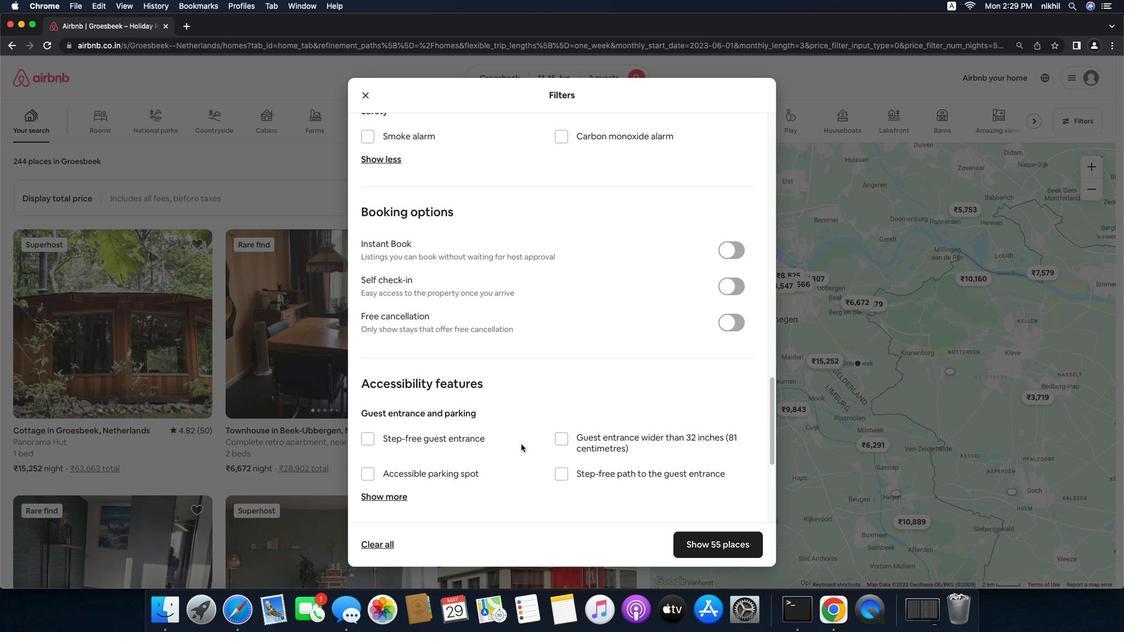 
Action: Mouse scrolled (520, 441) with delta (125, 16)
Screenshot: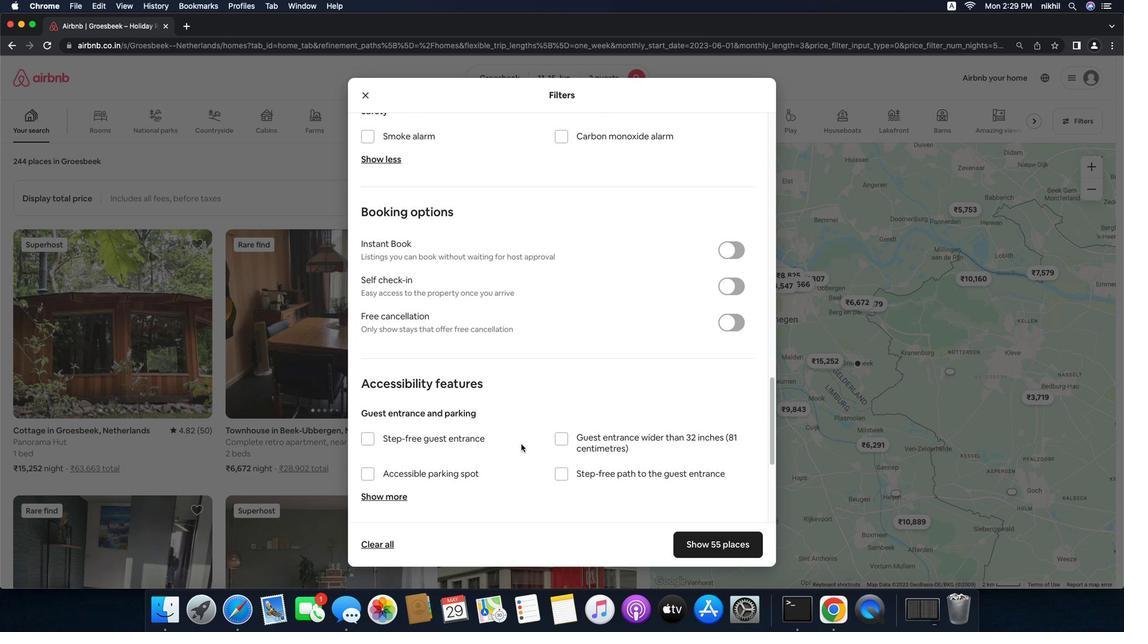 
Action: Mouse scrolled (520, 441) with delta (125, 15)
Screenshot: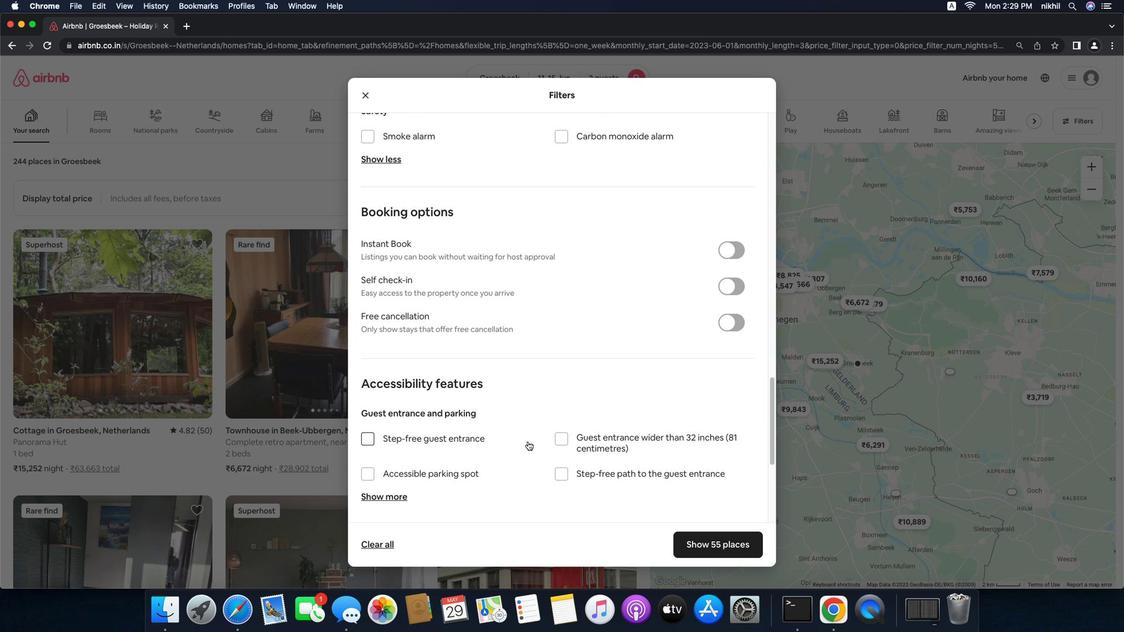 
Action: Mouse scrolled (520, 441) with delta (125, 14)
Screenshot: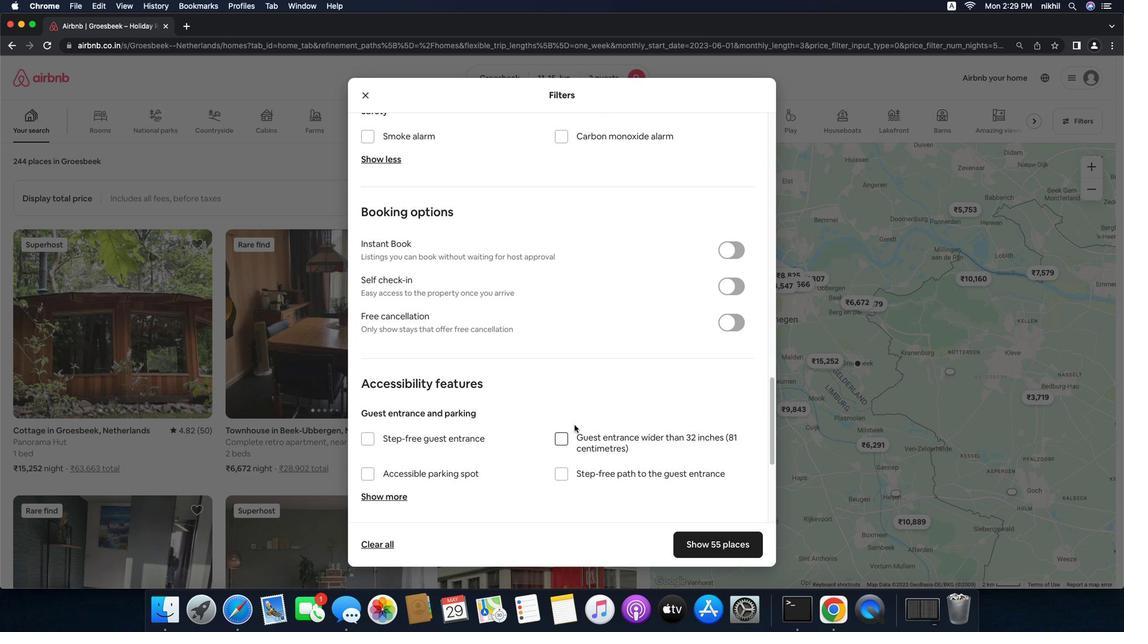 
Action: Mouse moved to (670, 291)
Screenshot: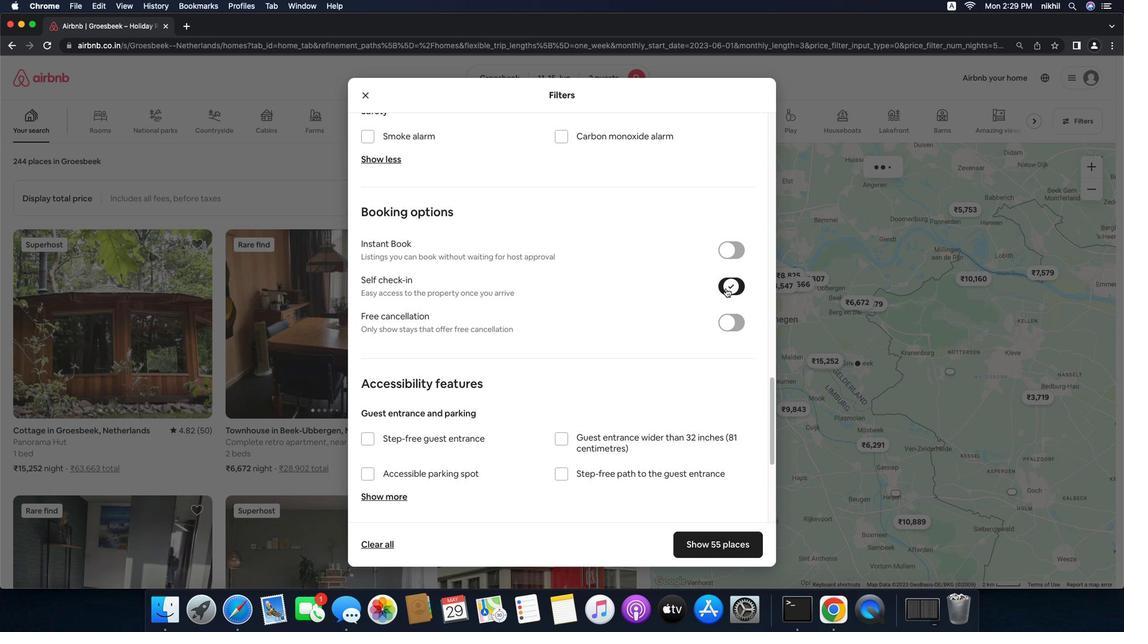 
Action: Mouse pressed left at (670, 291)
Screenshot: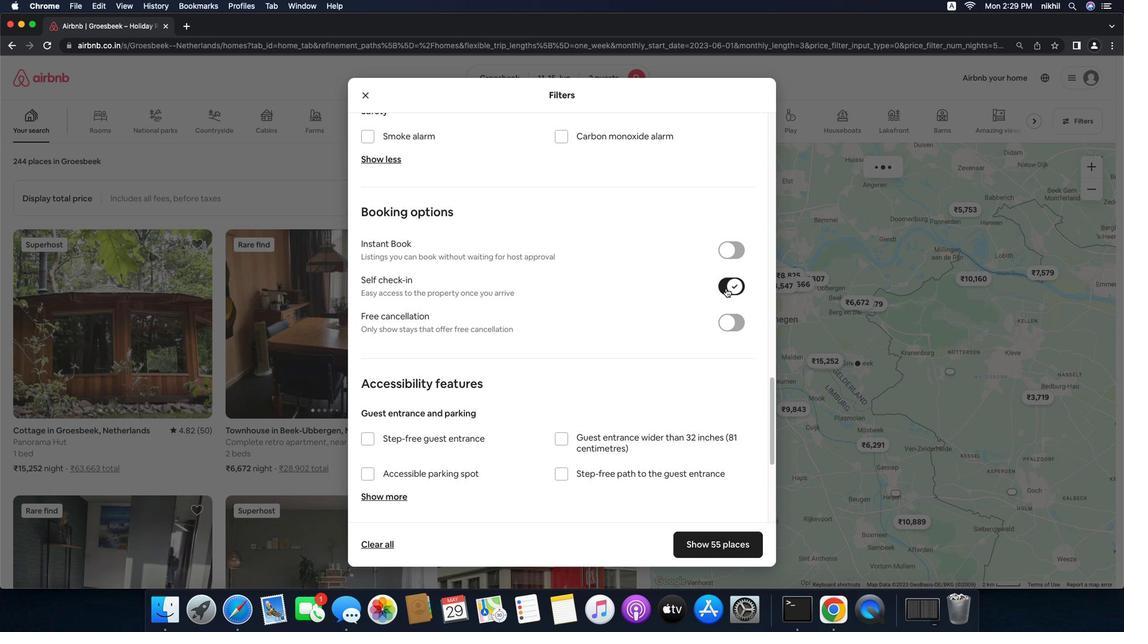 
Action: Mouse moved to (549, 380)
Screenshot: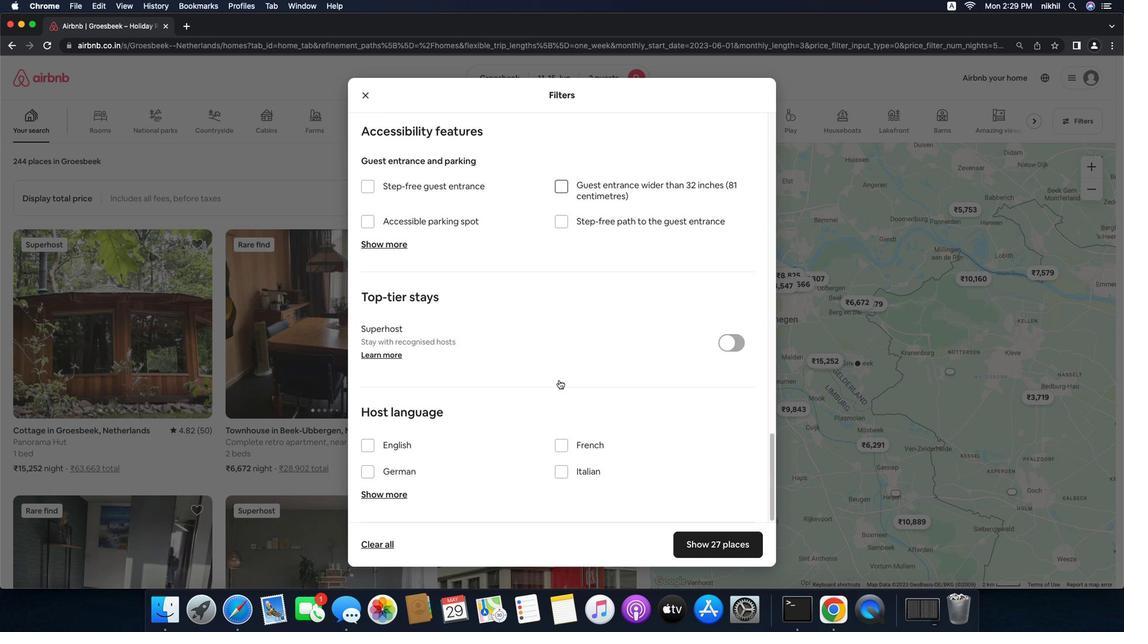 
Action: Mouse scrolled (549, 380) with delta (125, 16)
Screenshot: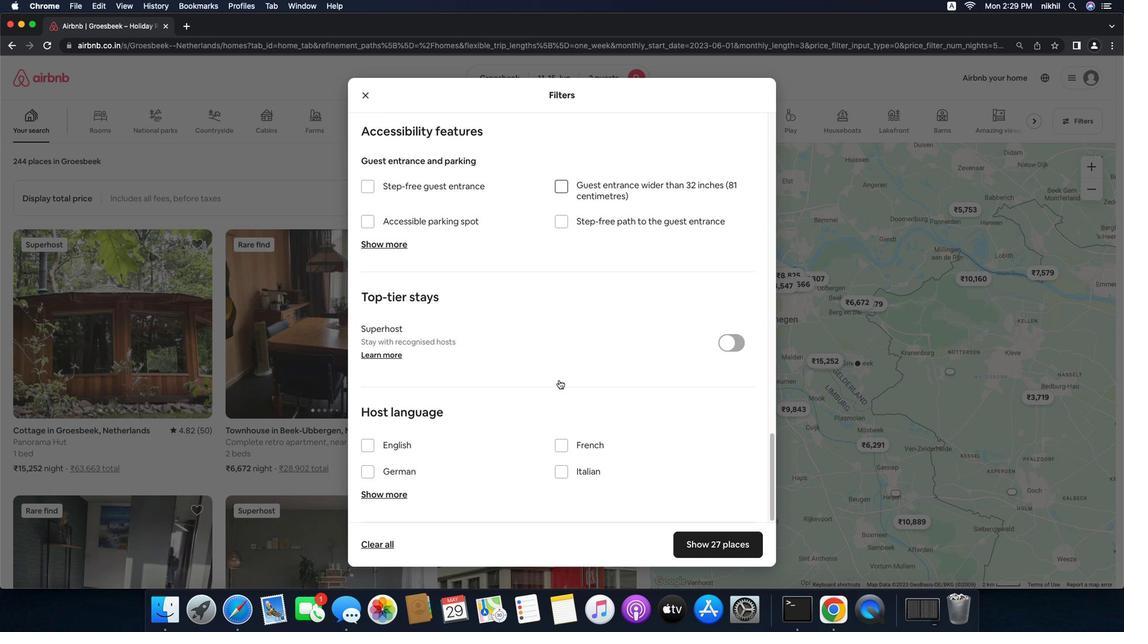 
Action: Mouse scrolled (549, 380) with delta (125, 16)
Screenshot: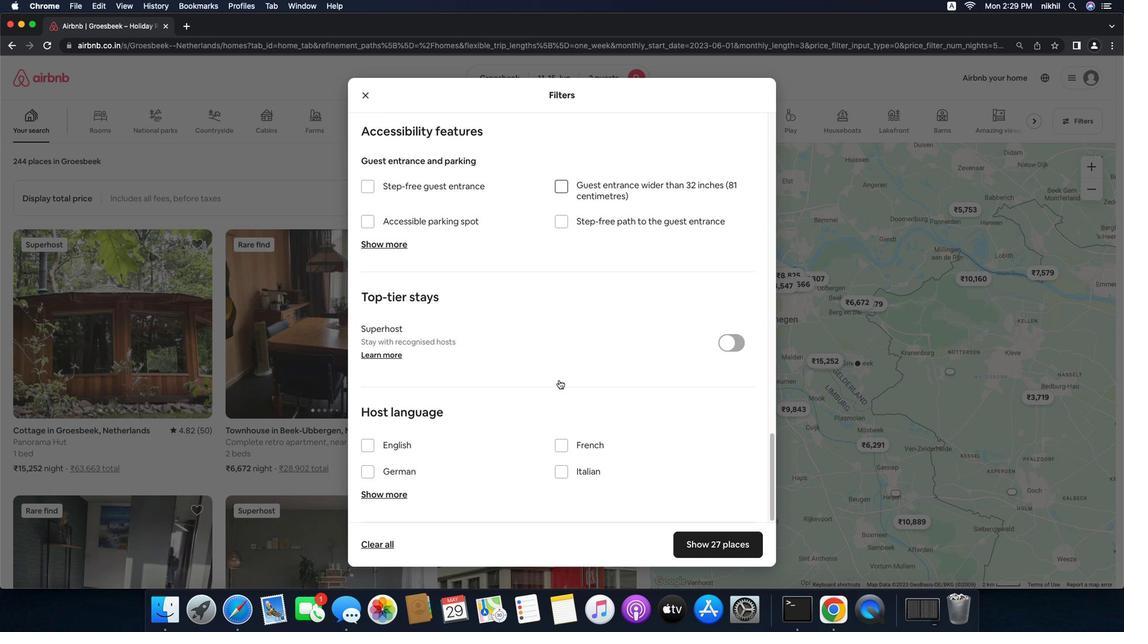 
Action: Mouse scrolled (549, 380) with delta (125, 15)
Screenshot: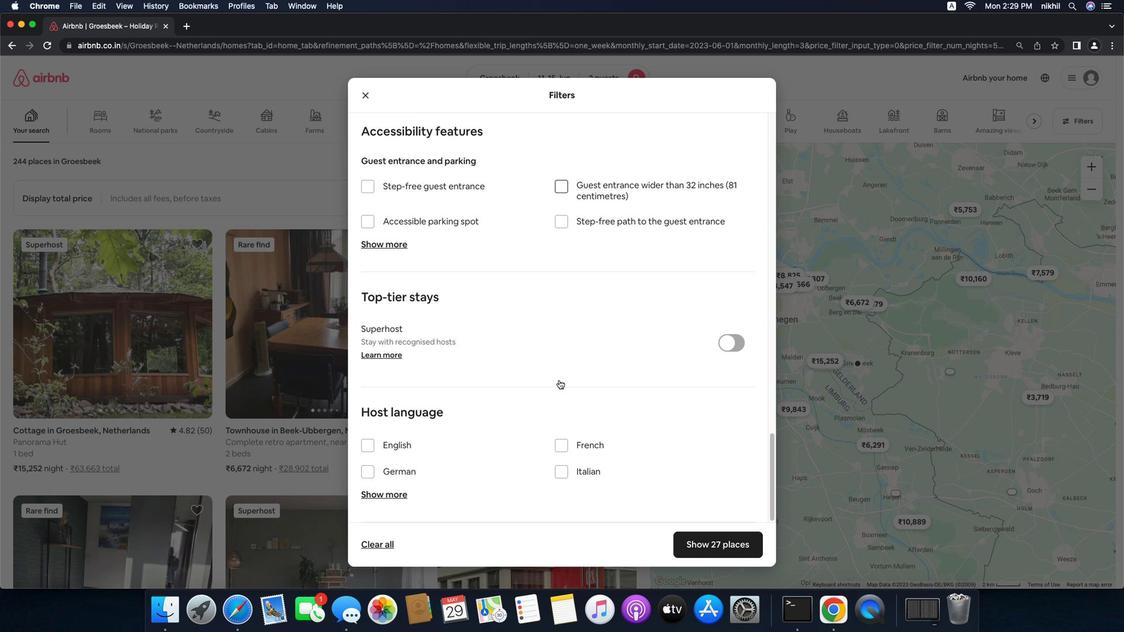 
Action: Mouse moved to (549, 380)
Screenshot: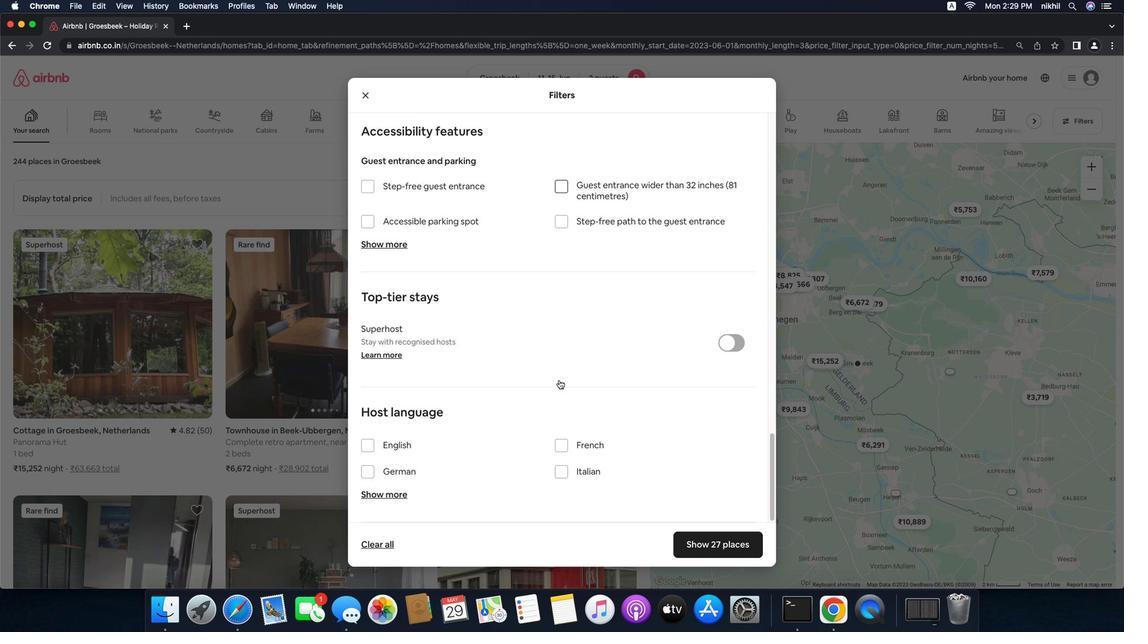 
Action: Mouse scrolled (549, 380) with delta (125, 14)
Screenshot: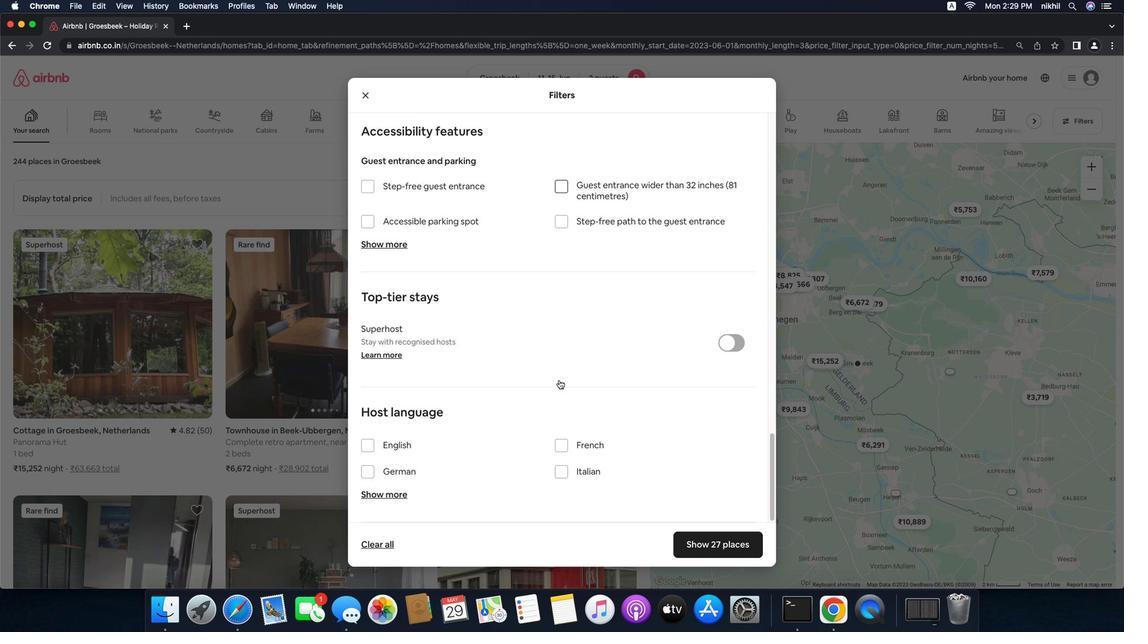 
Action: Mouse moved to (549, 380)
Screenshot: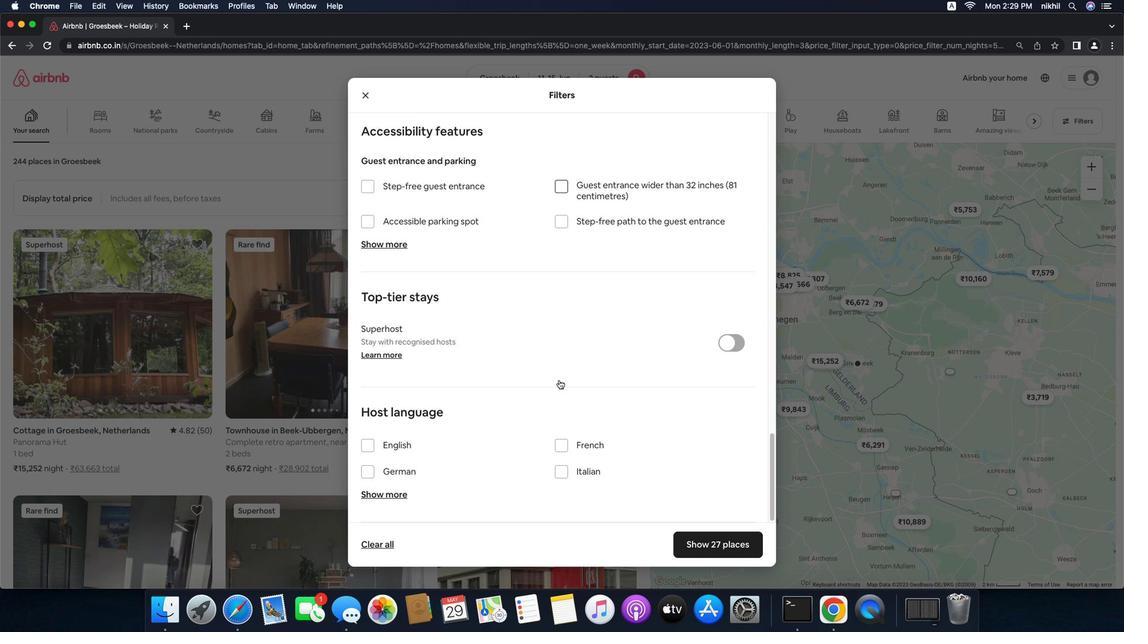 
Action: Mouse scrolled (549, 380) with delta (125, 16)
Screenshot: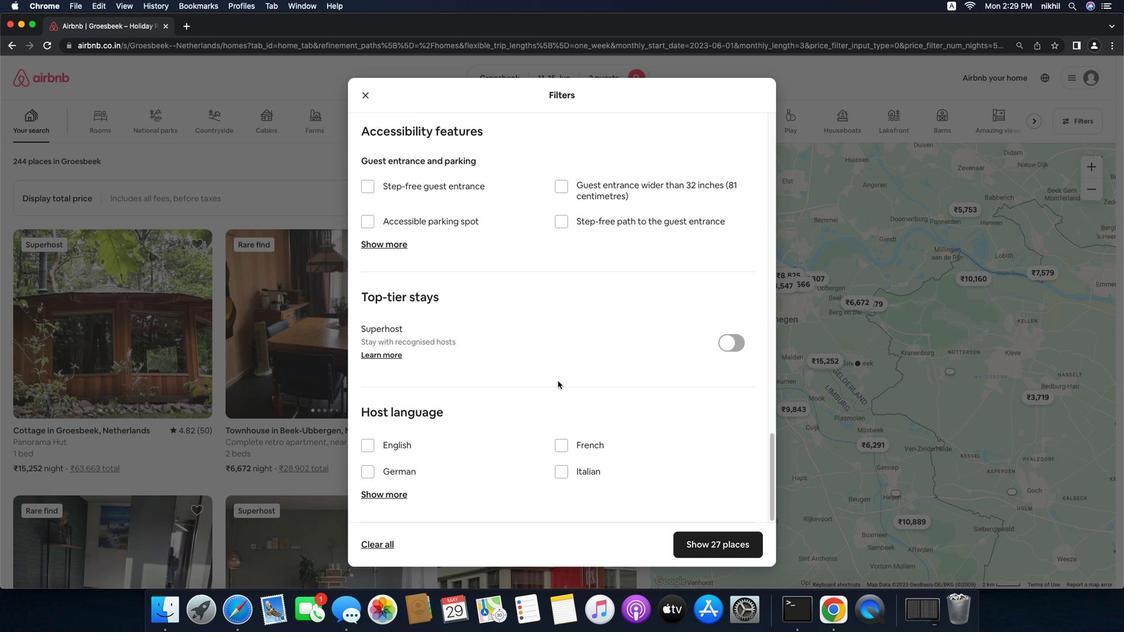 
Action: Mouse scrolled (549, 380) with delta (125, 16)
Screenshot: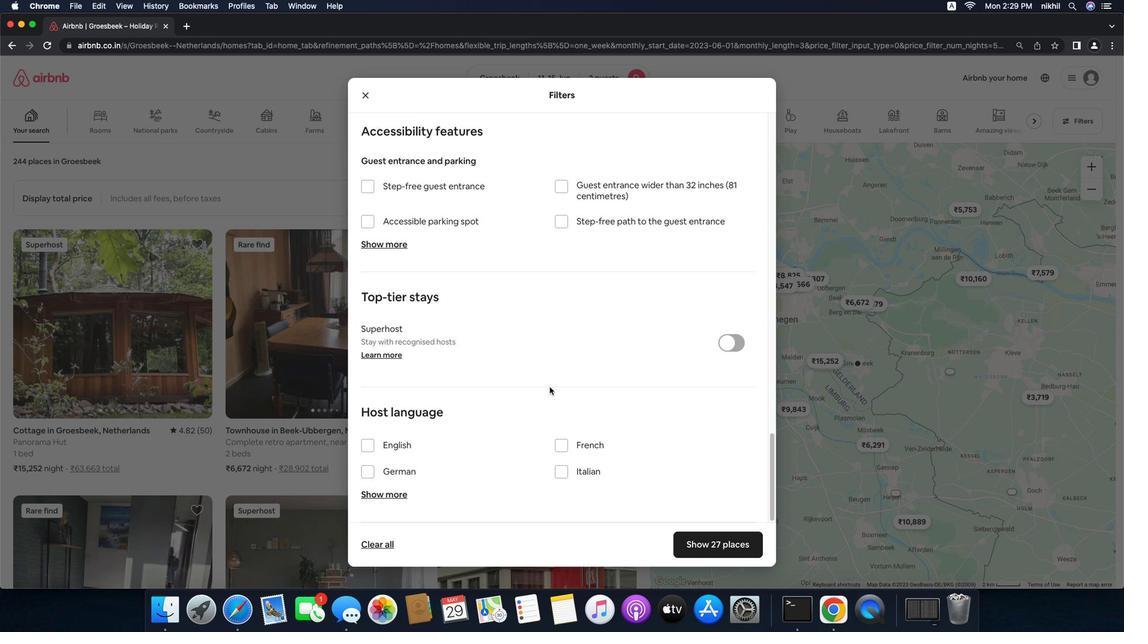 
Action: Mouse scrolled (549, 380) with delta (125, 15)
Screenshot: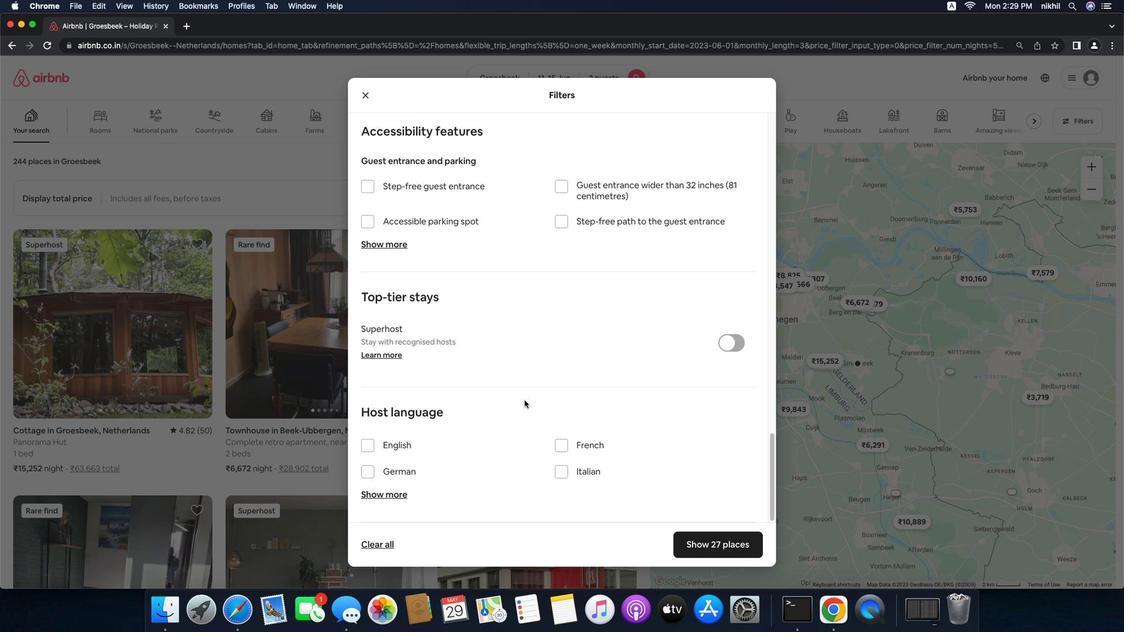 
Action: Mouse scrolled (549, 380) with delta (125, 14)
Screenshot: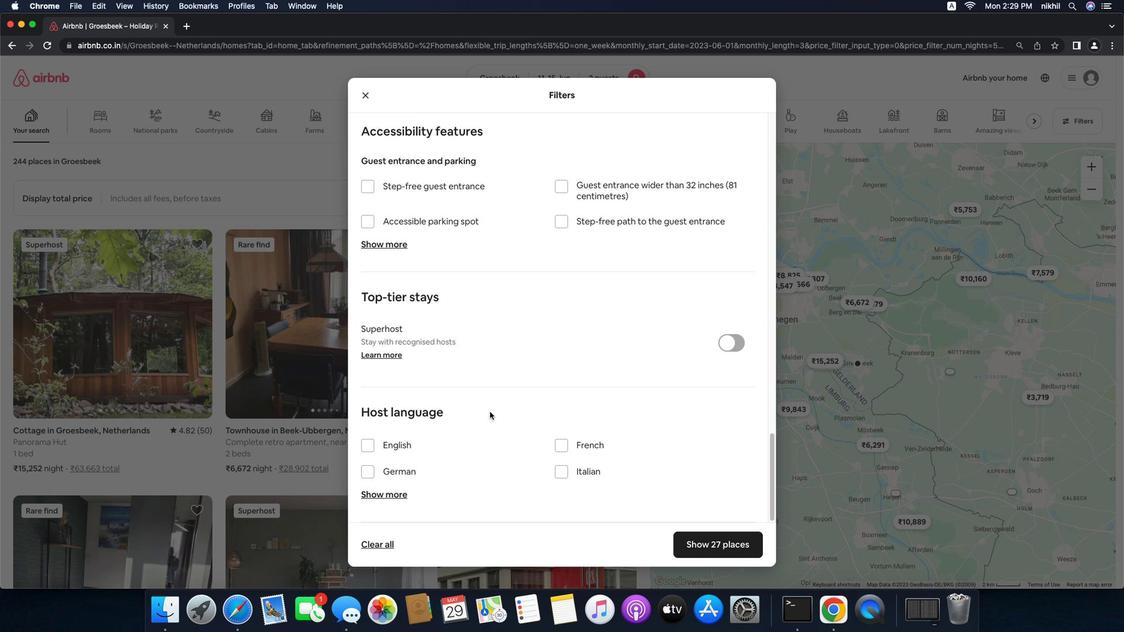 
Action: Mouse moved to (415, 439)
Screenshot: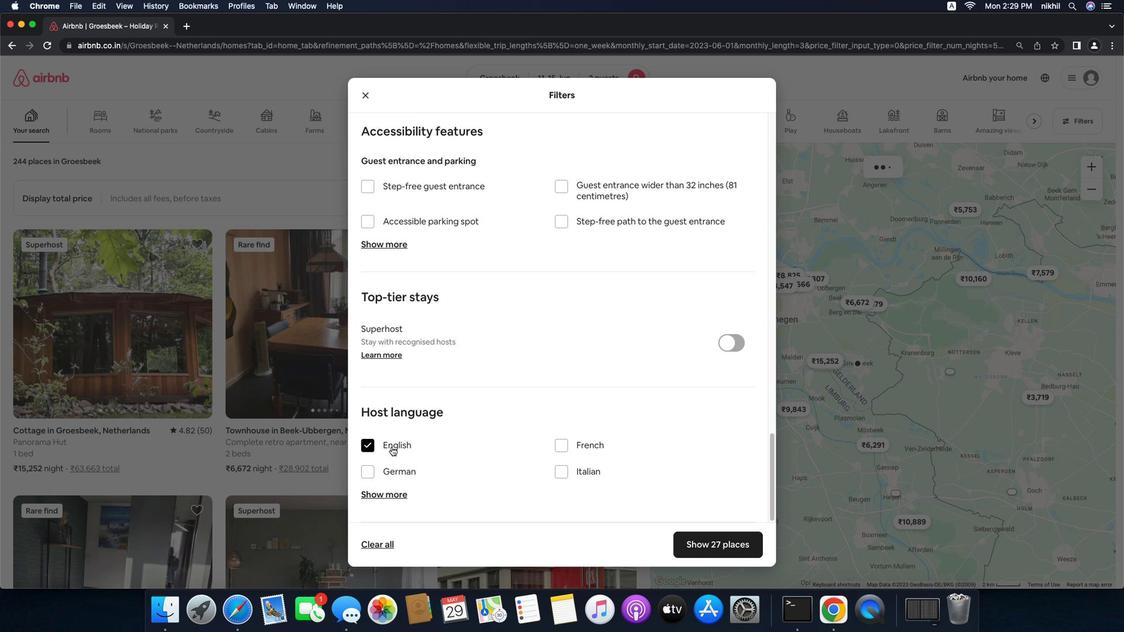
Action: Mouse pressed left at (415, 439)
Screenshot: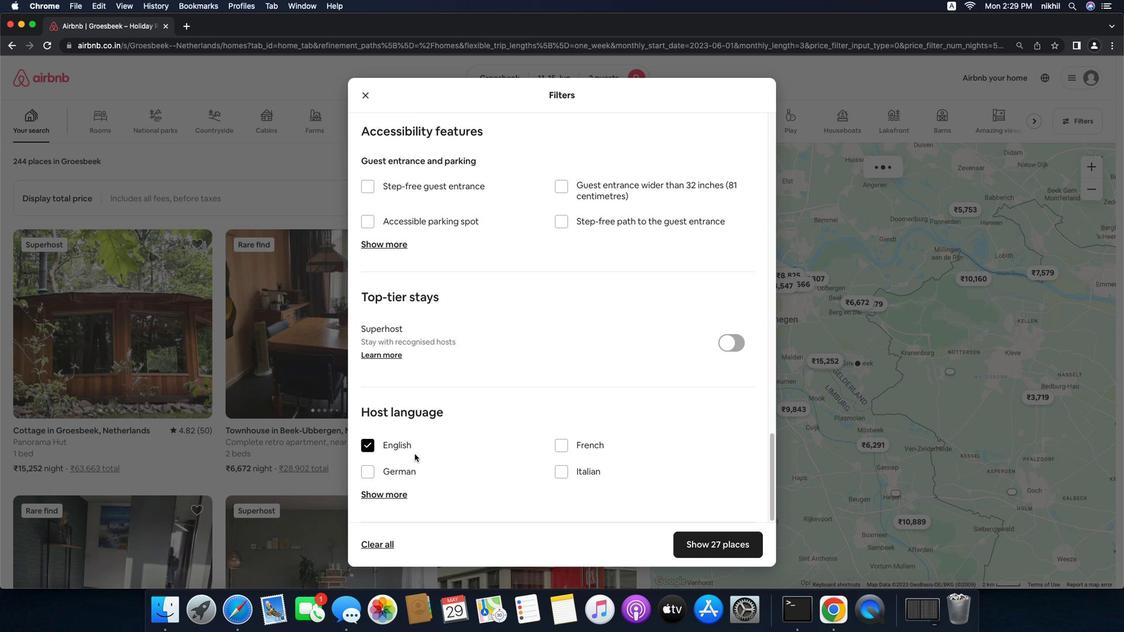 
Action: Mouse moved to (669, 535)
Screenshot: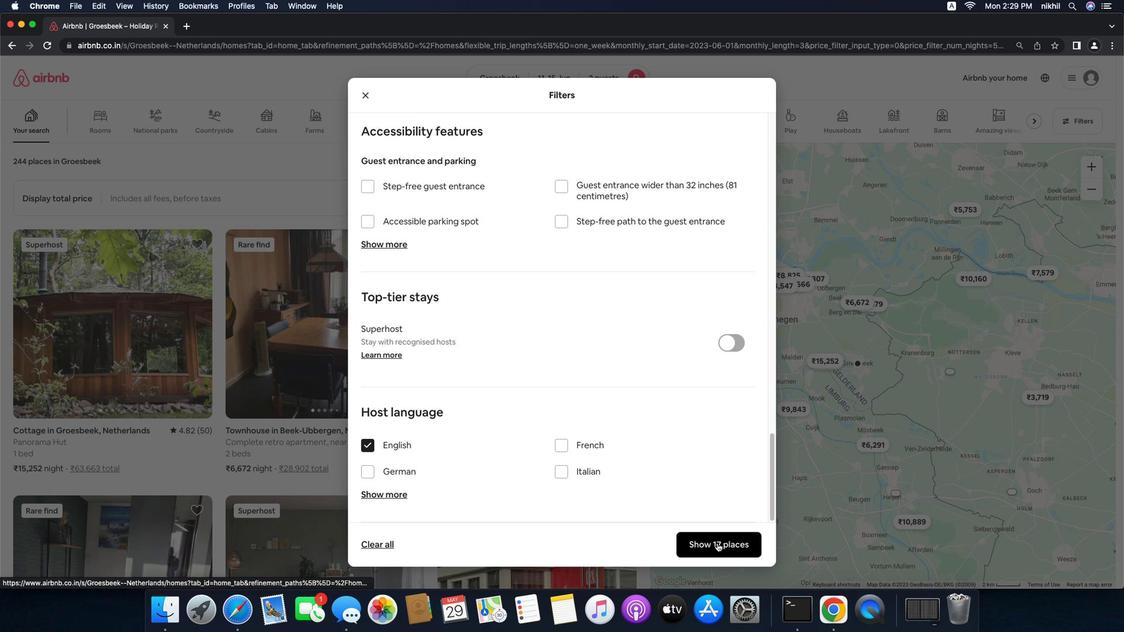 
Action: Mouse pressed left at (669, 535)
Screenshot: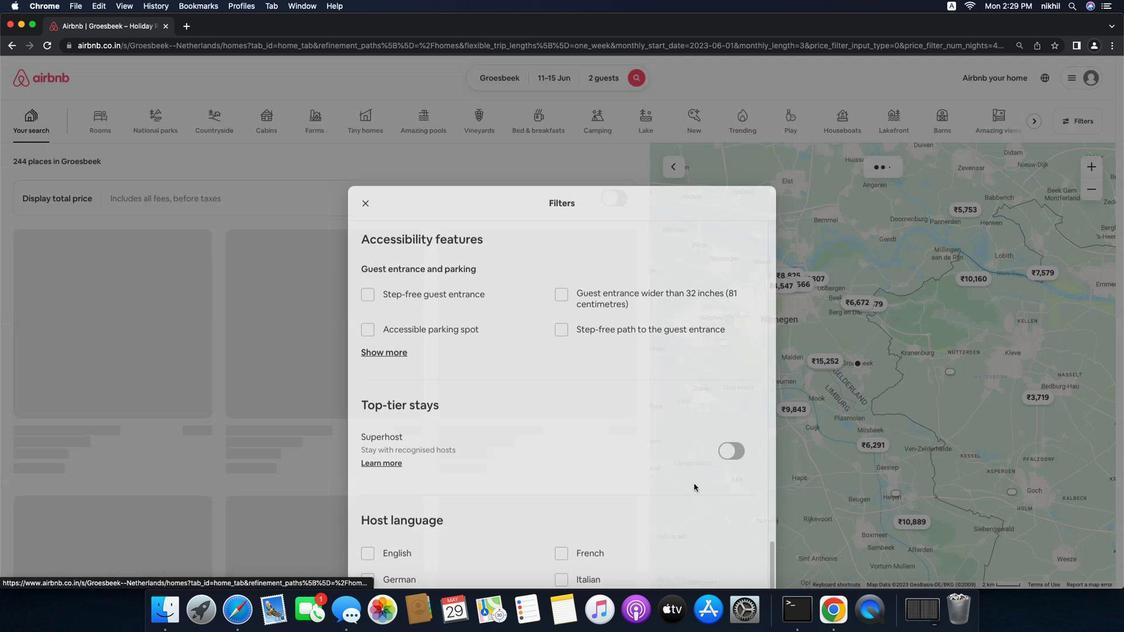 
Action: Mouse moved to (534, 163)
Screenshot: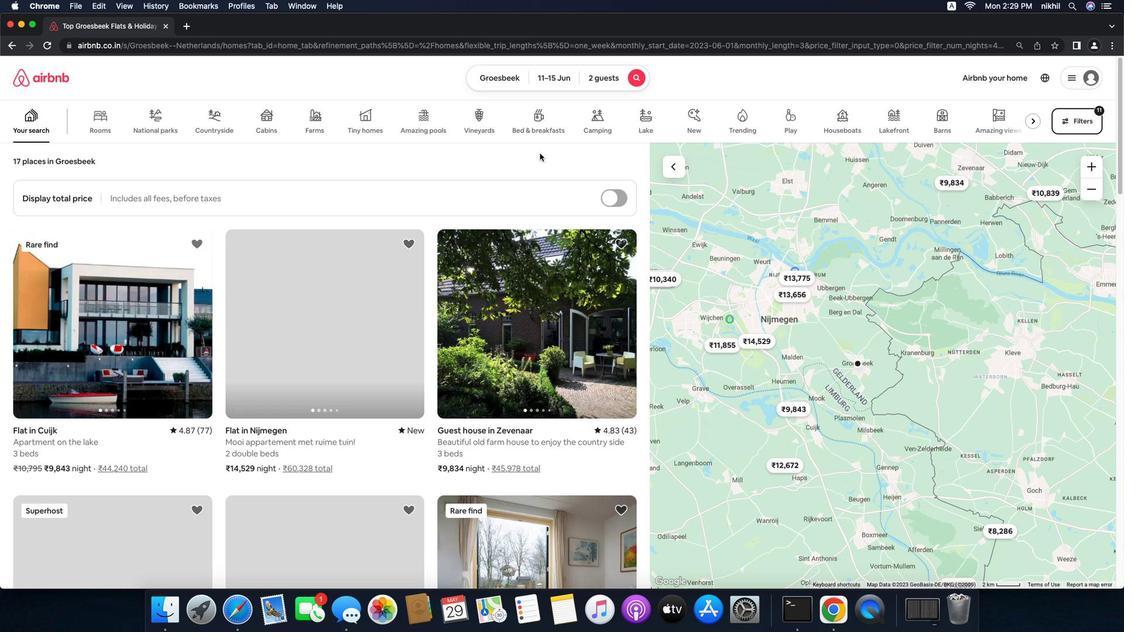 
